 Task: Look for space in Buri, Brazil from 12th  August, 2023 to 15th August, 2023 for 3 adults in price range Rs.12000 to Rs.16000. Place can be entire place with 2 bedrooms having 3 beds and 1 bathroom. Property type can be house, flat, guest house. Booking option can be shelf check-in. Required host language is Spanish.
Action: Mouse moved to (529, 113)
Screenshot: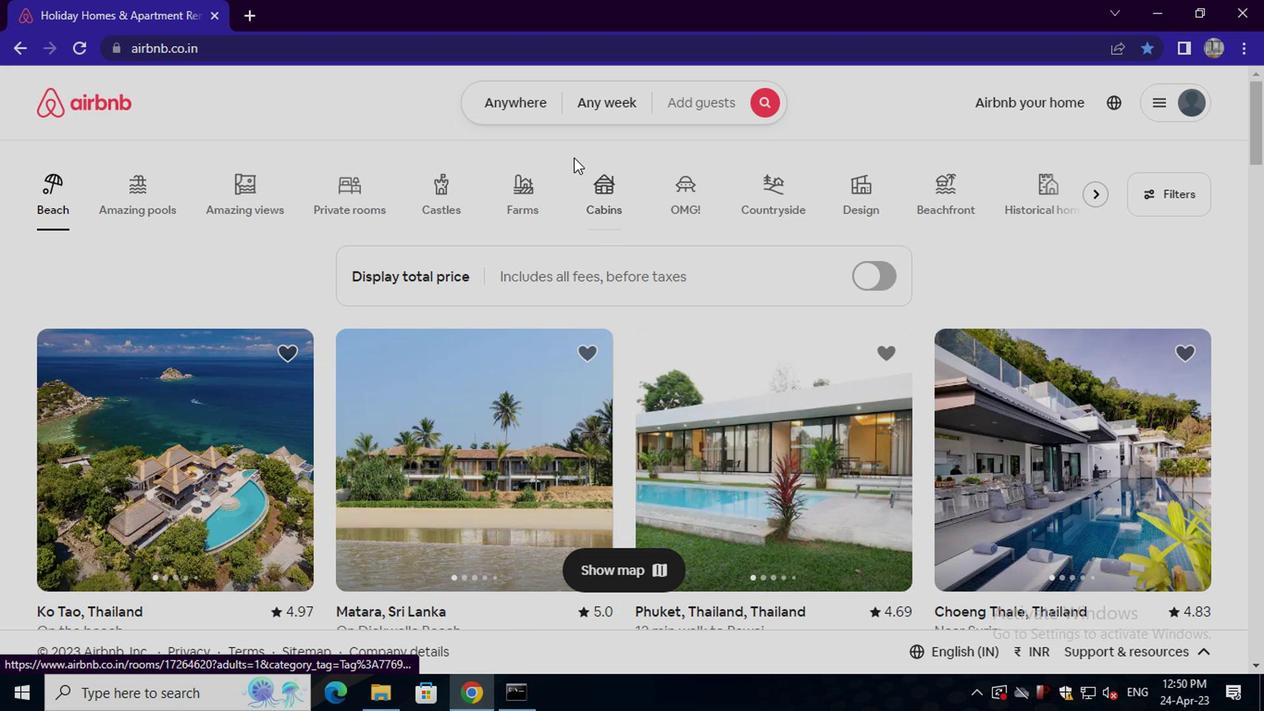 
Action: Mouse pressed left at (529, 113)
Screenshot: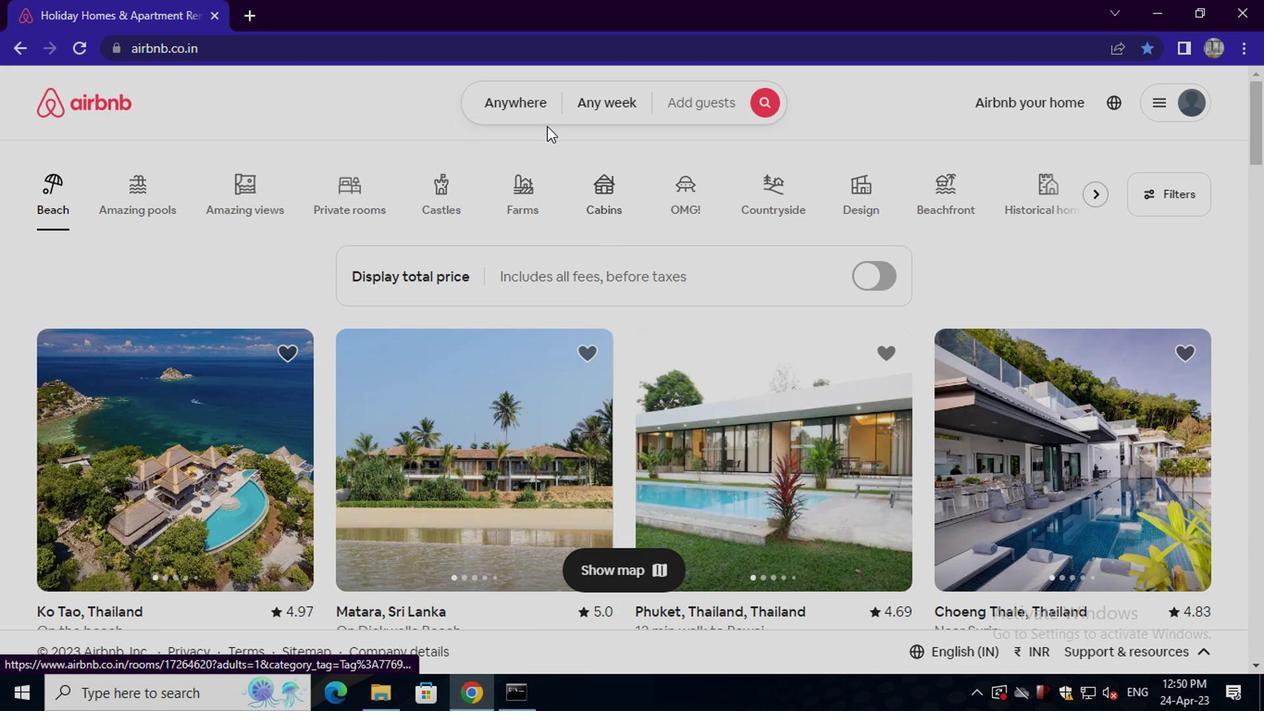 
Action: Mouse moved to (415, 185)
Screenshot: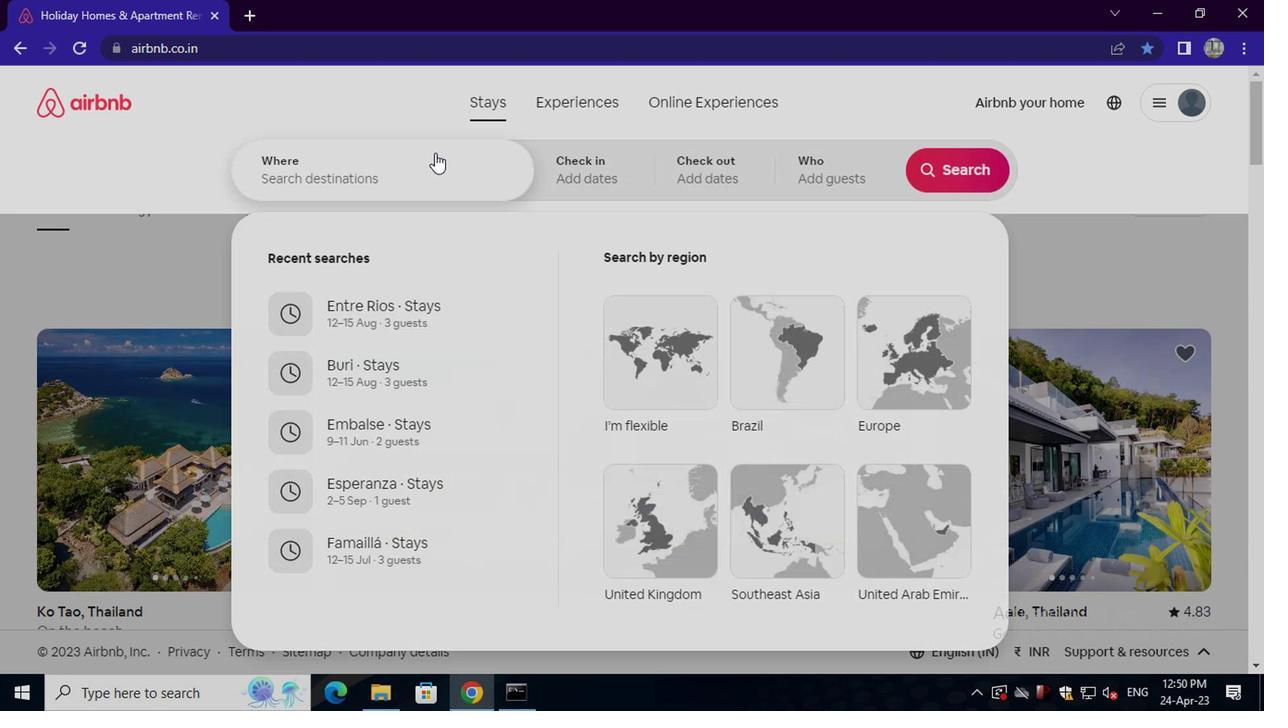 
Action: Mouse pressed left at (415, 185)
Screenshot: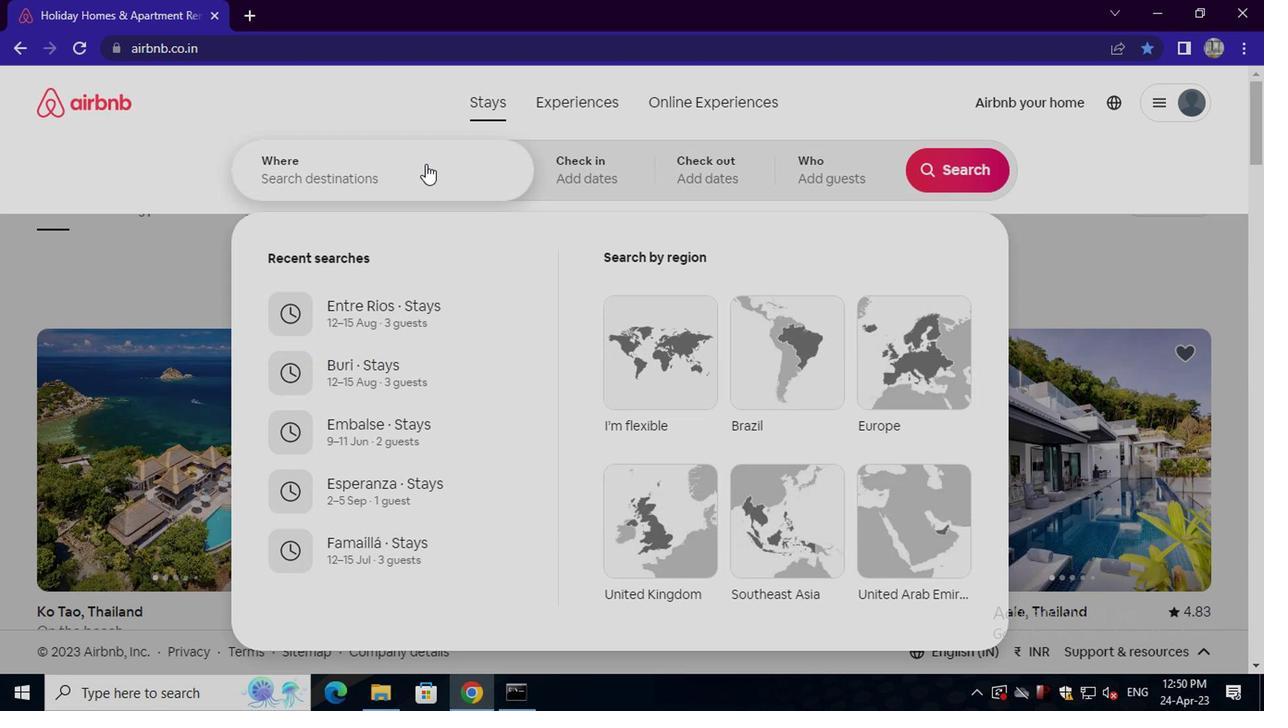 
Action: Key pressed buri,<Key.space>brazil<Key.enter>
Screenshot: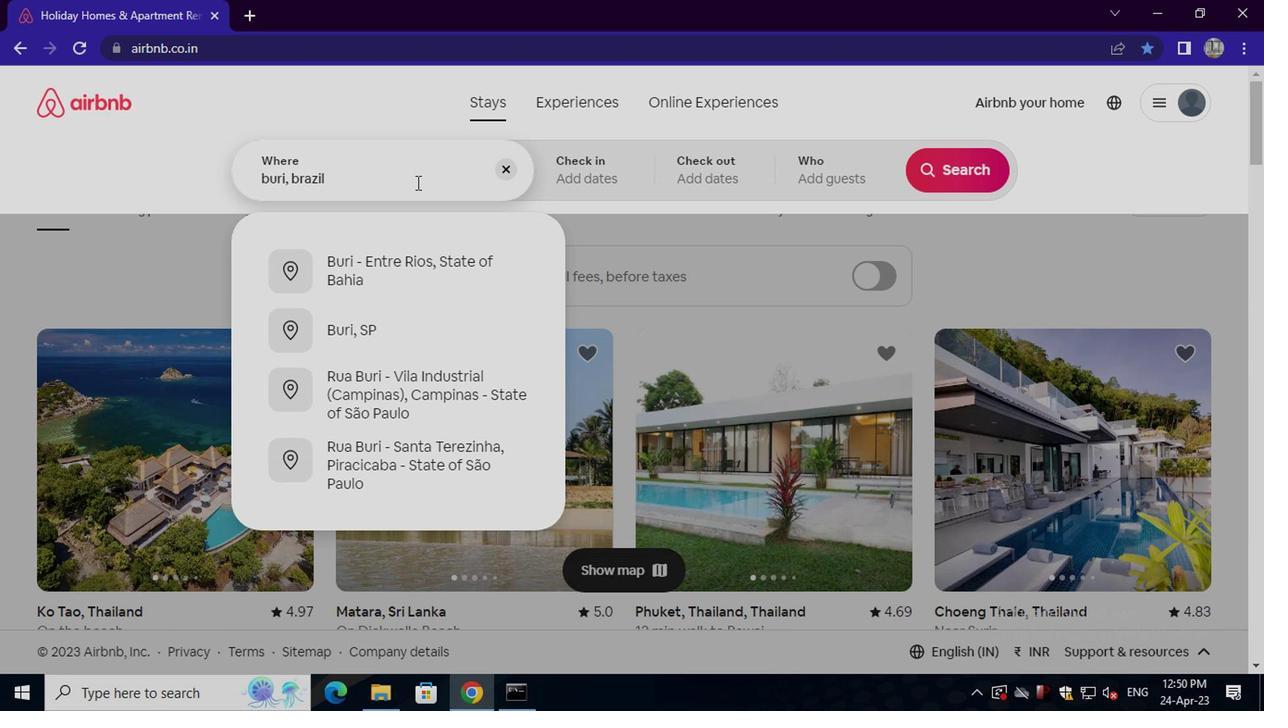 
Action: Mouse moved to (942, 320)
Screenshot: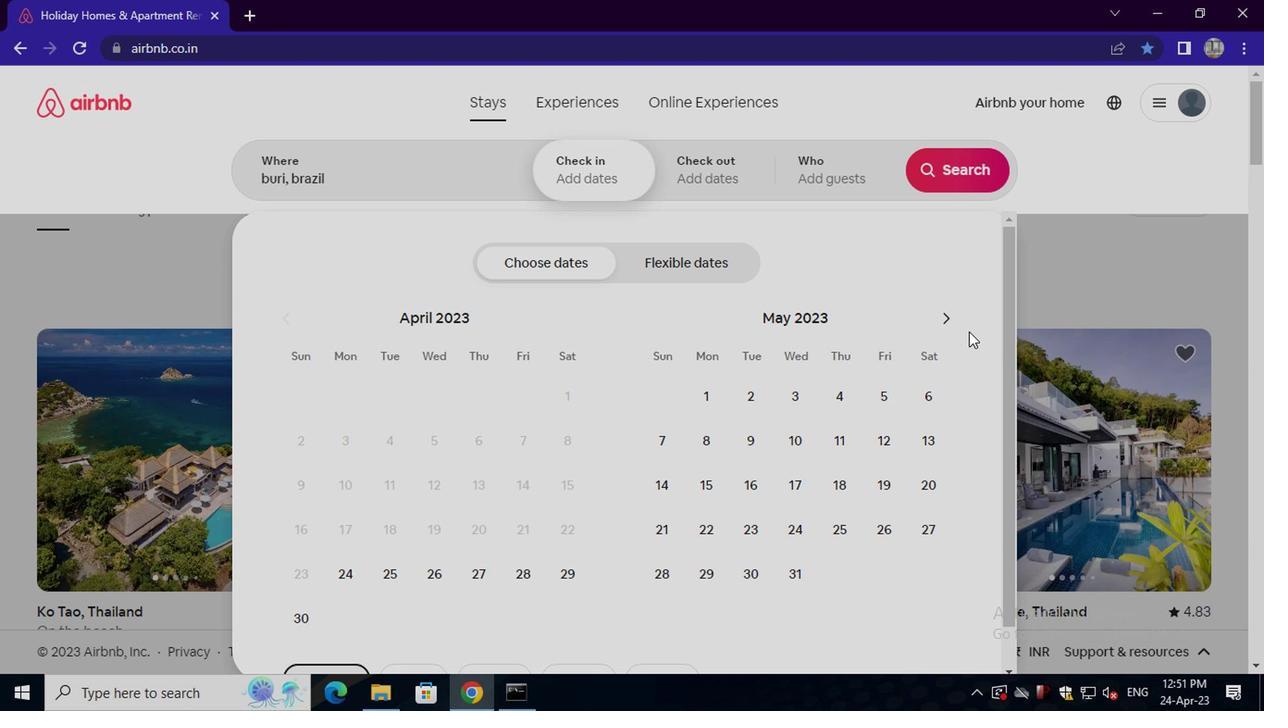 
Action: Mouse pressed left at (942, 320)
Screenshot: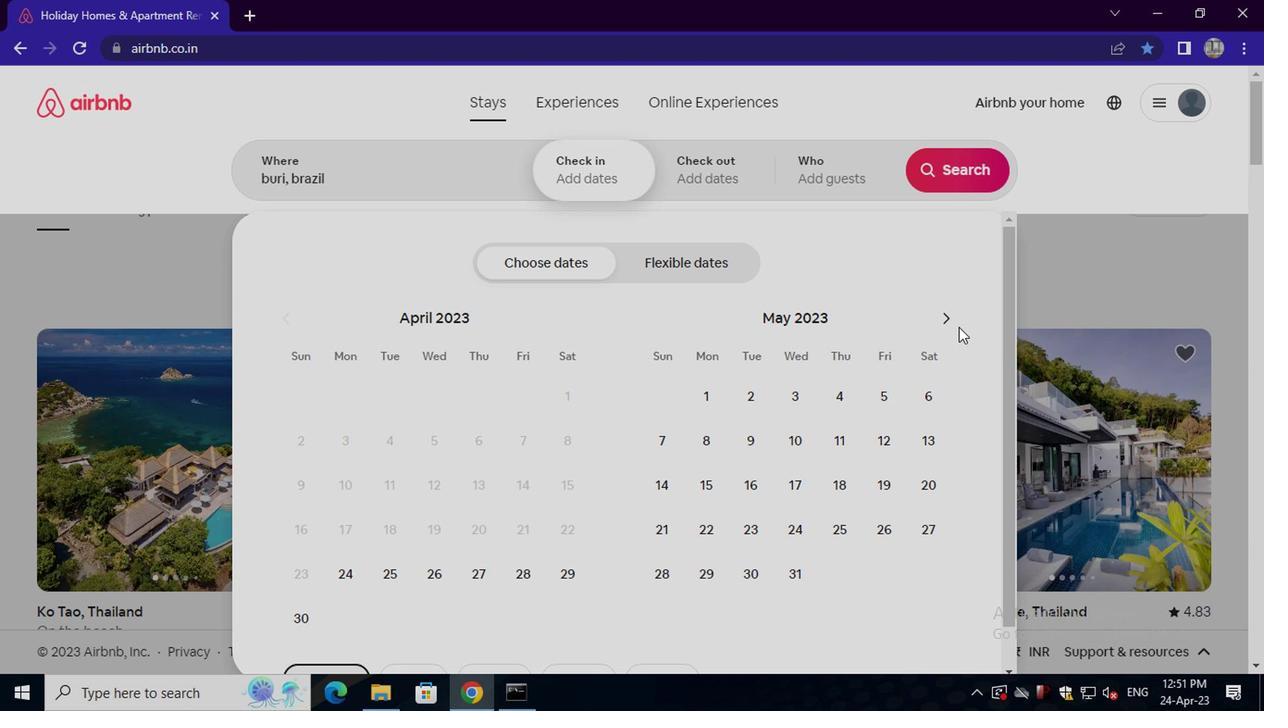 
Action: Mouse pressed left at (942, 320)
Screenshot: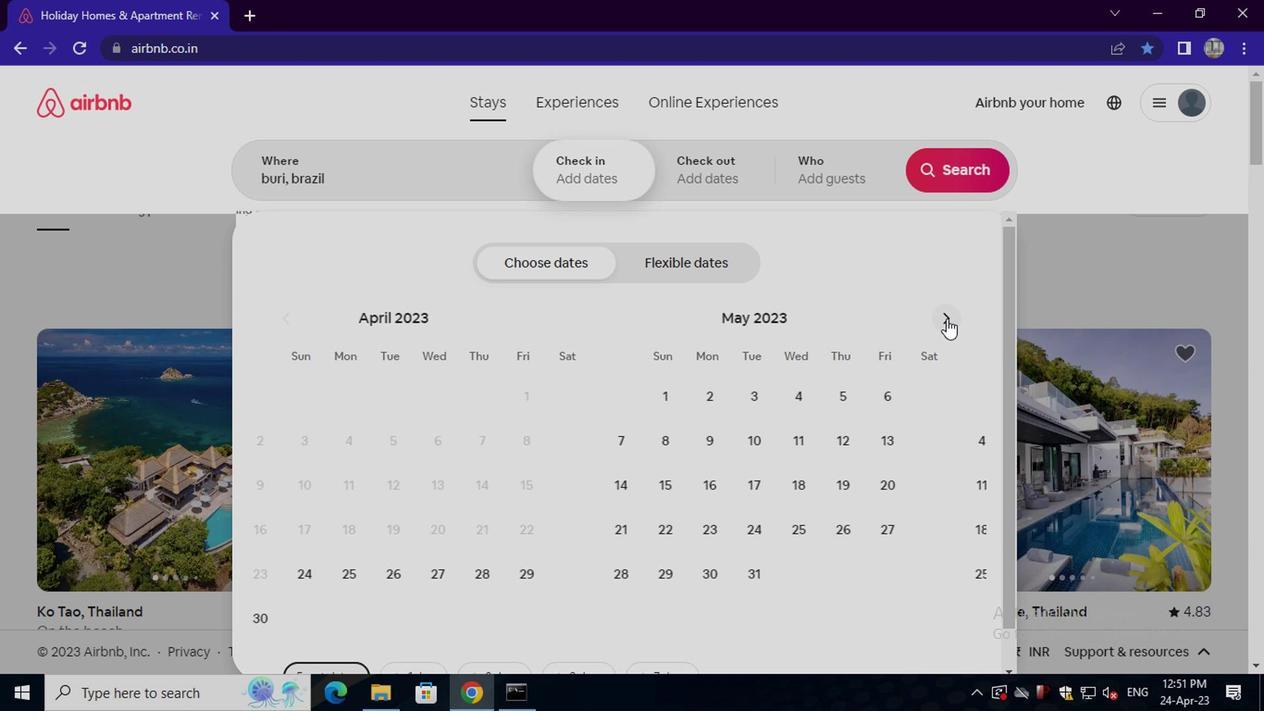 
Action: Mouse pressed left at (942, 320)
Screenshot: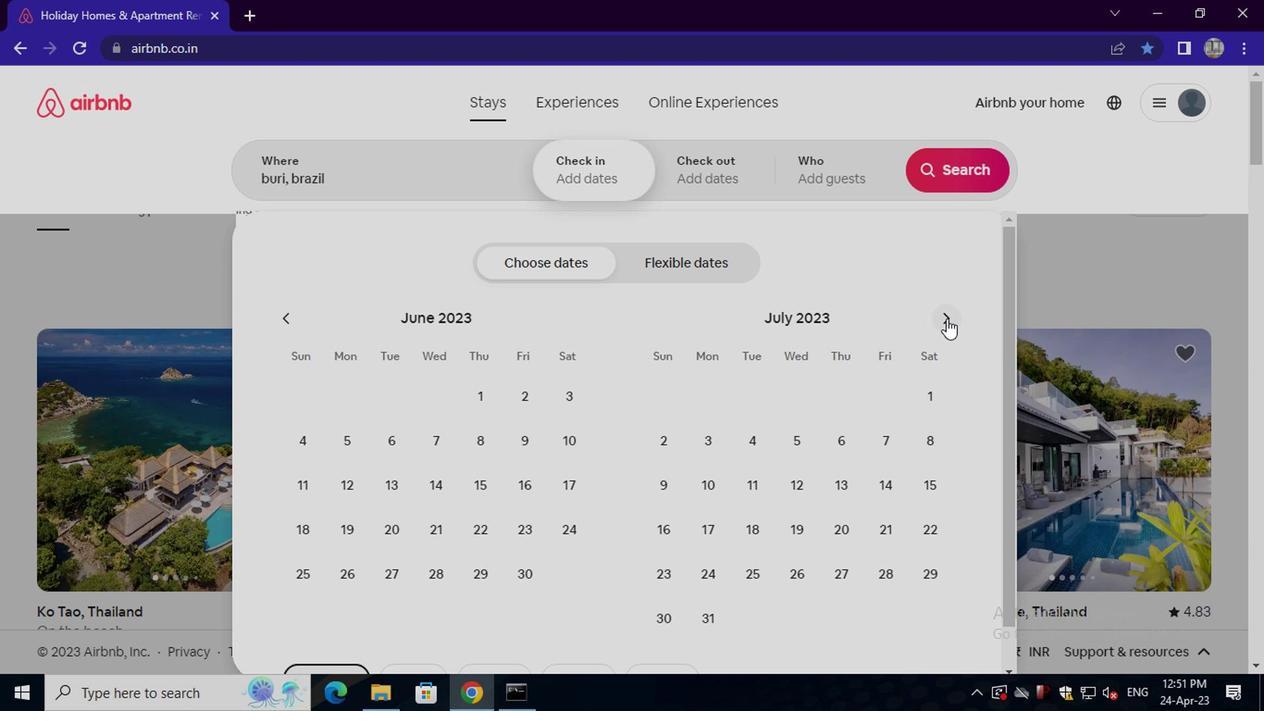 
Action: Mouse moved to (917, 444)
Screenshot: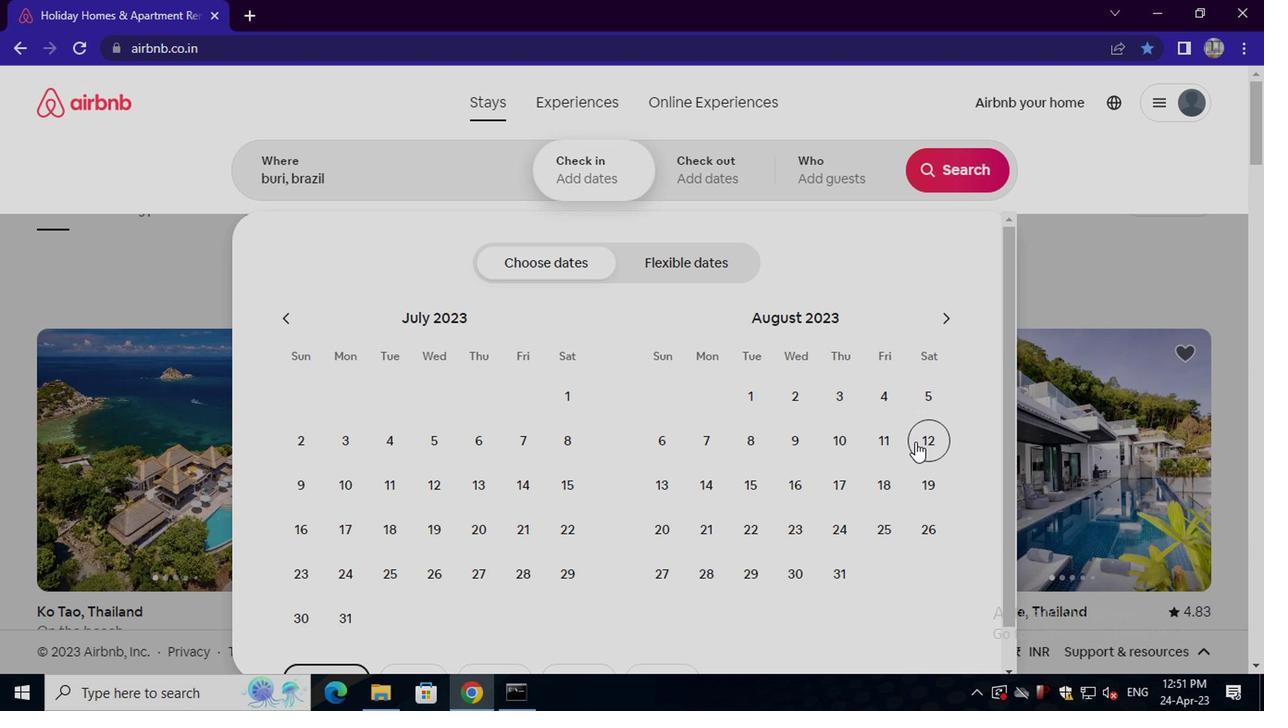 
Action: Mouse pressed left at (917, 444)
Screenshot: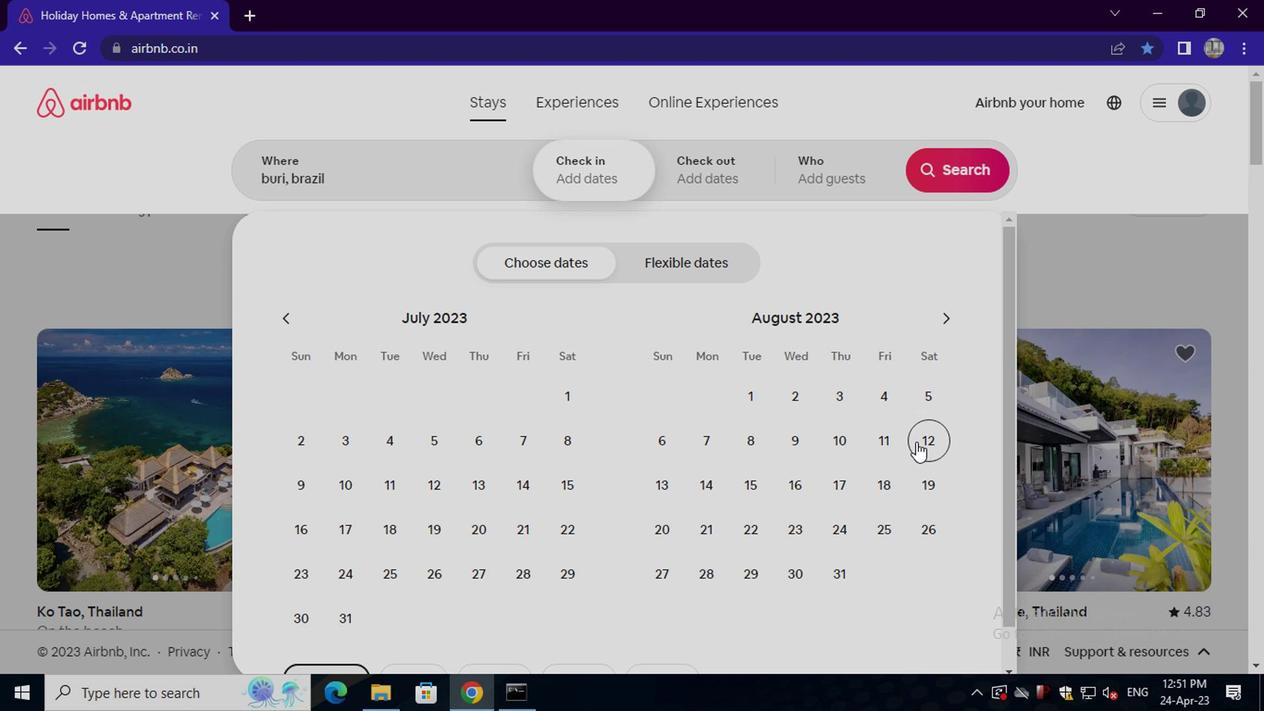 
Action: Mouse moved to (743, 483)
Screenshot: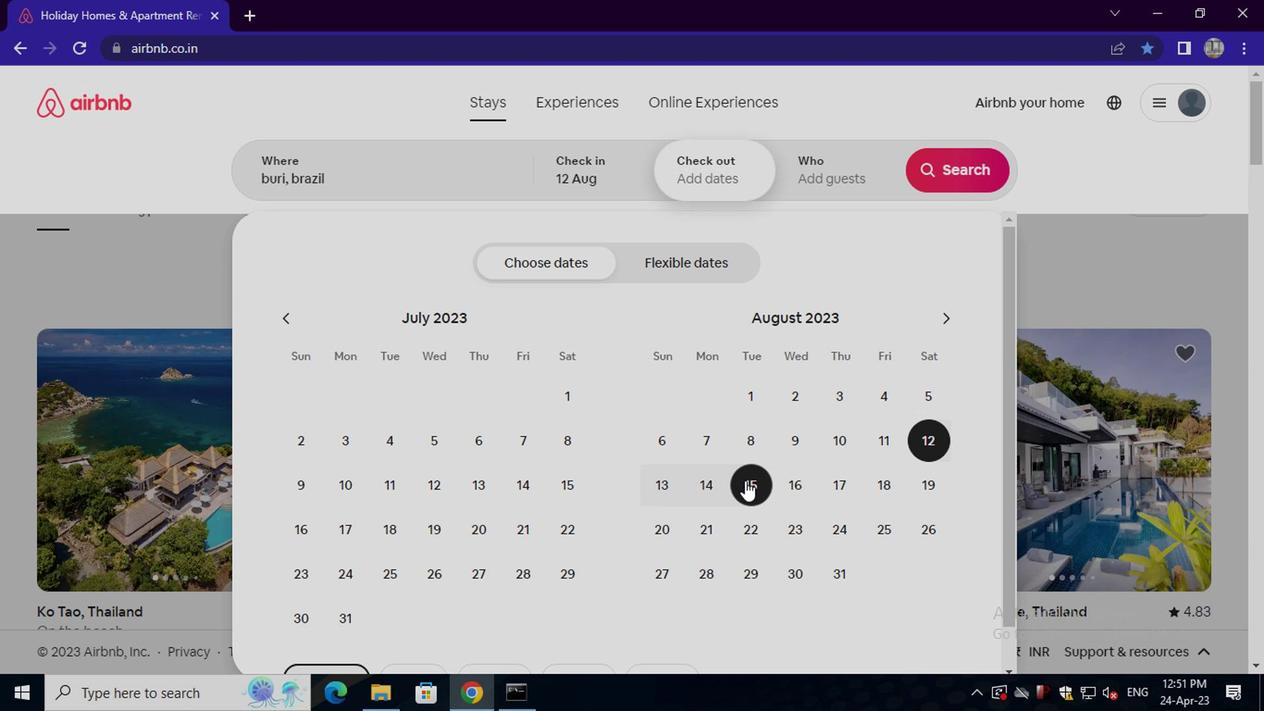 
Action: Mouse pressed left at (743, 483)
Screenshot: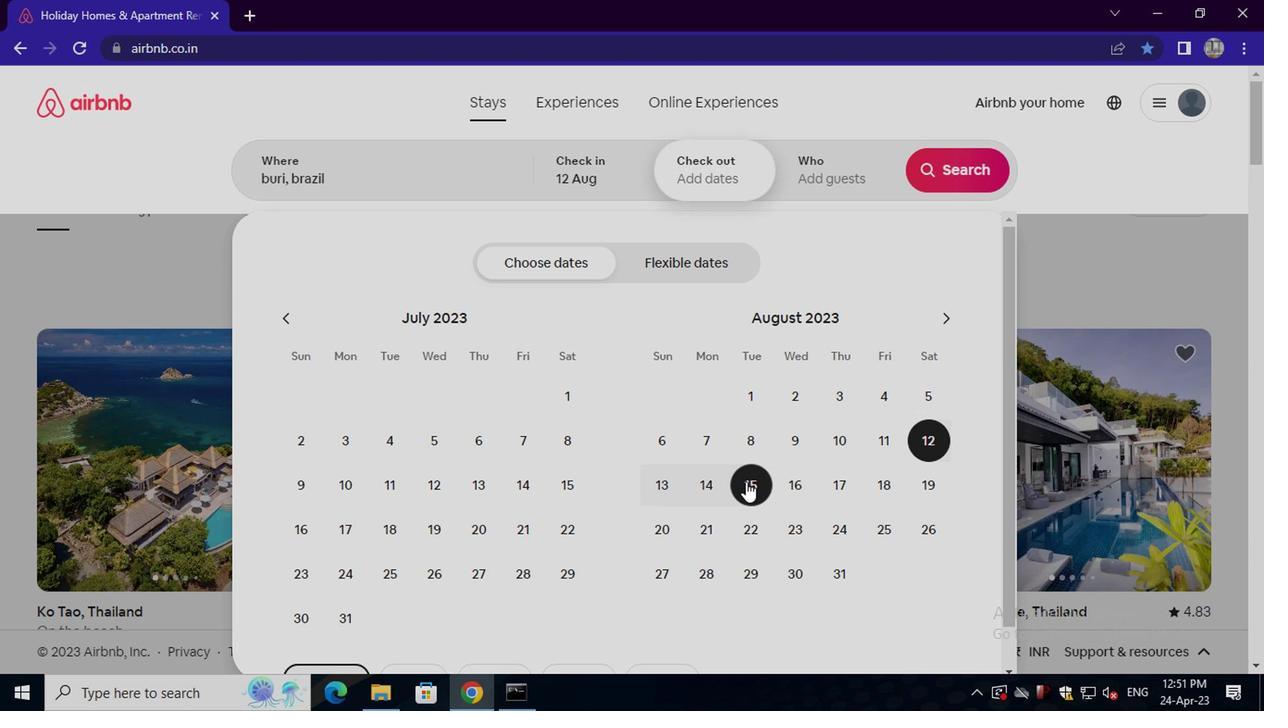 
Action: Mouse moved to (843, 184)
Screenshot: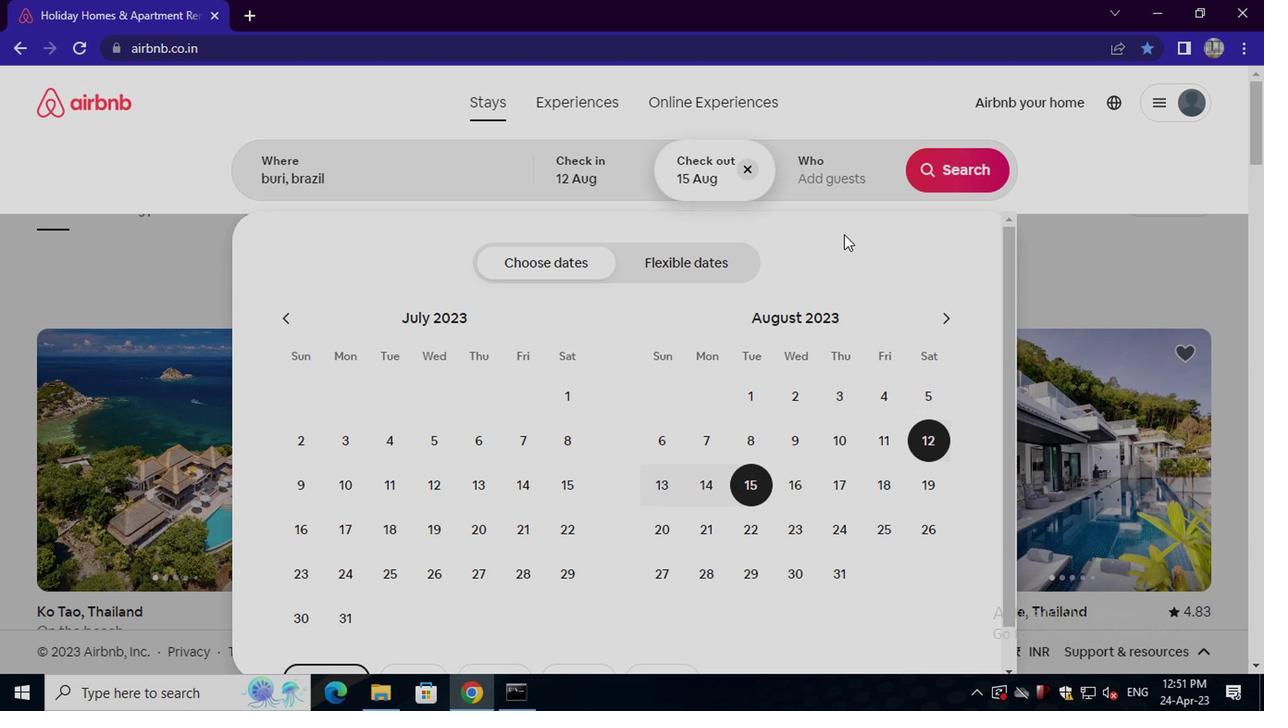 
Action: Mouse pressed left at (843, 184)
Screenshot: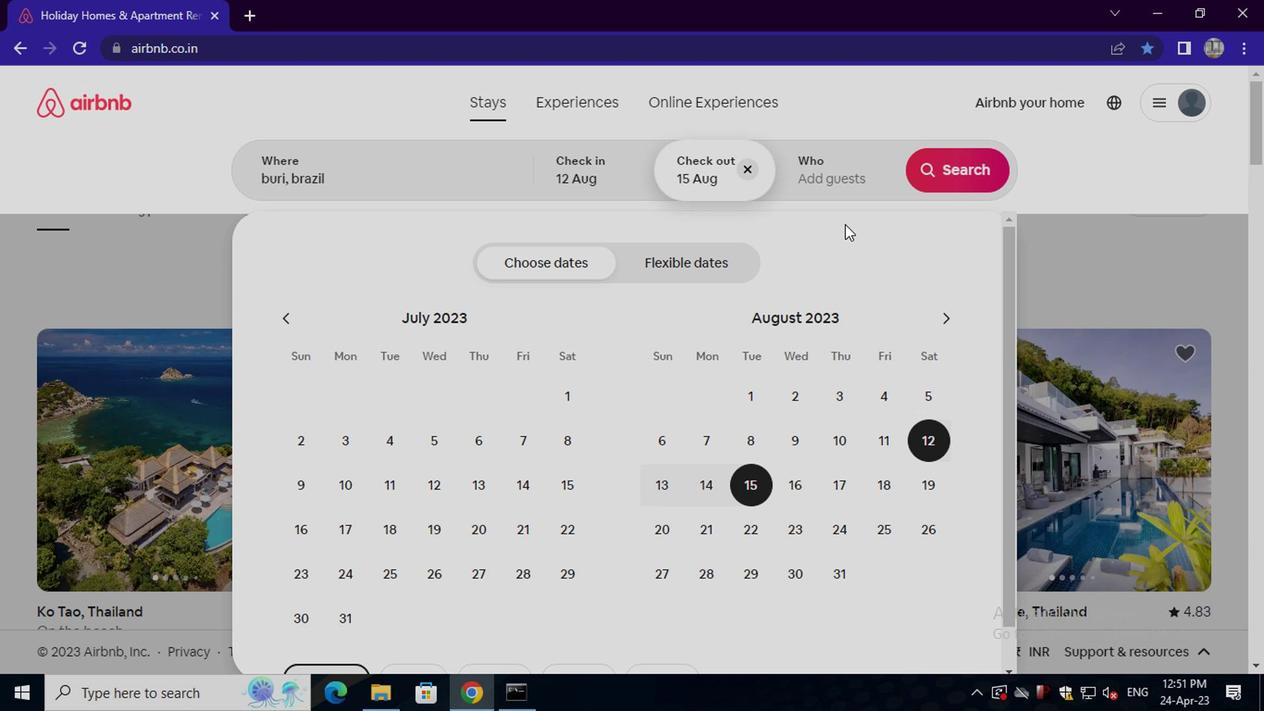 
Action: Mouse moved to (947, 272)
Screenshot: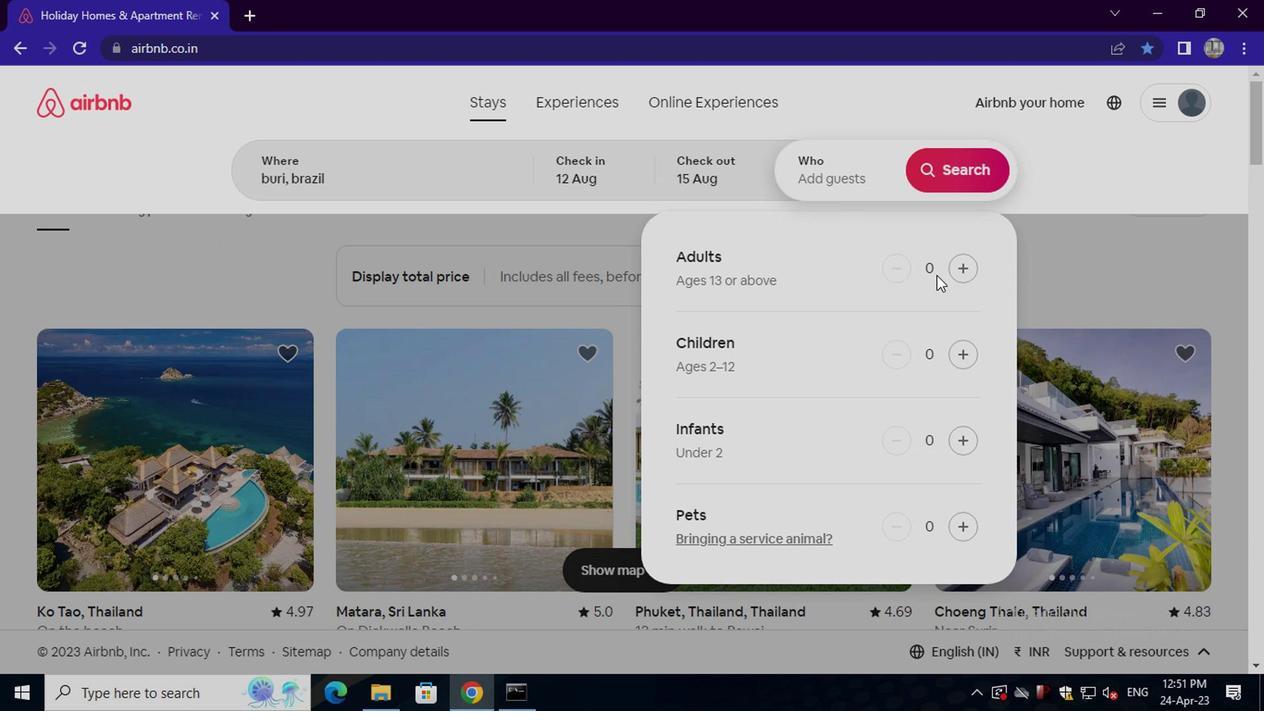 
Action: Mouse pressed left at (947, 272)
Screenshot: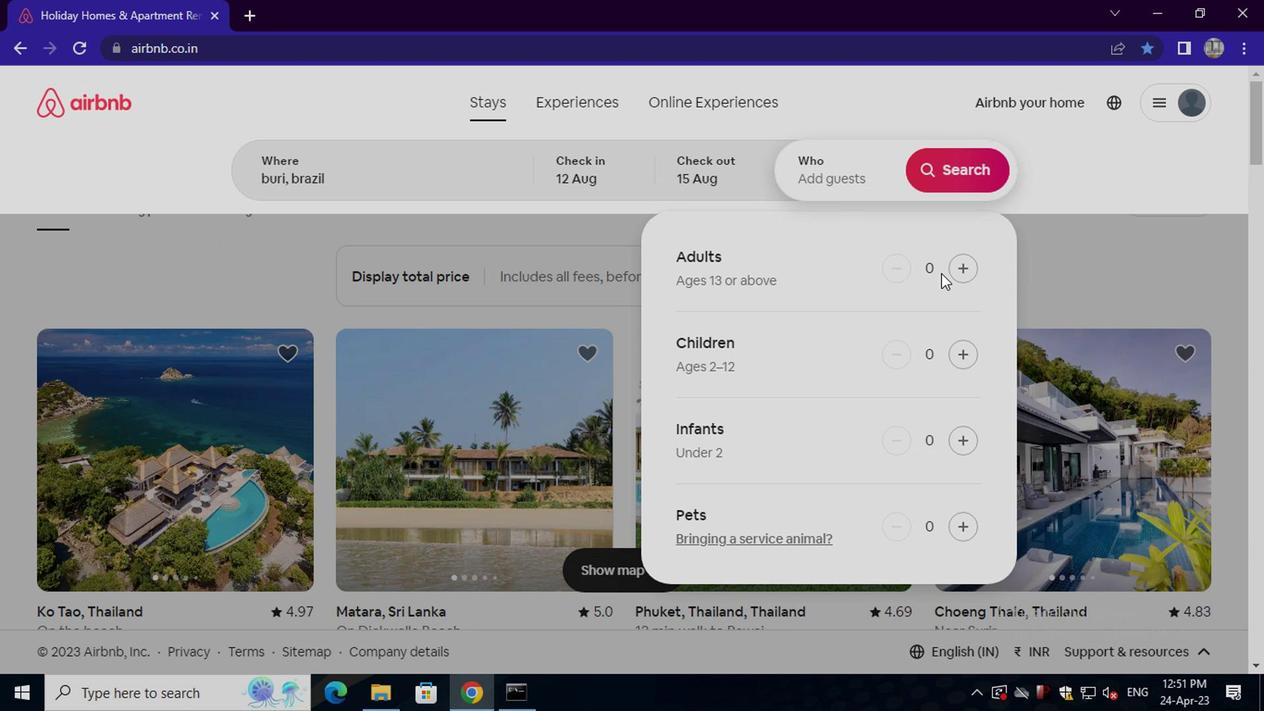 
Action: Mouse pressed left at (947, 272)
Screenshot: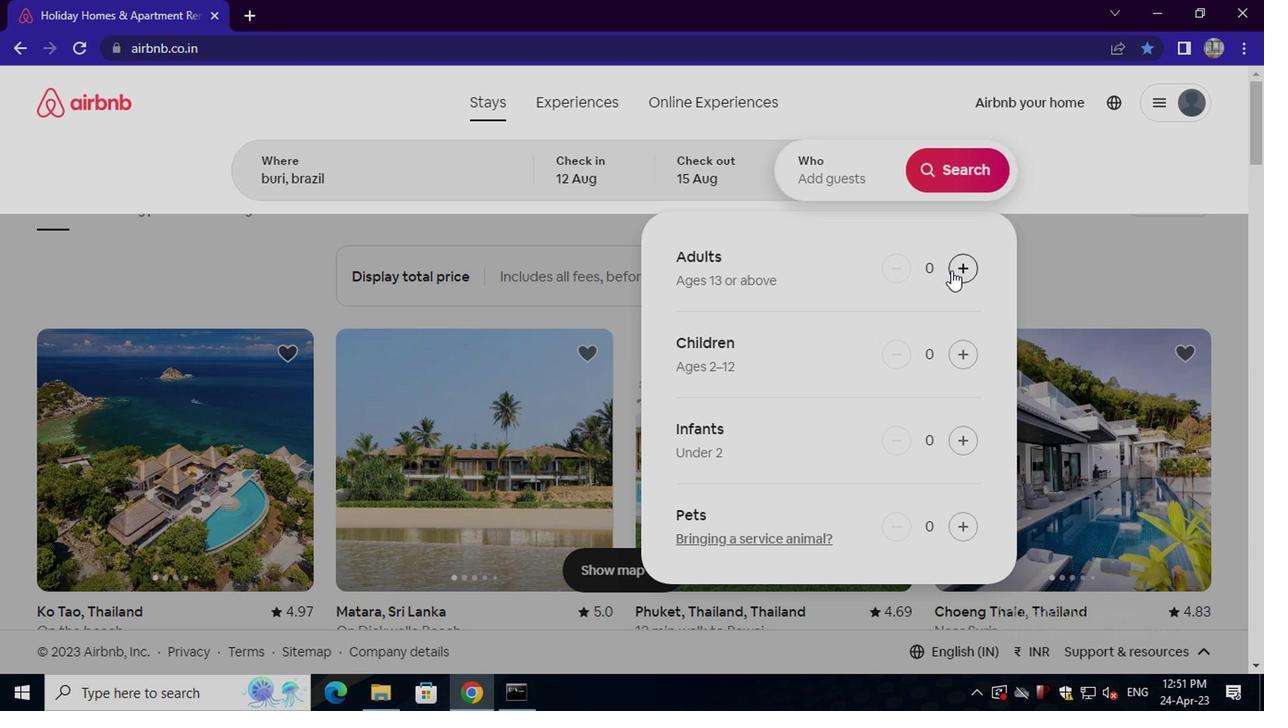 
Action: Mouse pressed left at (947, 272)
Screenshot: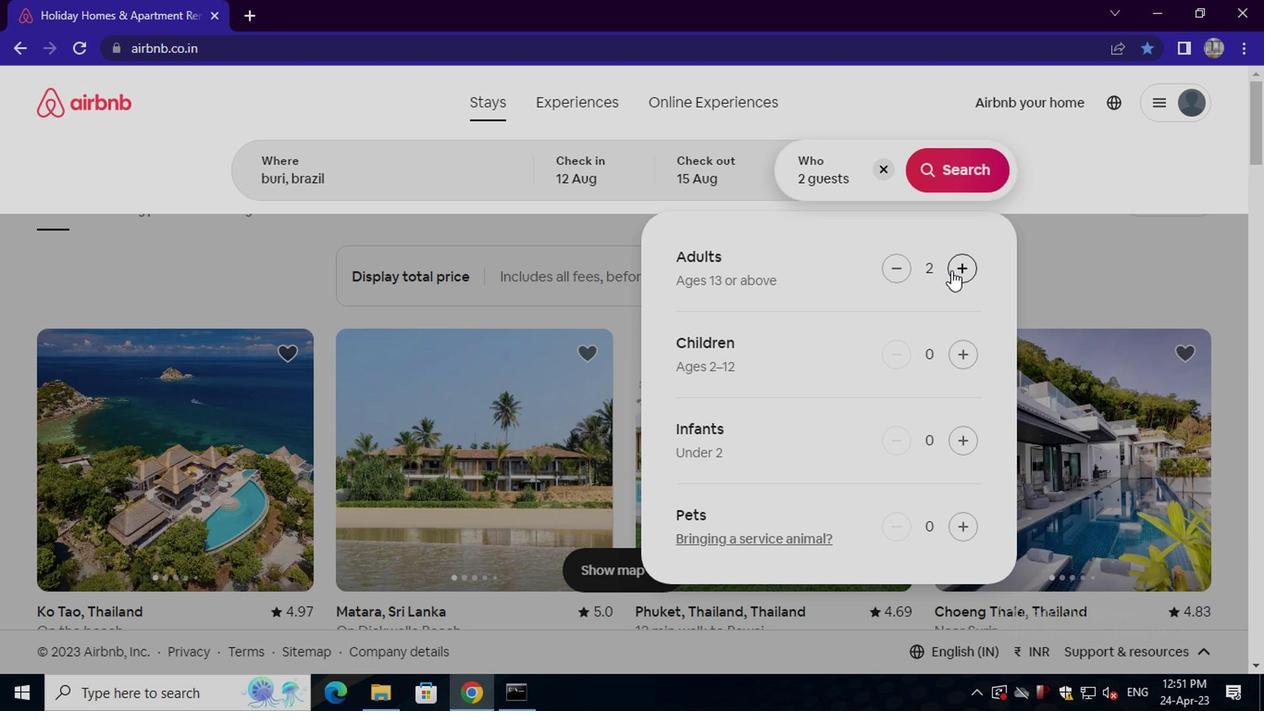 
Action: Mouse moved to (951, 189)
Screenshot: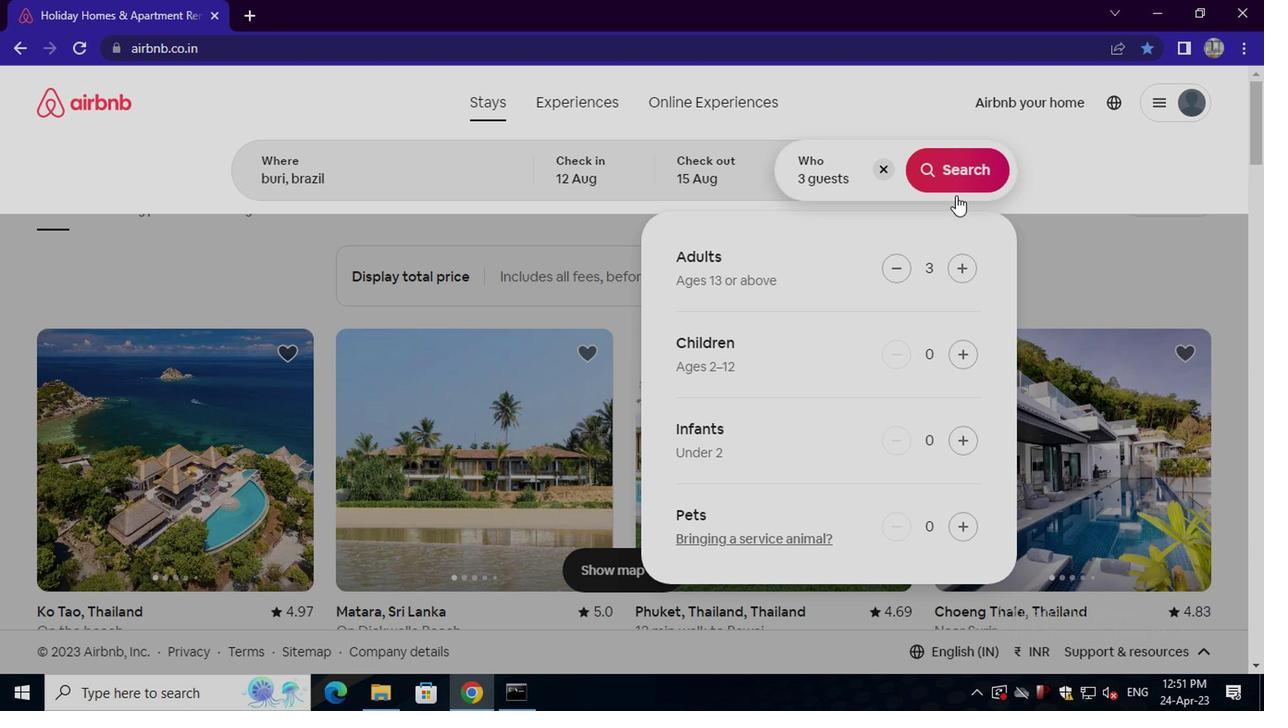 
Action: Mouse pressed left at (951, 189)
Screenshot: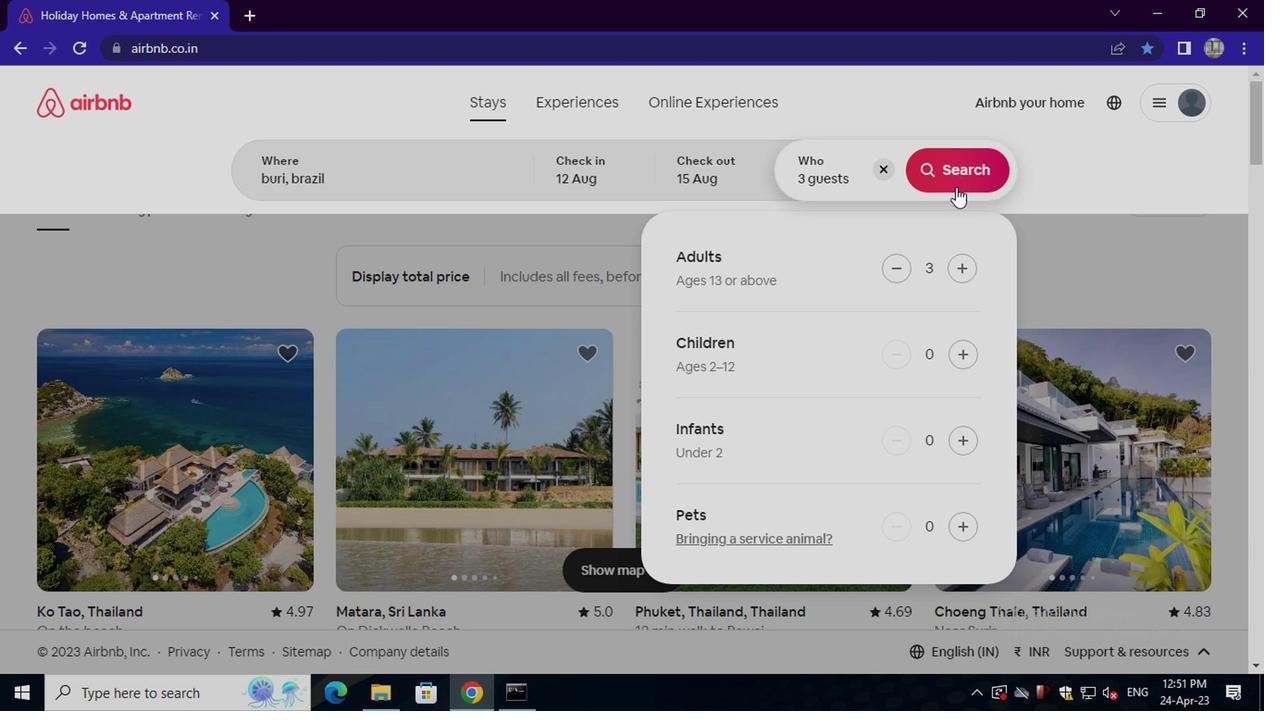 
Action: Mouse moved to (1184, 169)
Screenshot: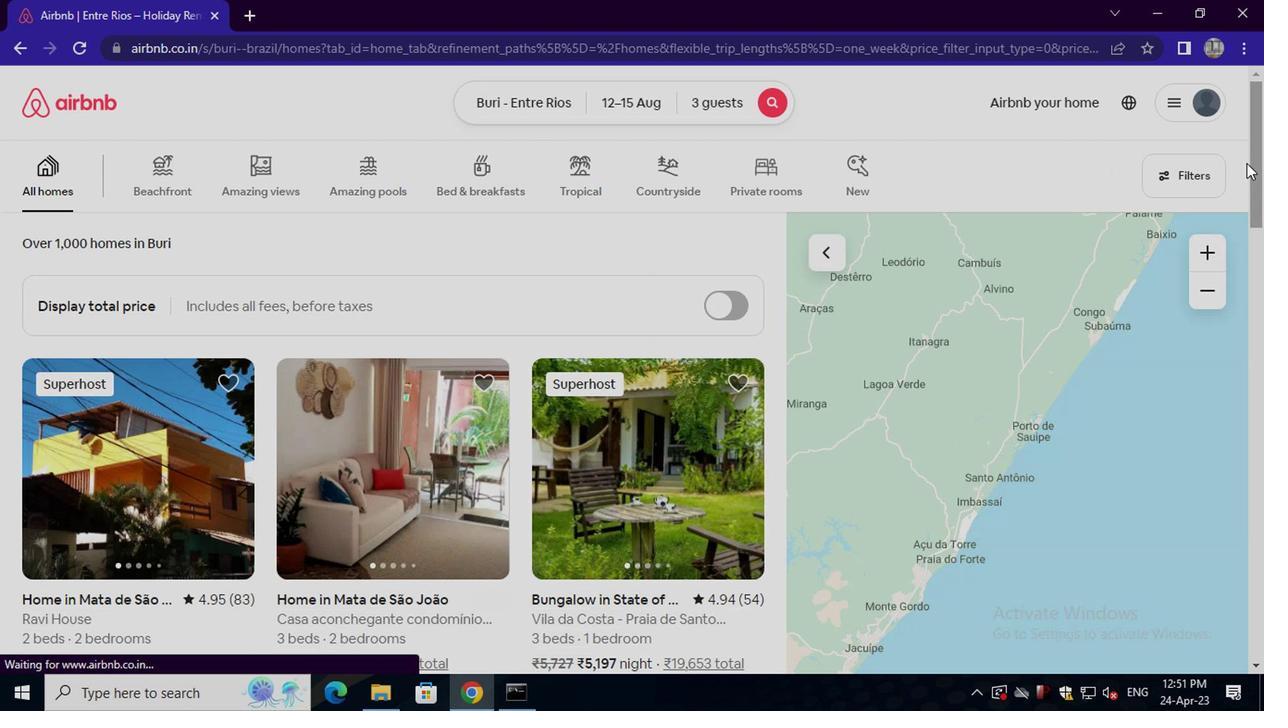 
Action: Mouse pressed left at (1184, 169)
Screenshot: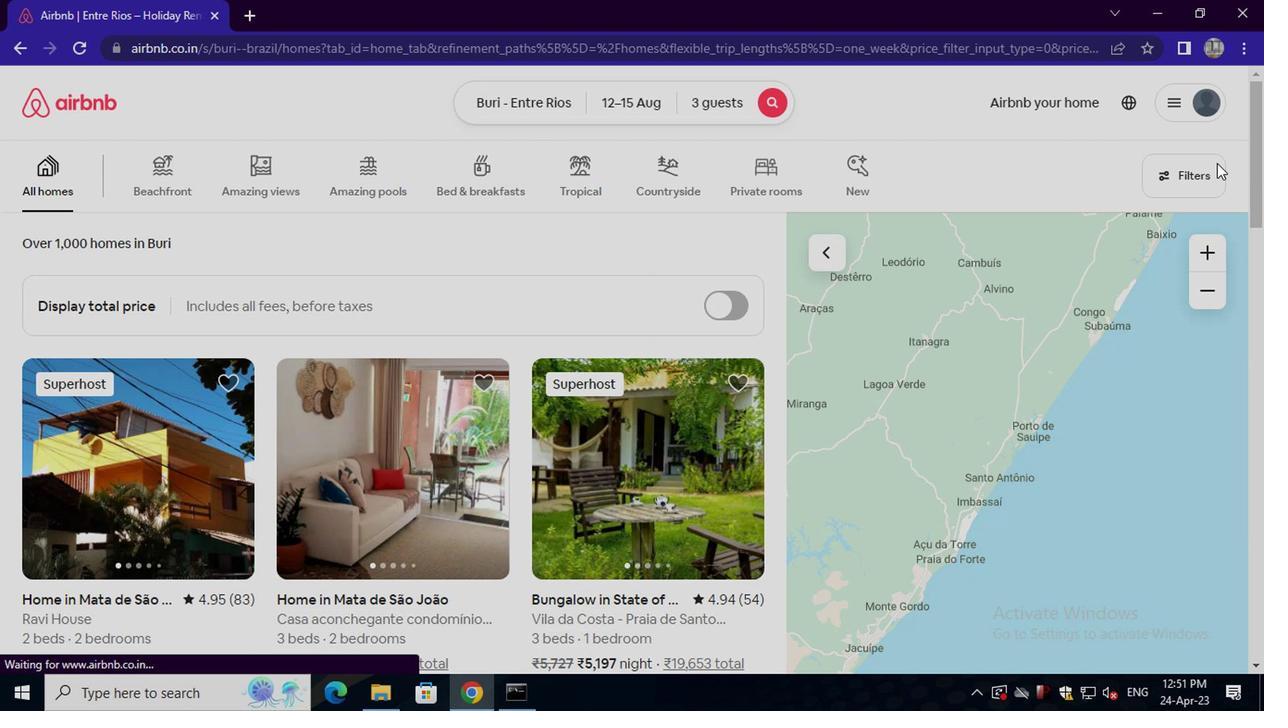 
Action: Mouse moved to (480, 403)
Screenshot: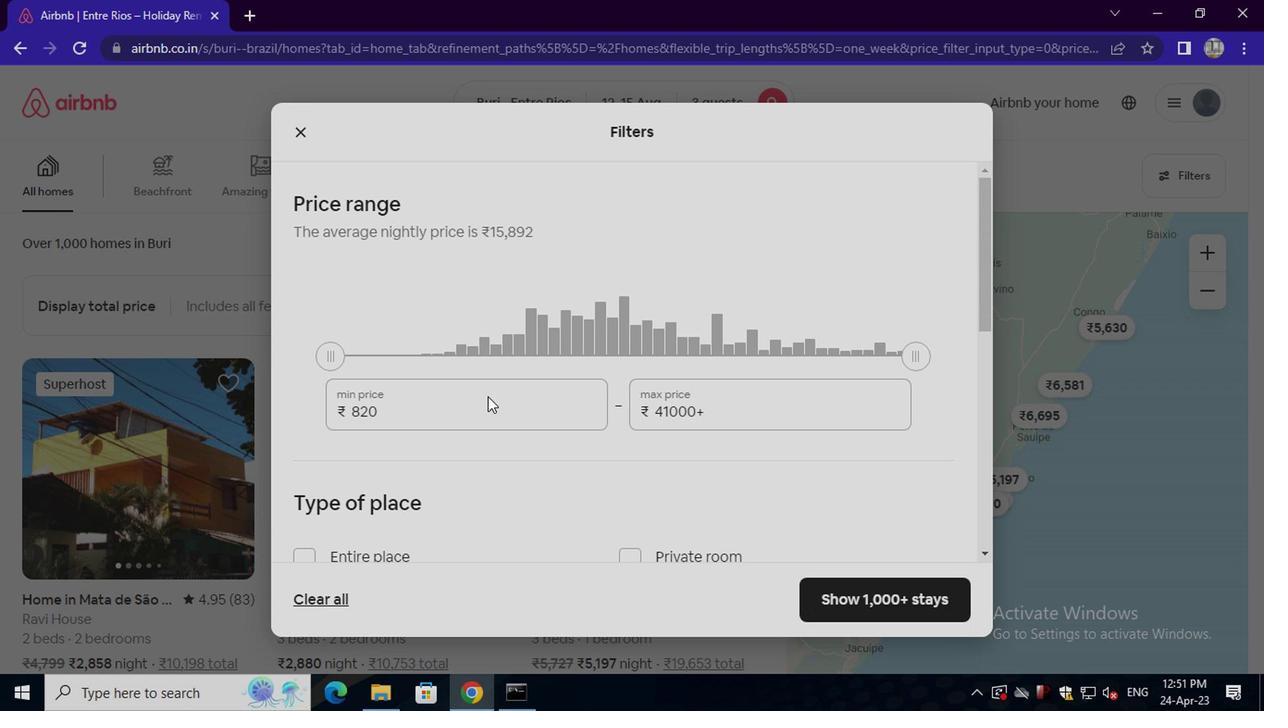 
Action: Mouse pressed left at (480, 403)
Screenshot: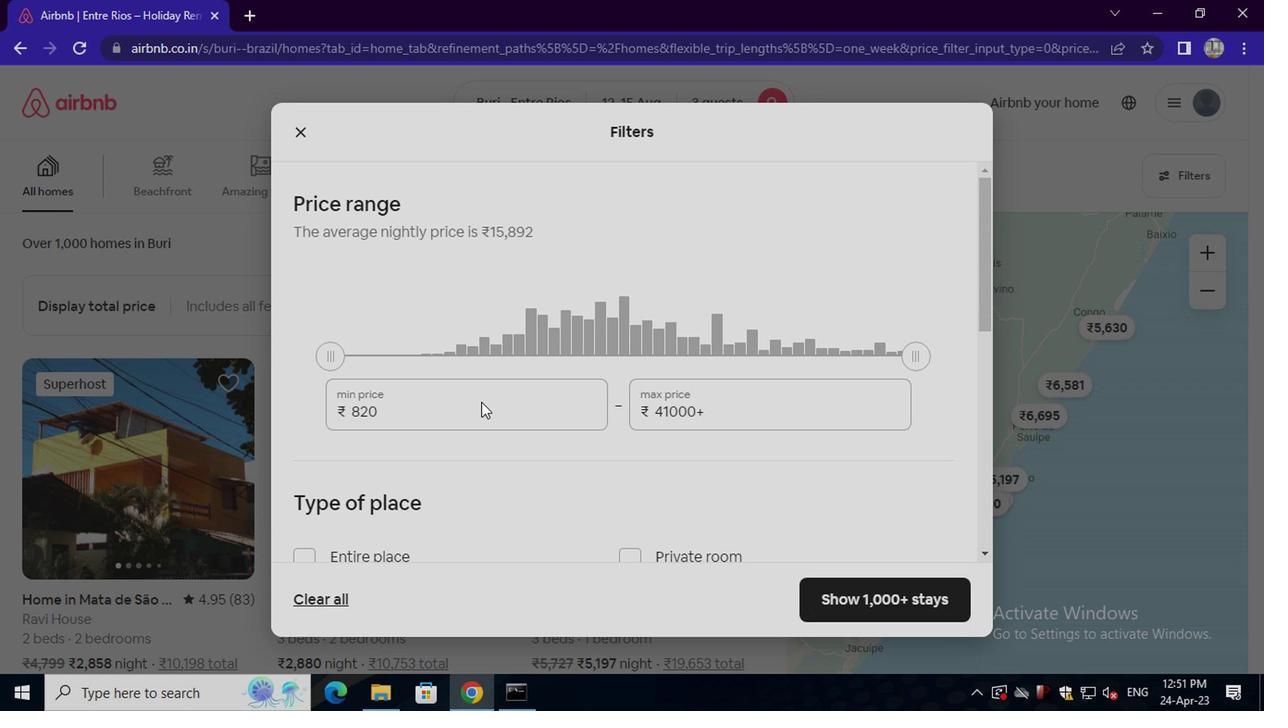 
Action: Mouse moved to (480, 407)
Screenshot: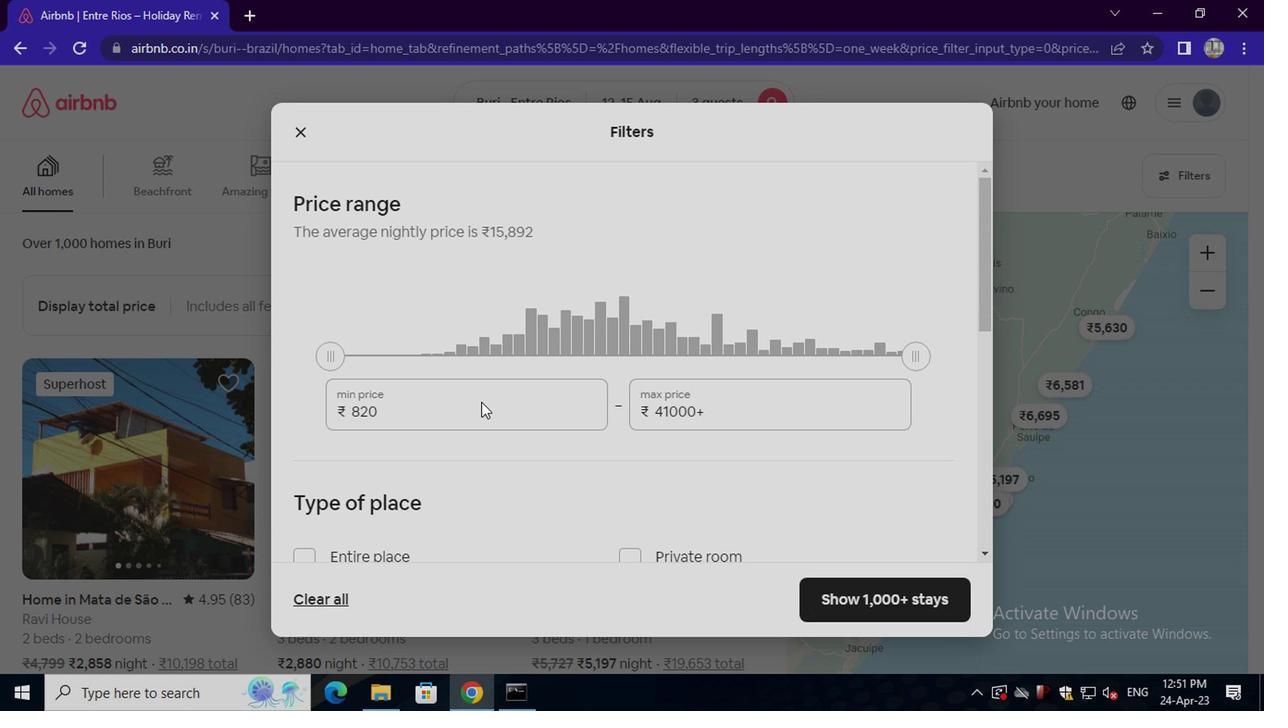 
Action: Key pressed <Key.backspace><Key.backspace><Key.backspace><Key.backspace><Key.backspace><Key.backspace><Key.backspace><Key.backspace><Key.backspace><Key.backspace><Key.backspace><Key.backspace>12000
Screenshot: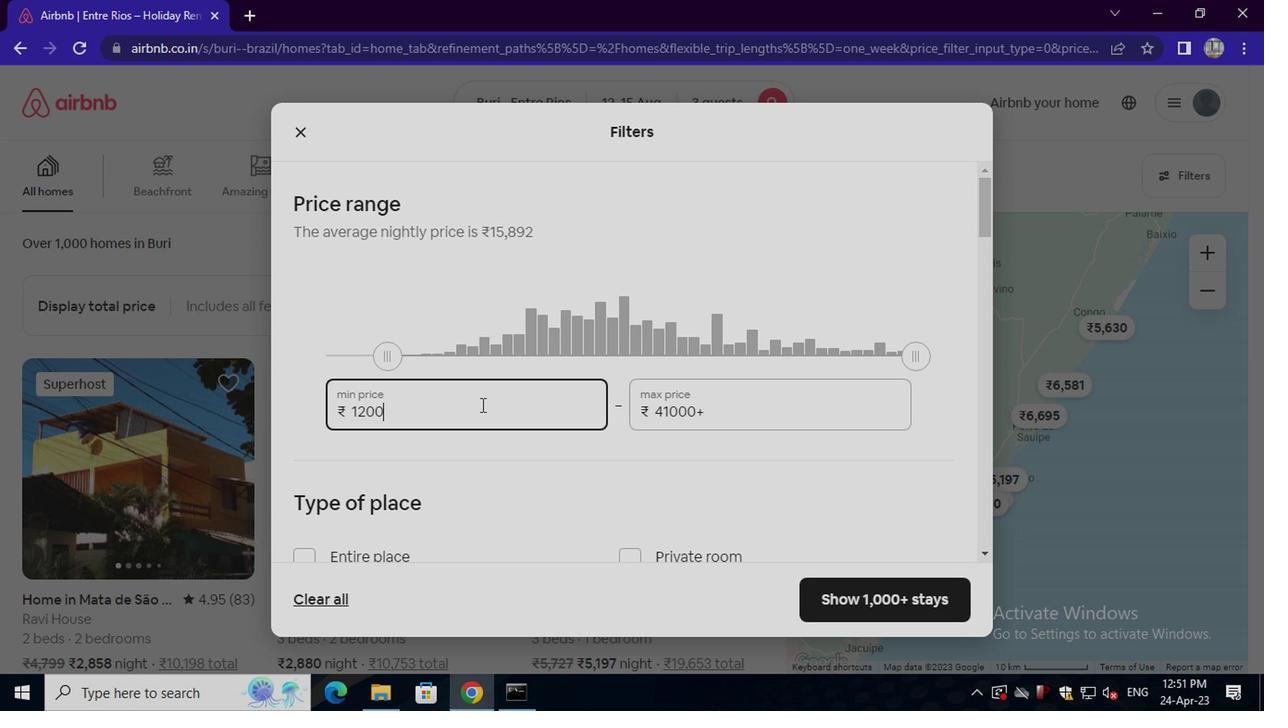 
Action: Mouse moved to (730, 422)
Screenshot: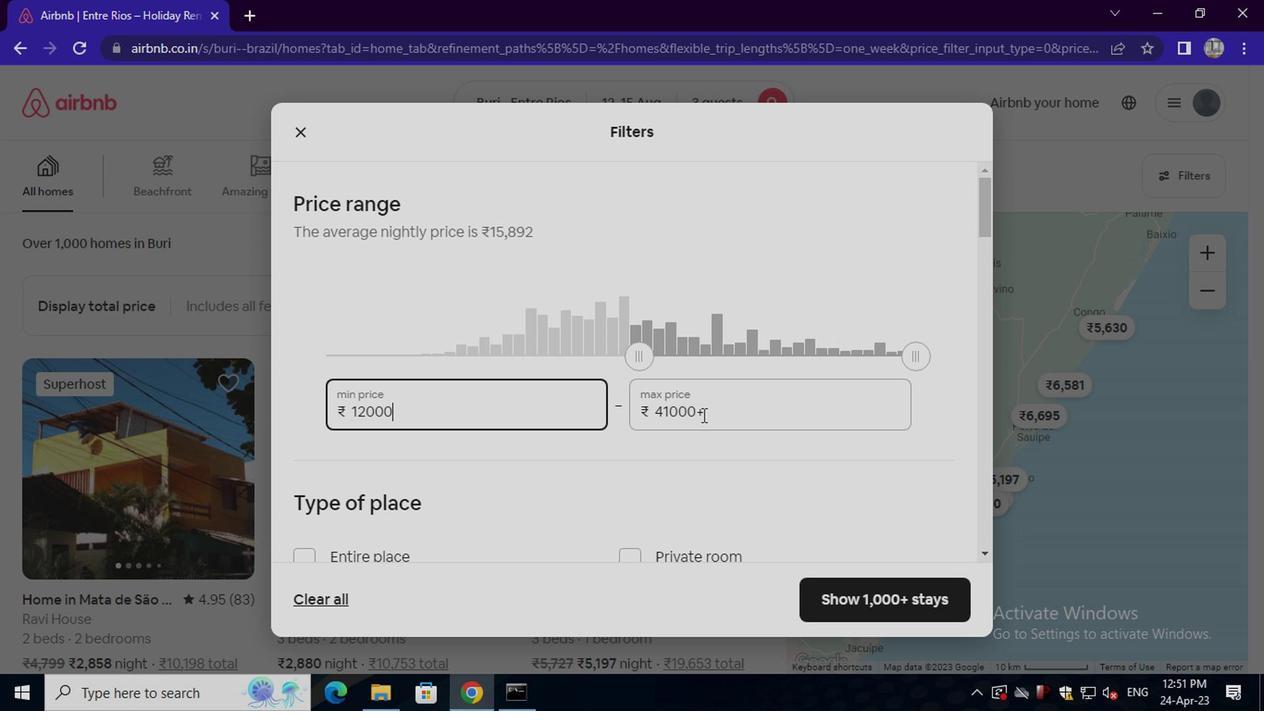 
Action: Mouse pressed left at (730, 422)
Screenshot: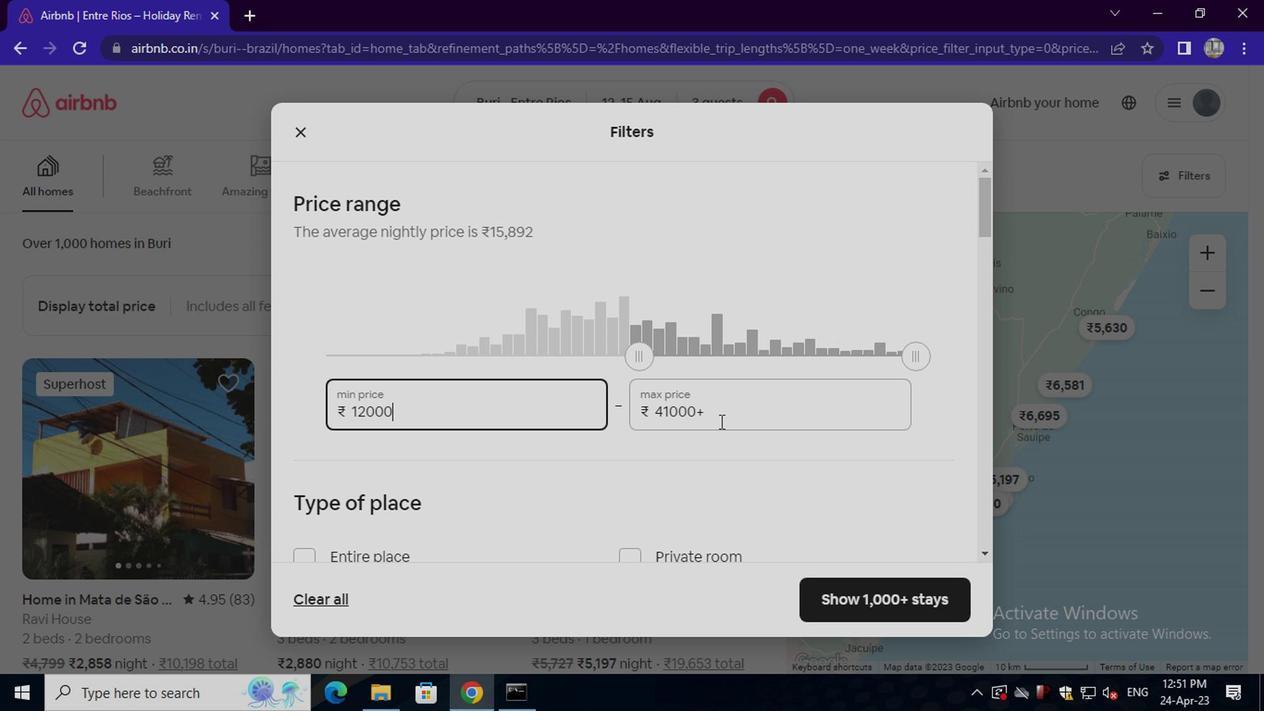 
Action: Key pressed <Key.backspace><Key.backspace><Key.backspace><Key.backspace><Key.backspace><Key.backspace><Key.backspace><Key.backspace><Key.backspace><Key.backspace><Key.backspace><Key.backspace><Key.backspace>16000
Screenshot: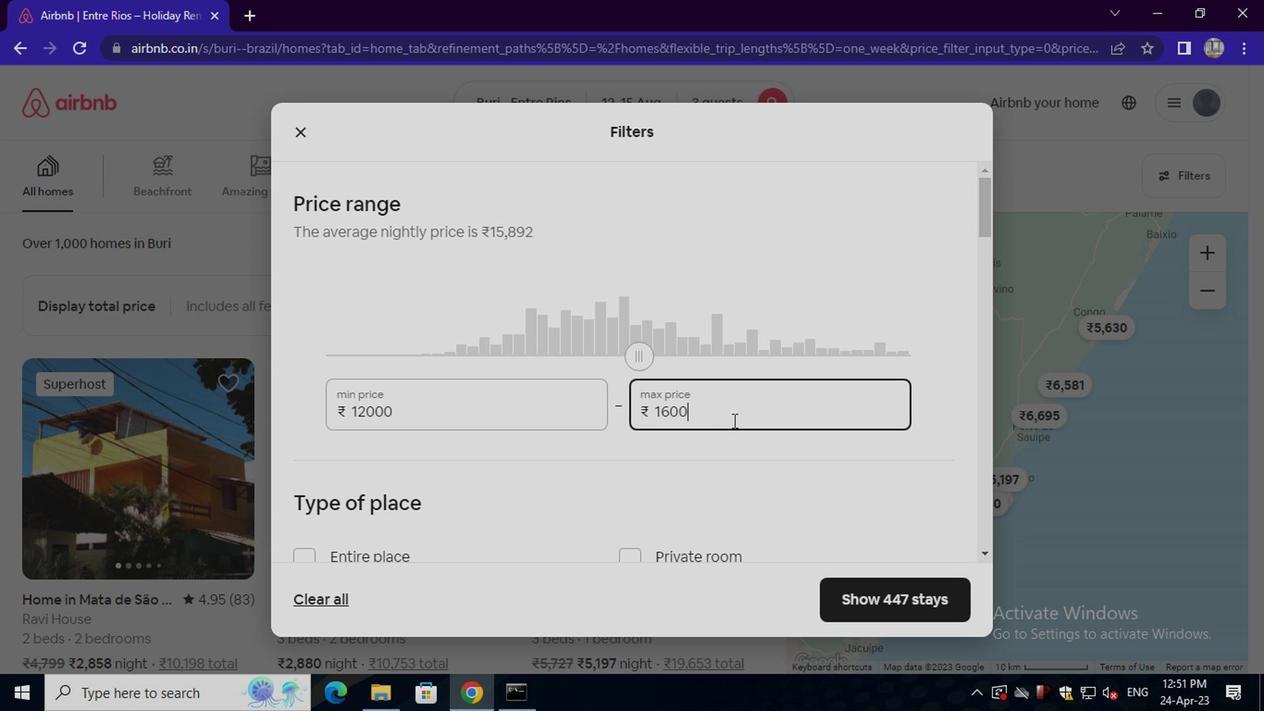 
Action: Mouse scrolled (730, 421) with delta (0, 0)
Screenshot: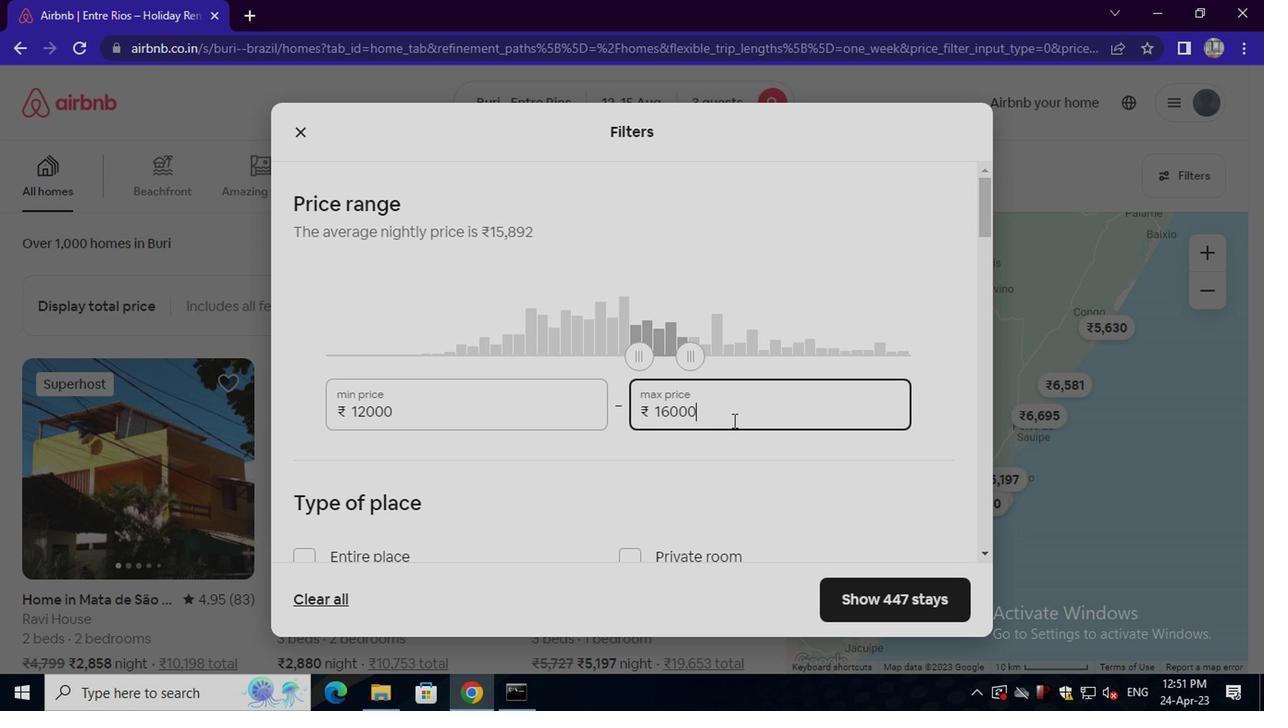 
Action: Mouse scrolled (730, 421) with delta (0, 0)
Screenshot: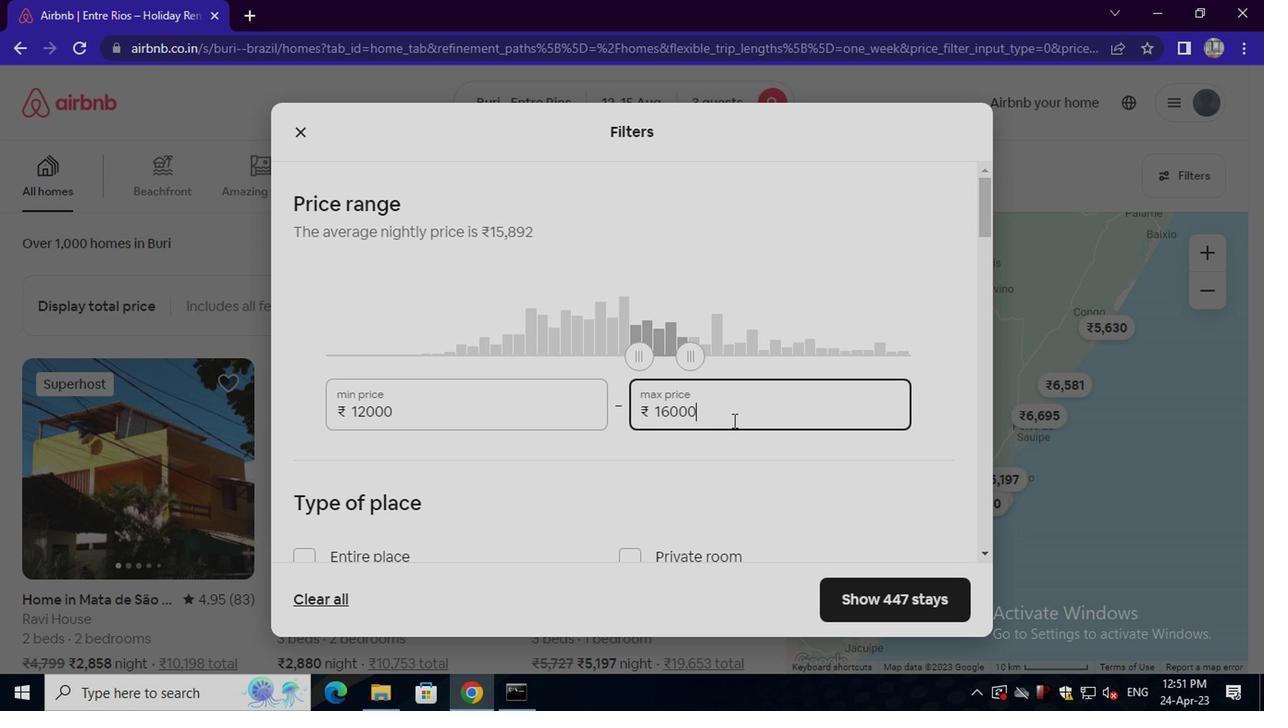 
Action: Mouse moved to (338, 382)
Screenshot: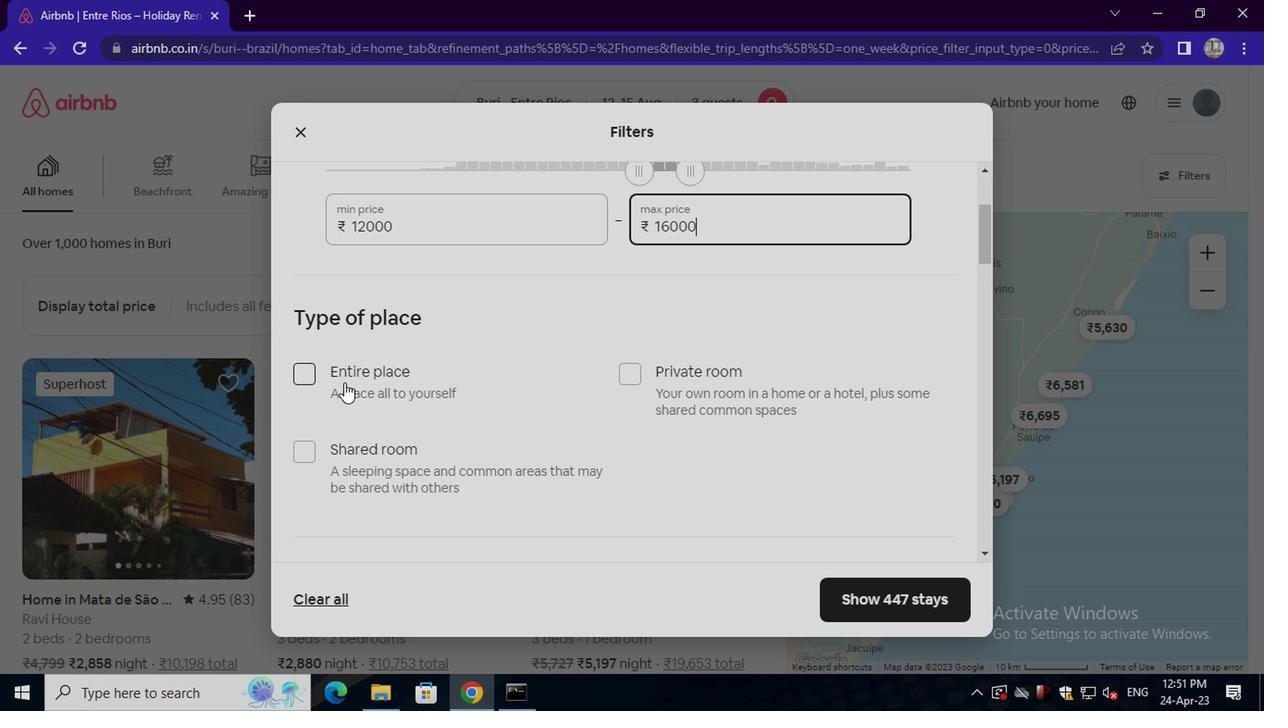 
Action: Mouse pressed left at (338, 382)
Screenshot: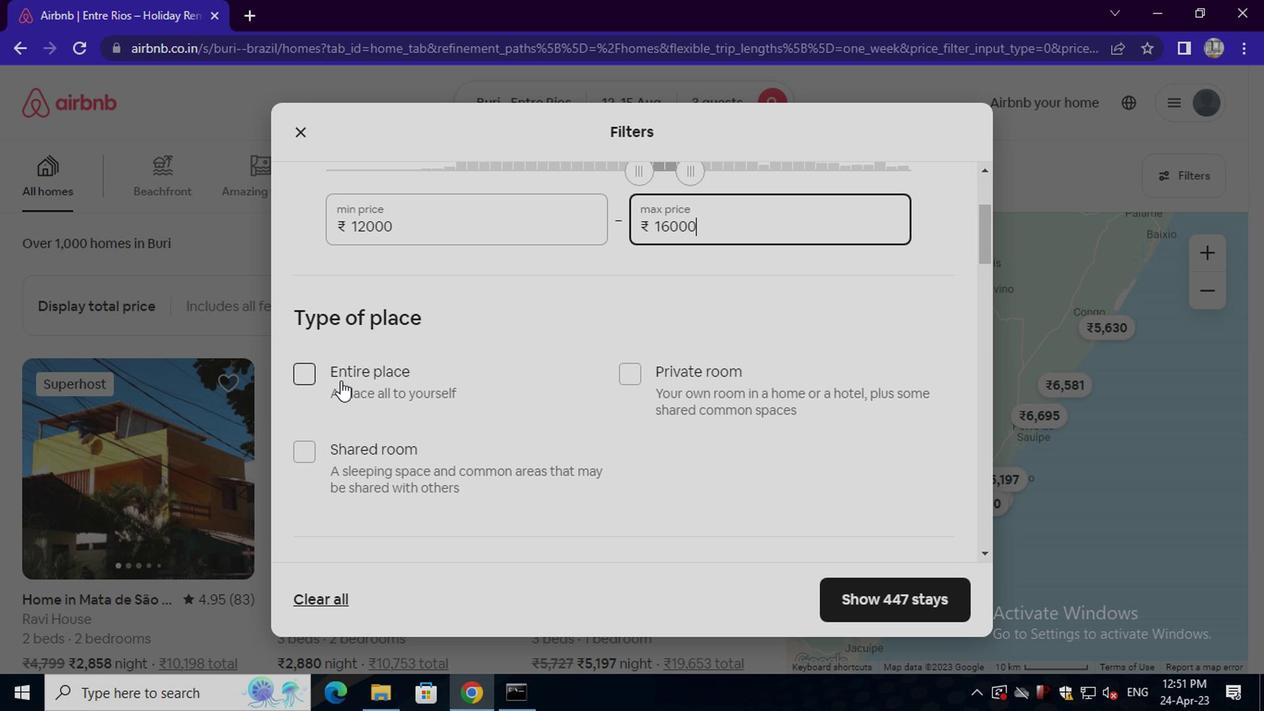 
Action: Mouse moved to (345, 384)
Screenshot: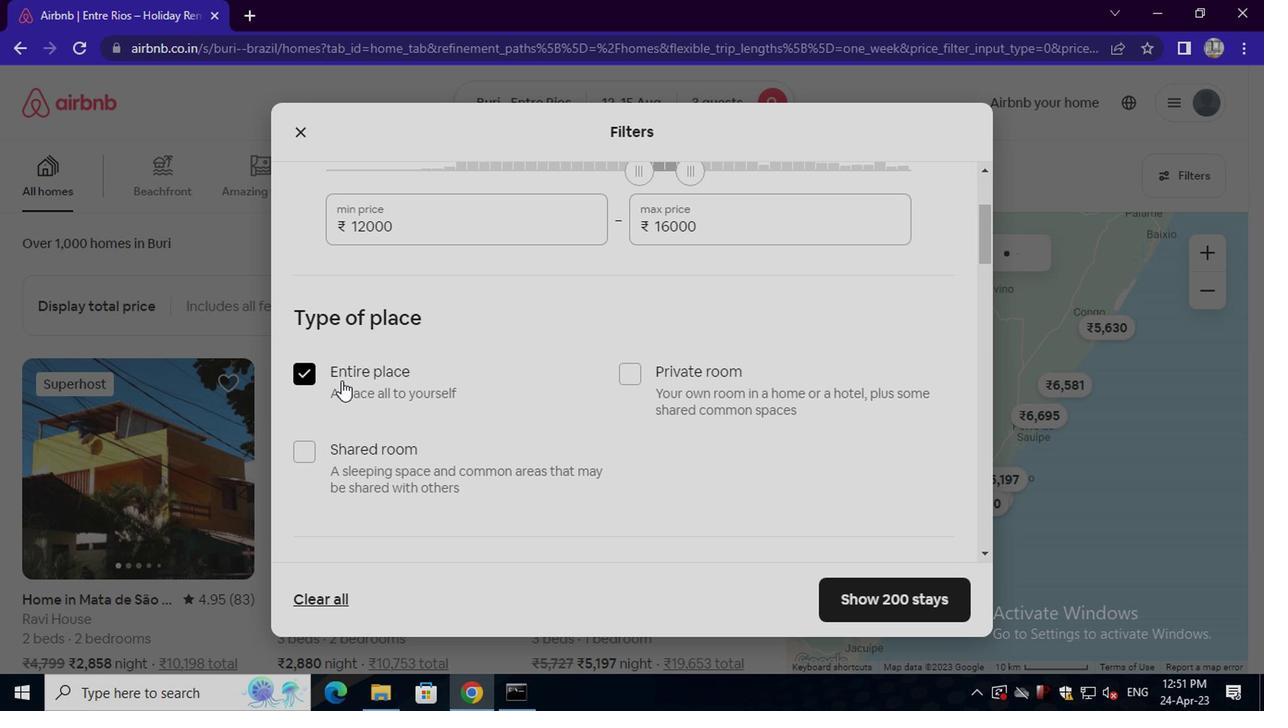 
Action: Mouse scrolled (345, 384) with delta (0, 0)
Screenshot: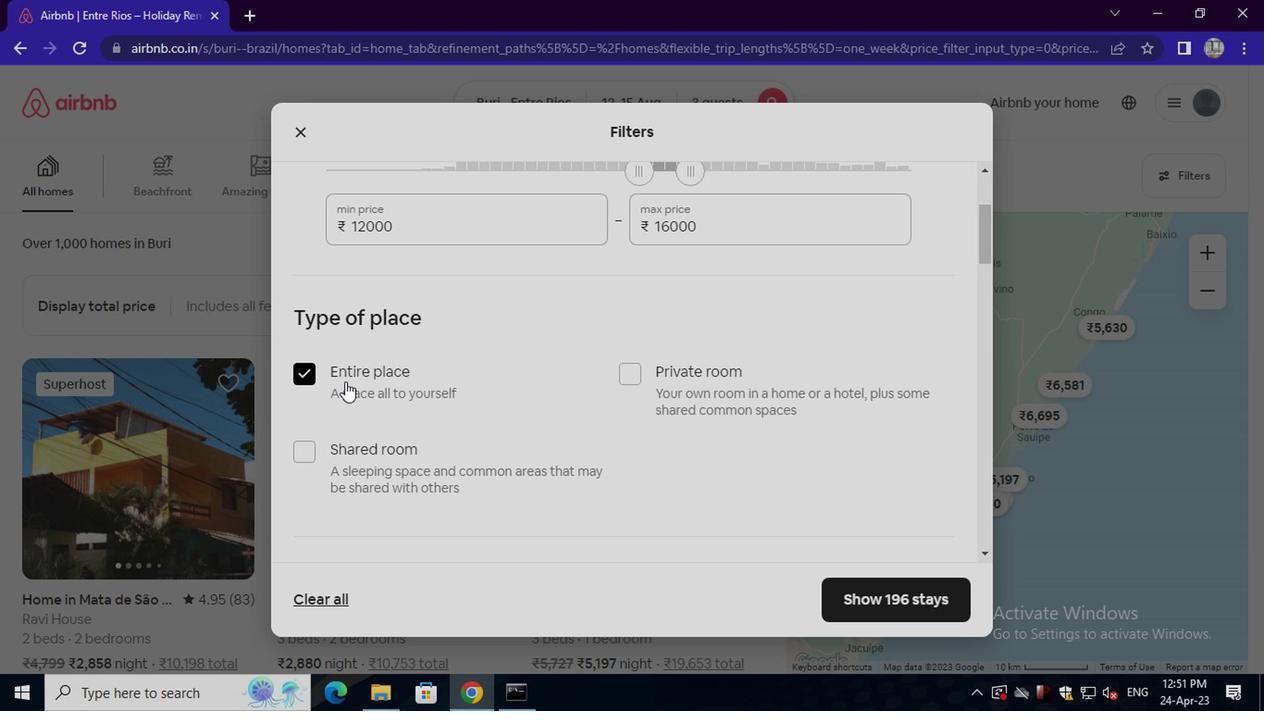 
Action: Mouse scrolled (345, 384) with delta (0, 0)
Screenshot: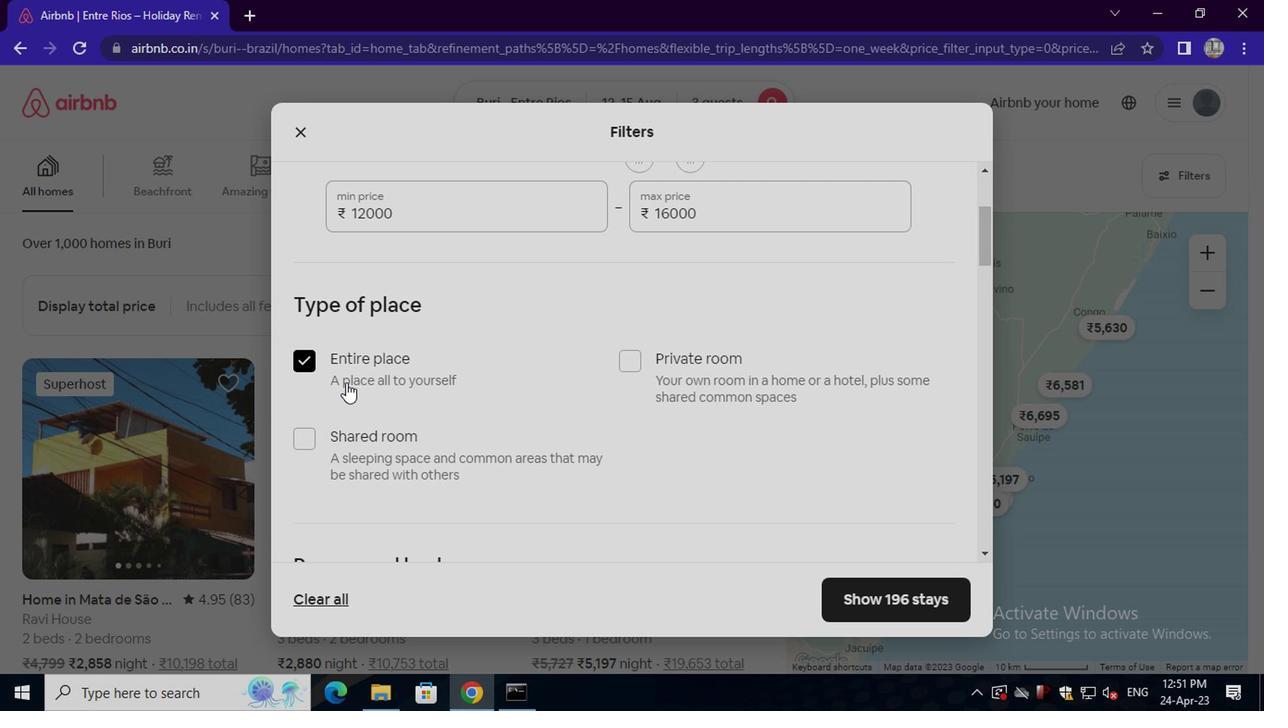 
Action: Mouse moved to (455, 488)
Screenshot: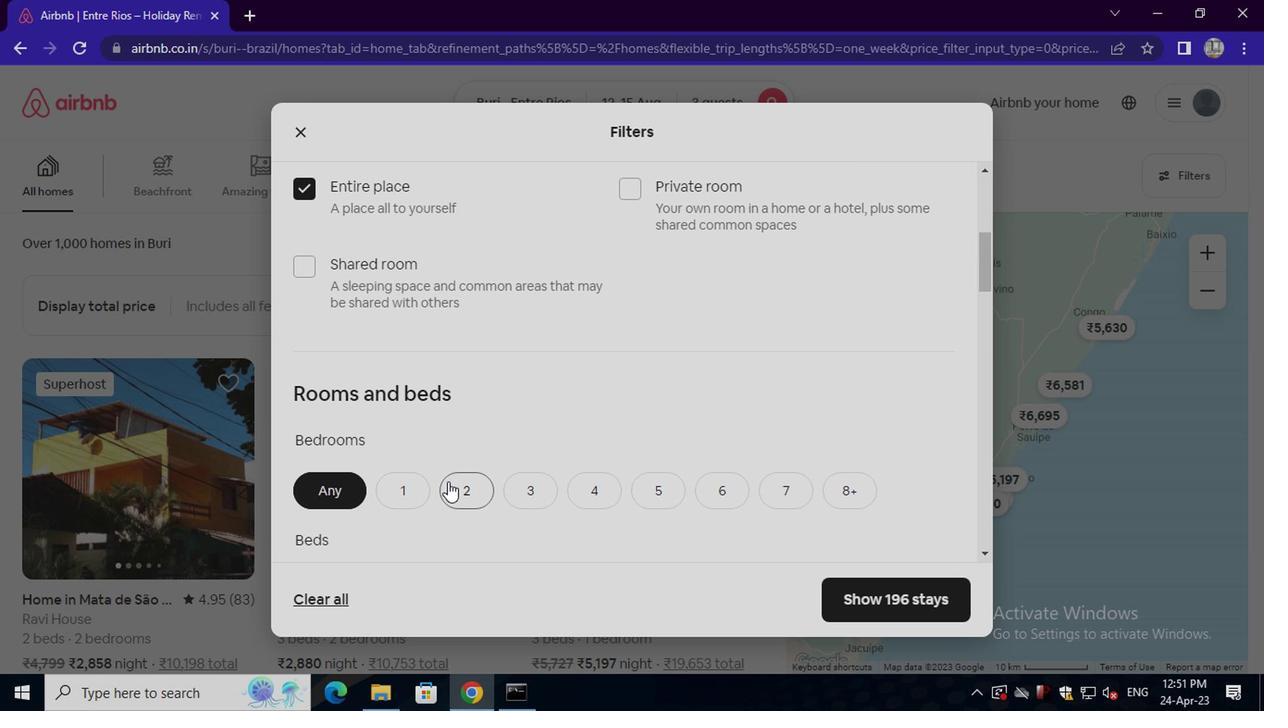 
Action: Mouse pressed left at (455, 488)
Screenshot: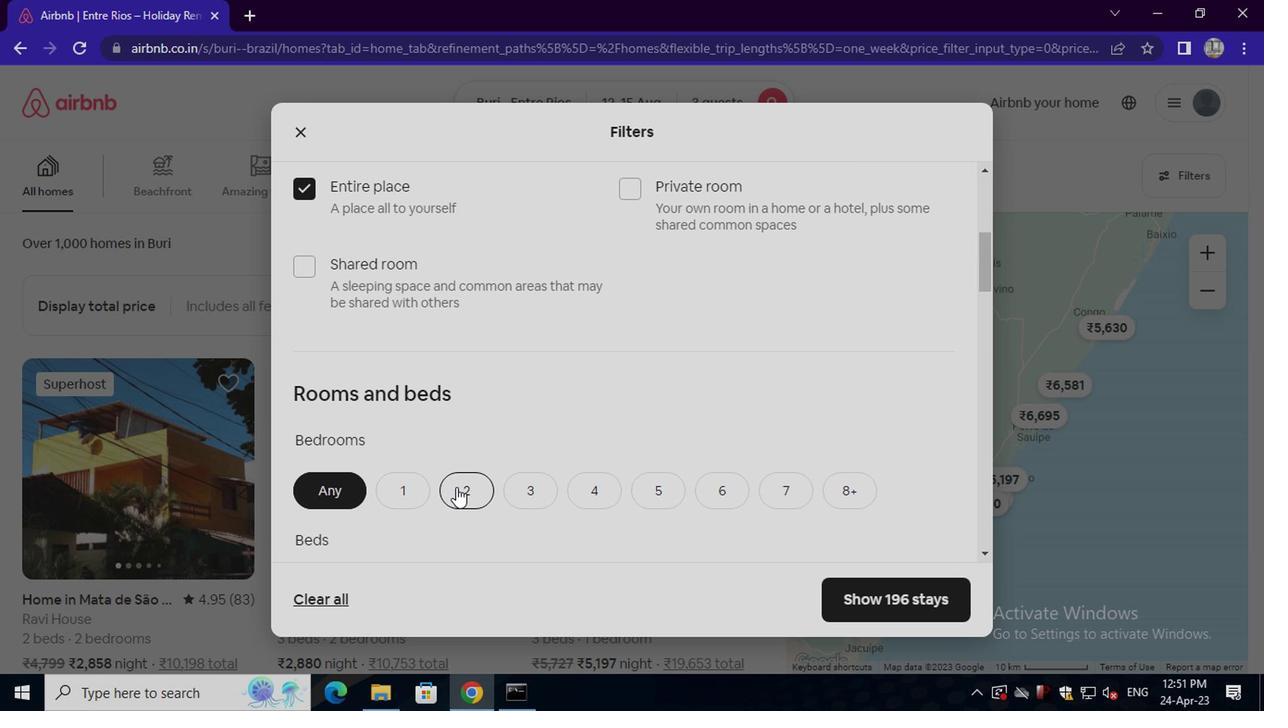 
Action: Mouse moved to (456, 490)
Screenshot: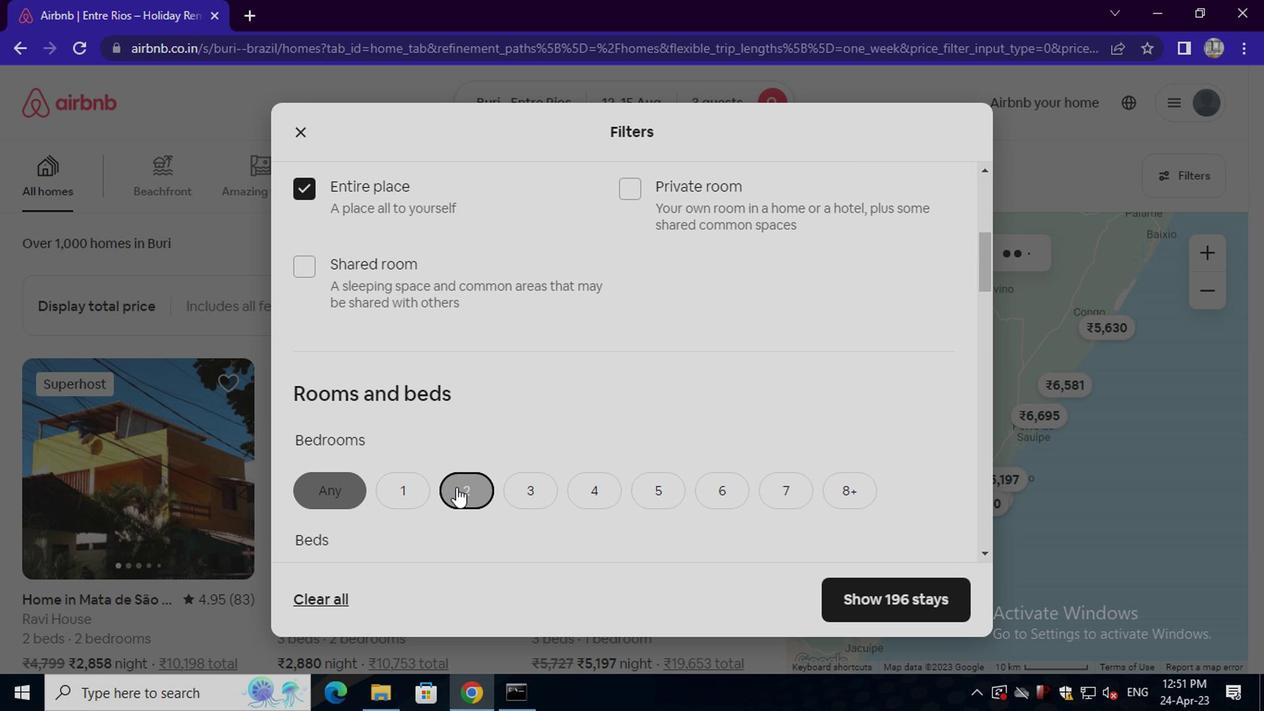 
Action: Mouse scrolled (456, 488) with delta (0, -1)
Screenshot: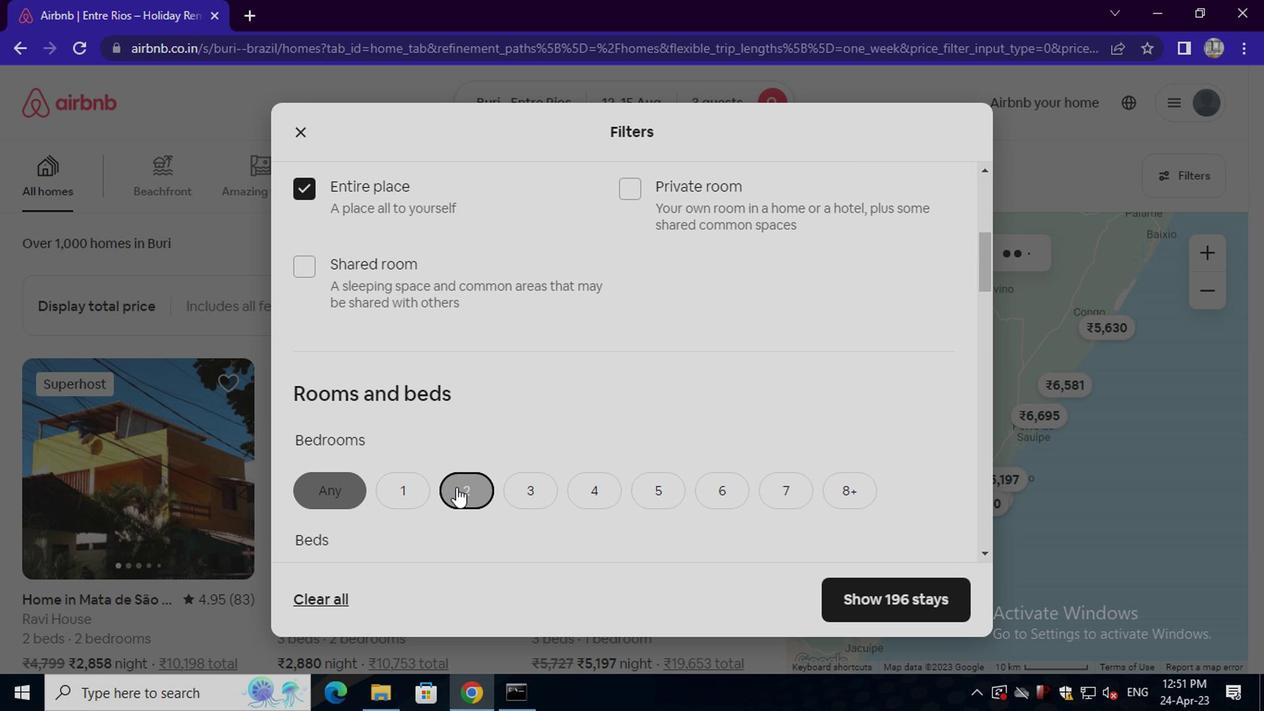 
Action: Mouse moved to (456, 490)
Screenshot: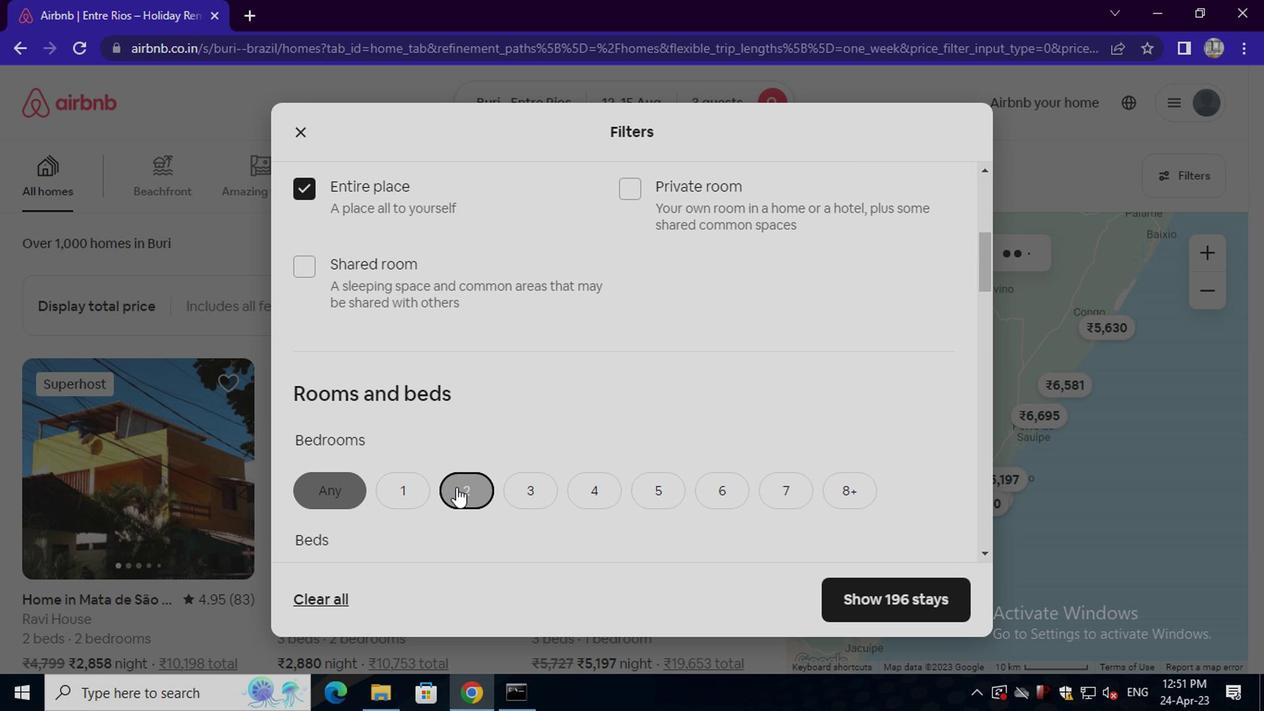 
Action: Mouse scrolled (456, 488) with delta (0, -1)
Screenshot: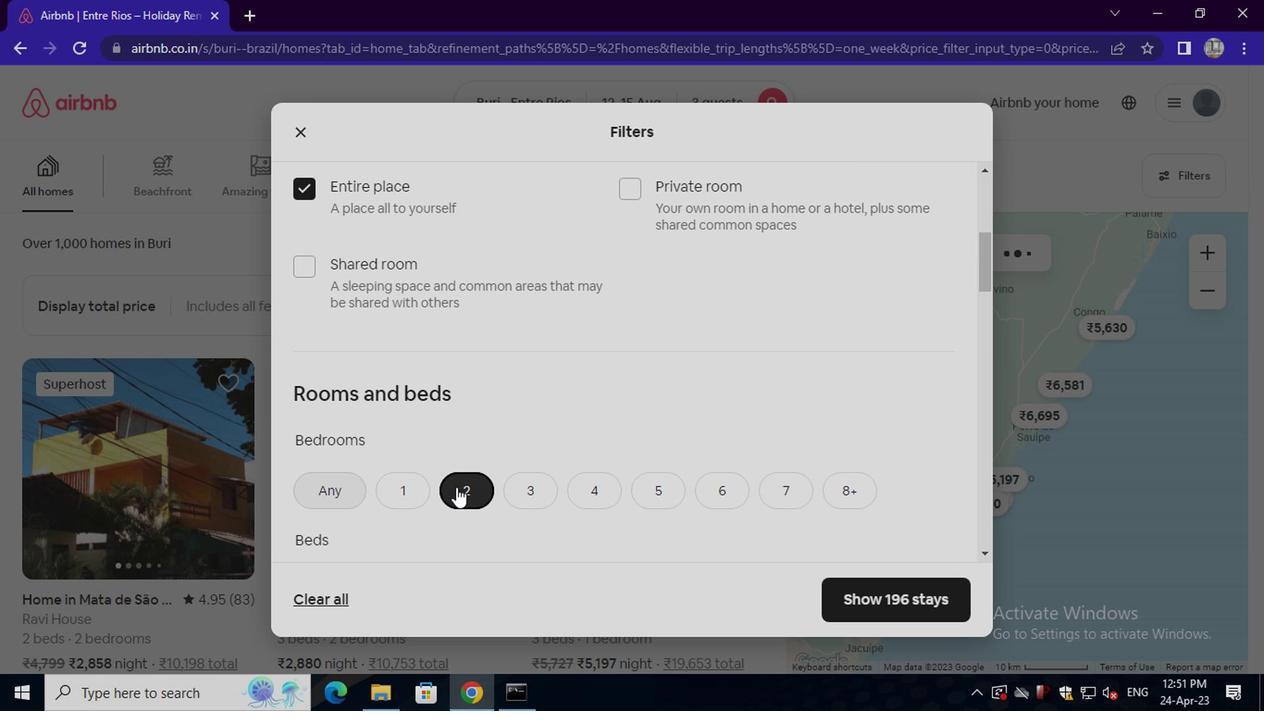 
Action: Mouse scrolled (456, 488) with delta (0, -1)
Screenshot: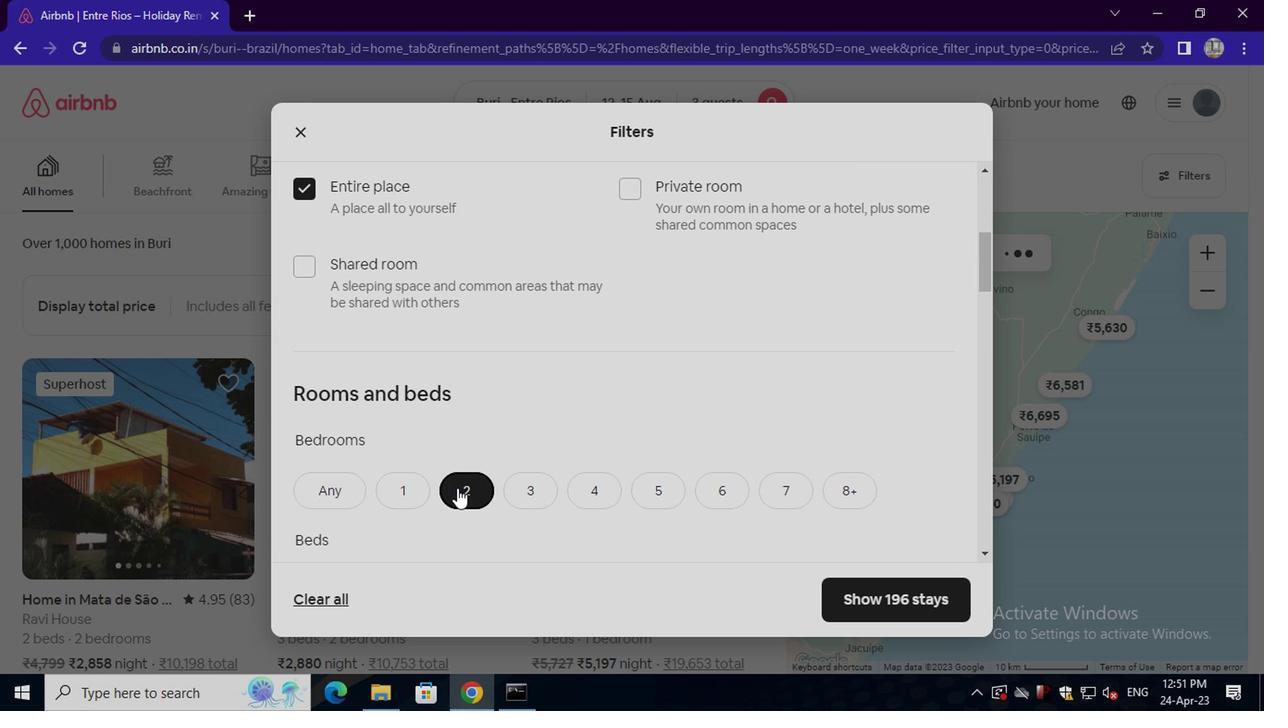 
Action: Mouse moved to (538, 314)
Screenshot: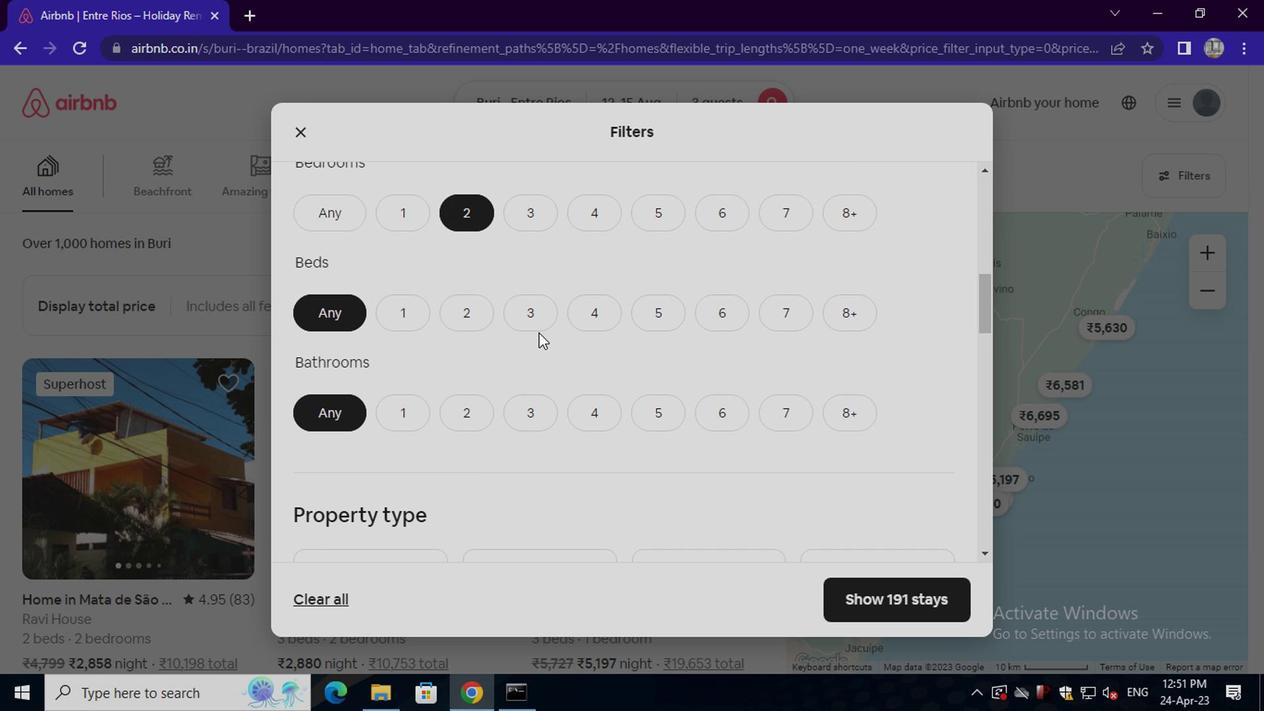 
Action: Mouse pressed left at (538, 314)
Screenshot: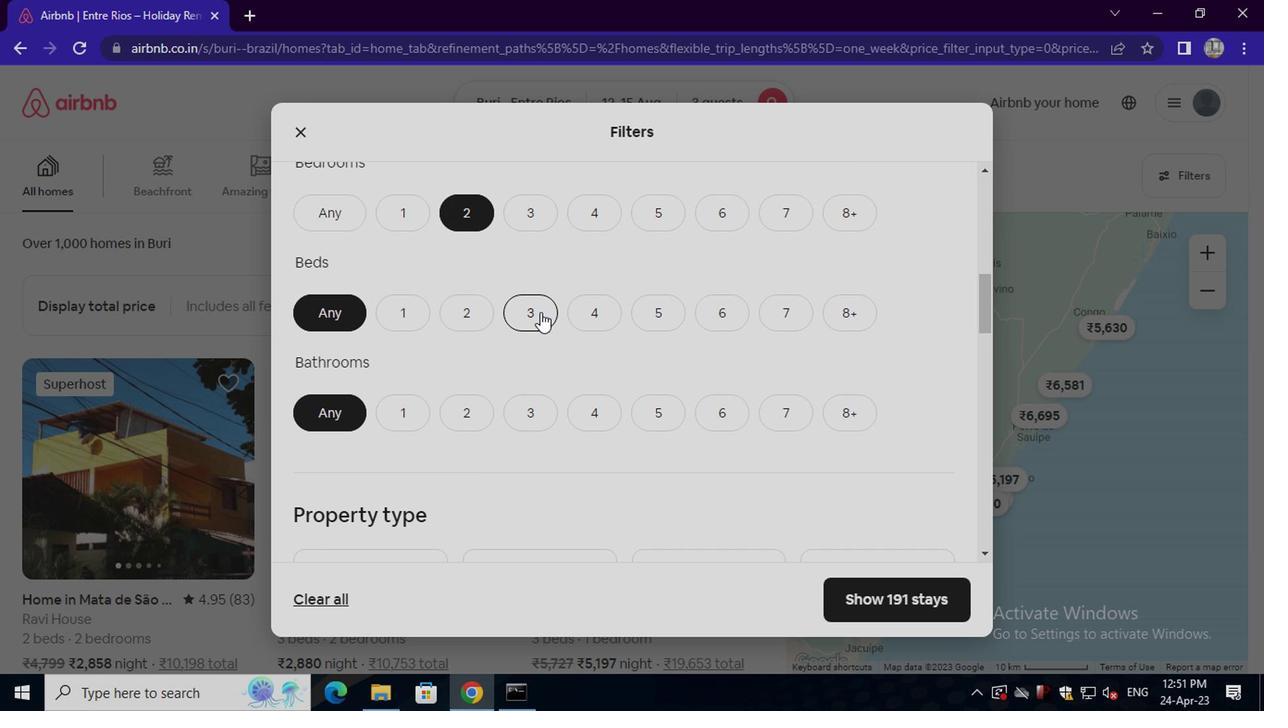 
Action: Mouse moved to (401, 414)
Screenshot: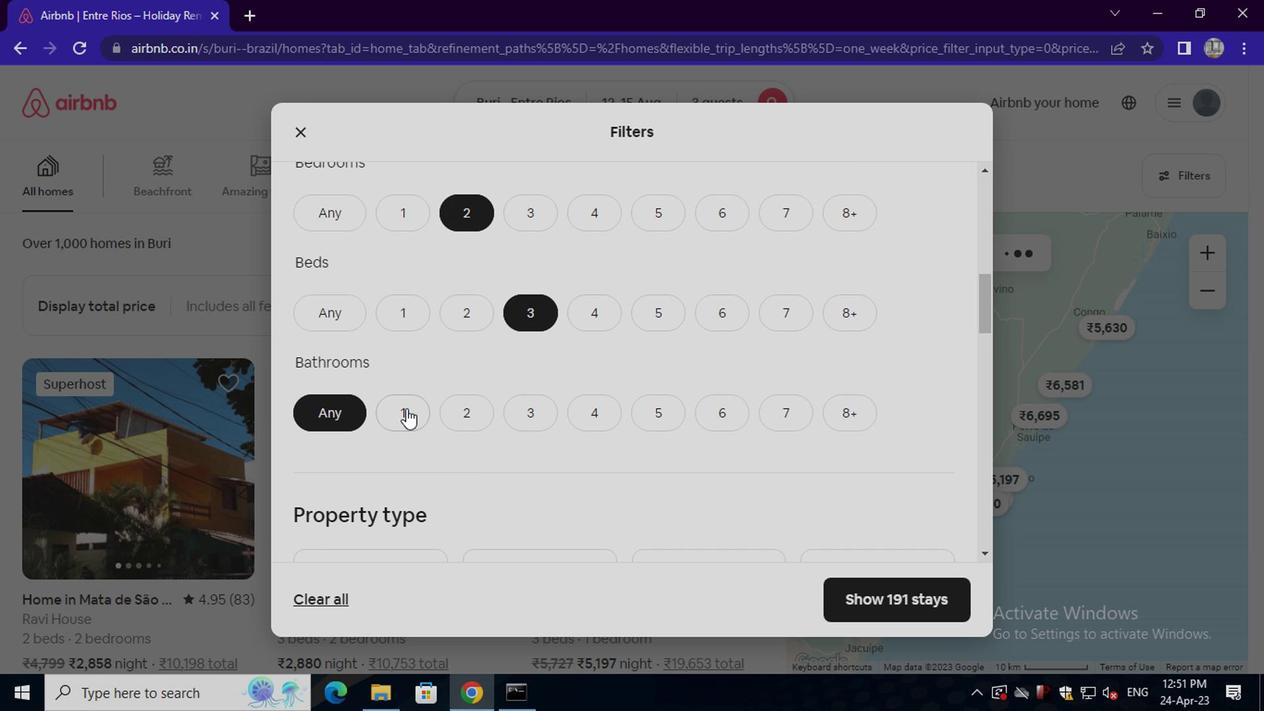 
Action: Mouse pressed left at (401, 414)
Screenshot: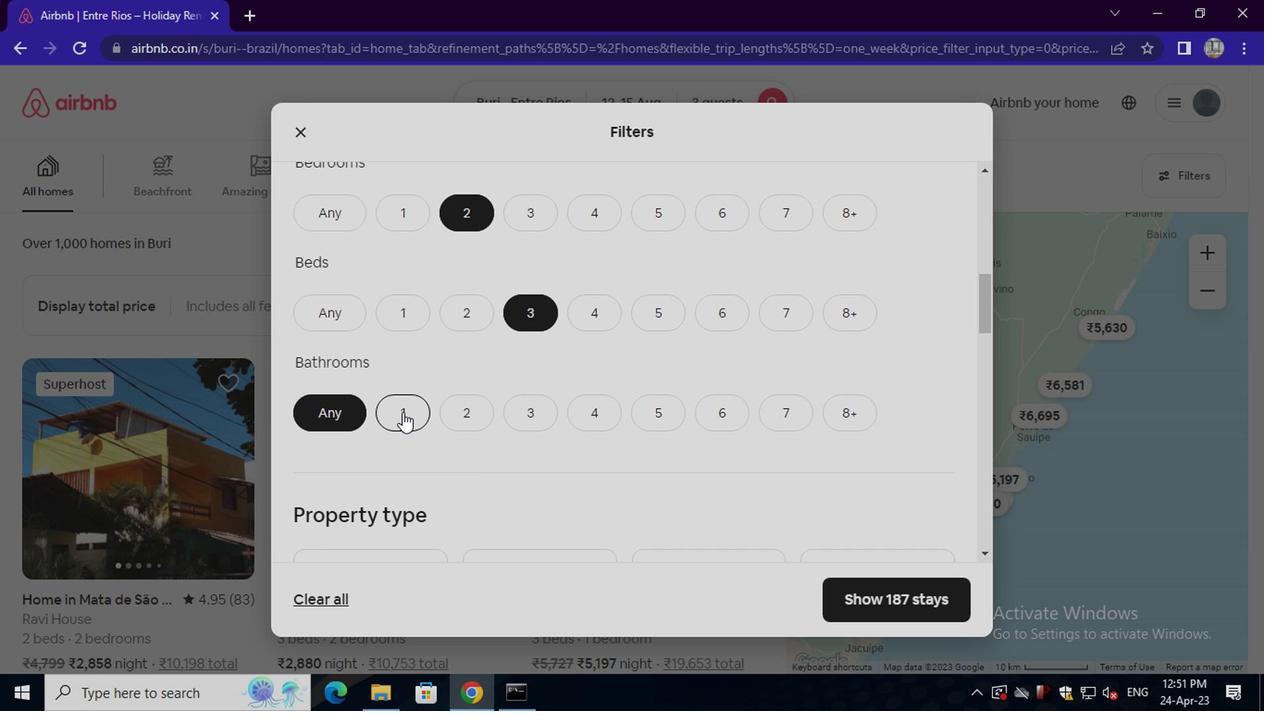 
Action: Mouse moved to (417, 439)
Screenshot: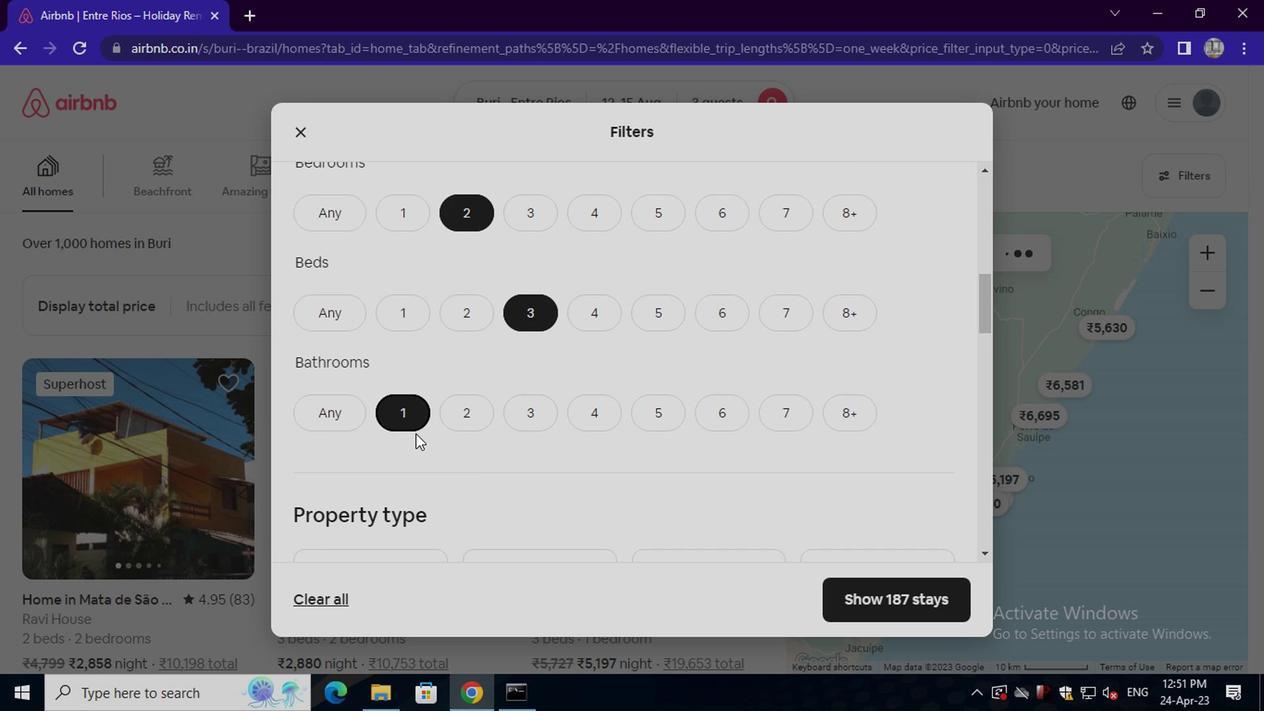 
Action: Mouse scrolled (417, 438) with delta (0, -1)
Screenshot: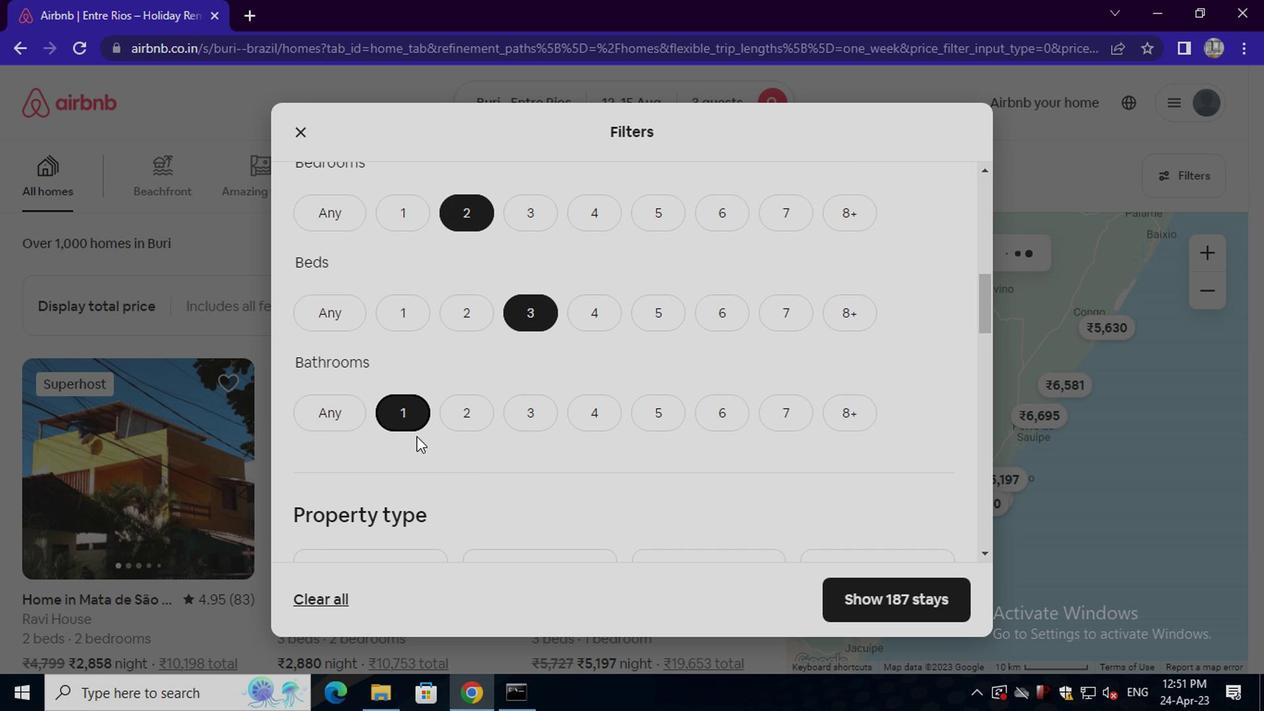 
Action: Mouse scrolled (417, 438) with delta (0, -1)
Screenshot: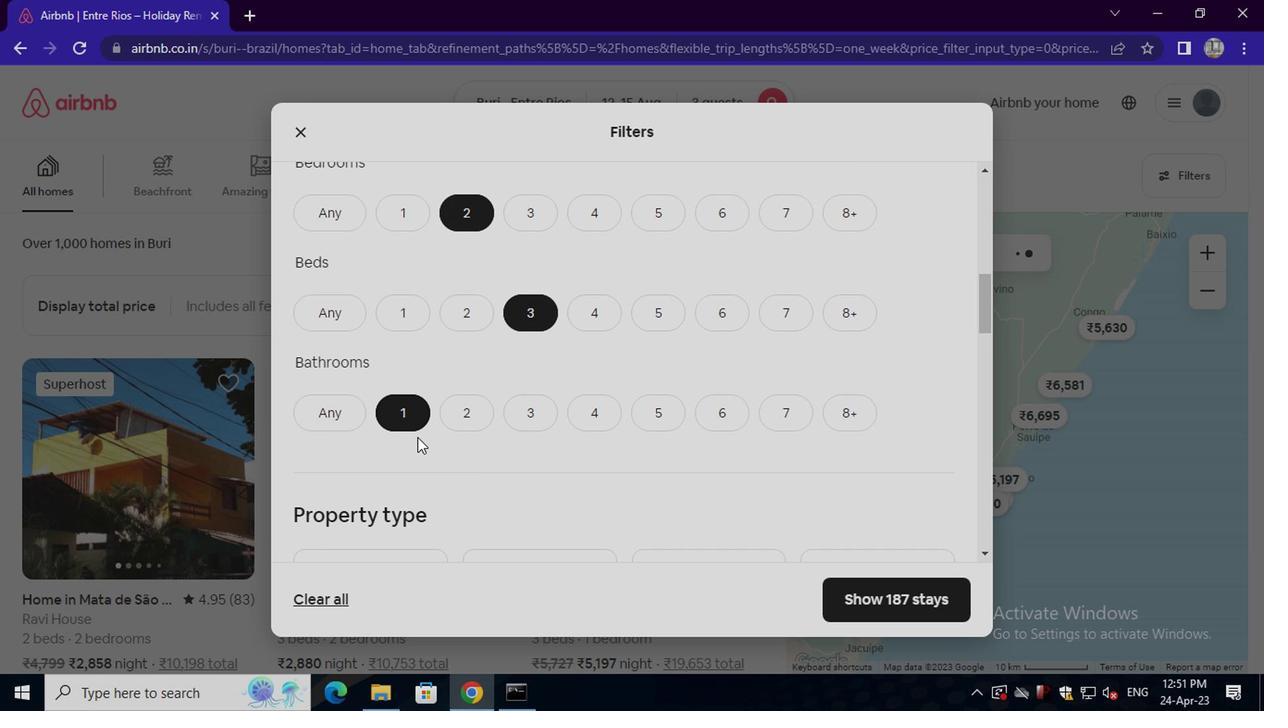 
Action: Mouse moved to (408, 437)
Screenshot: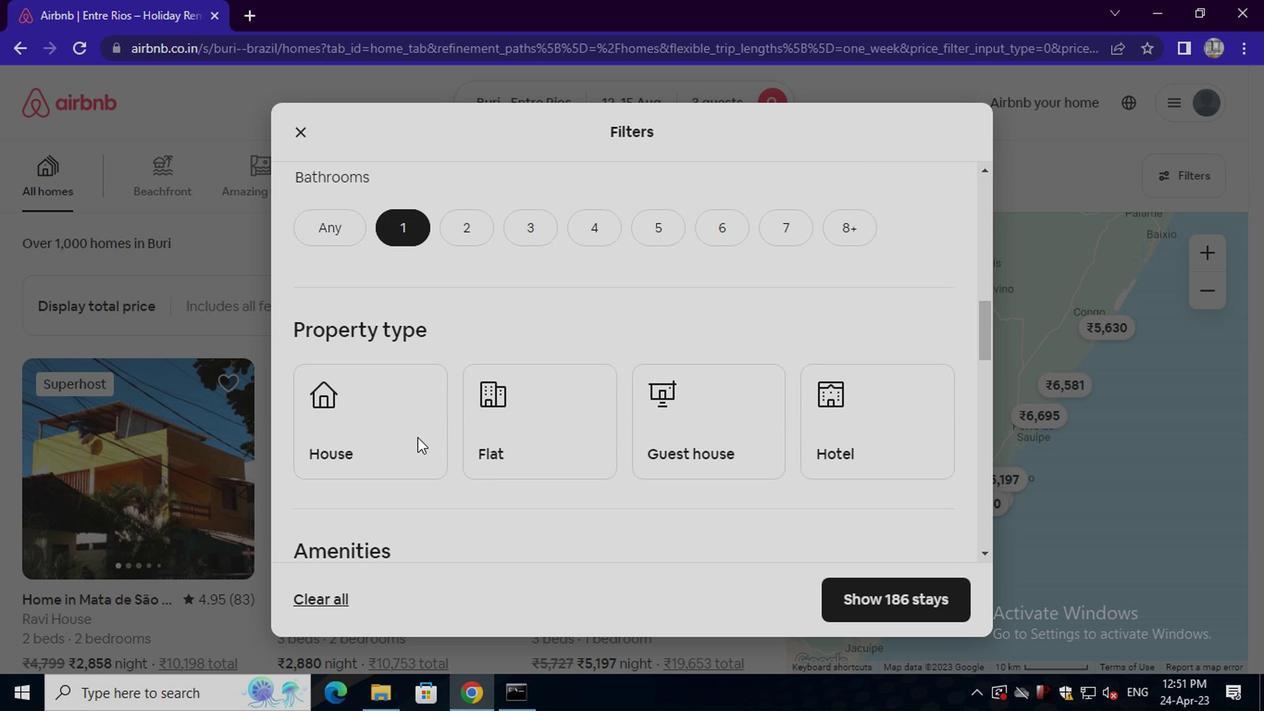 
Action: Mouse pressed left at (408, 437)
Screenshot: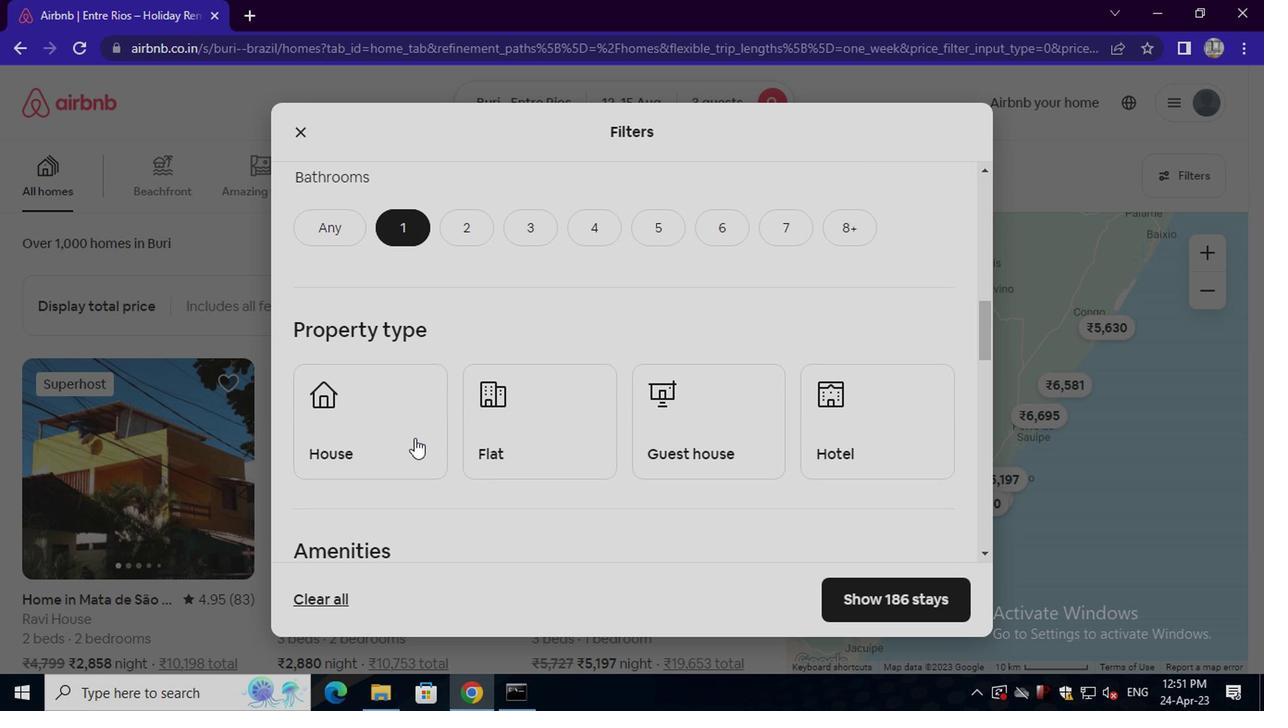 
Action: Mouse moved to (521, 421)
Screenshot: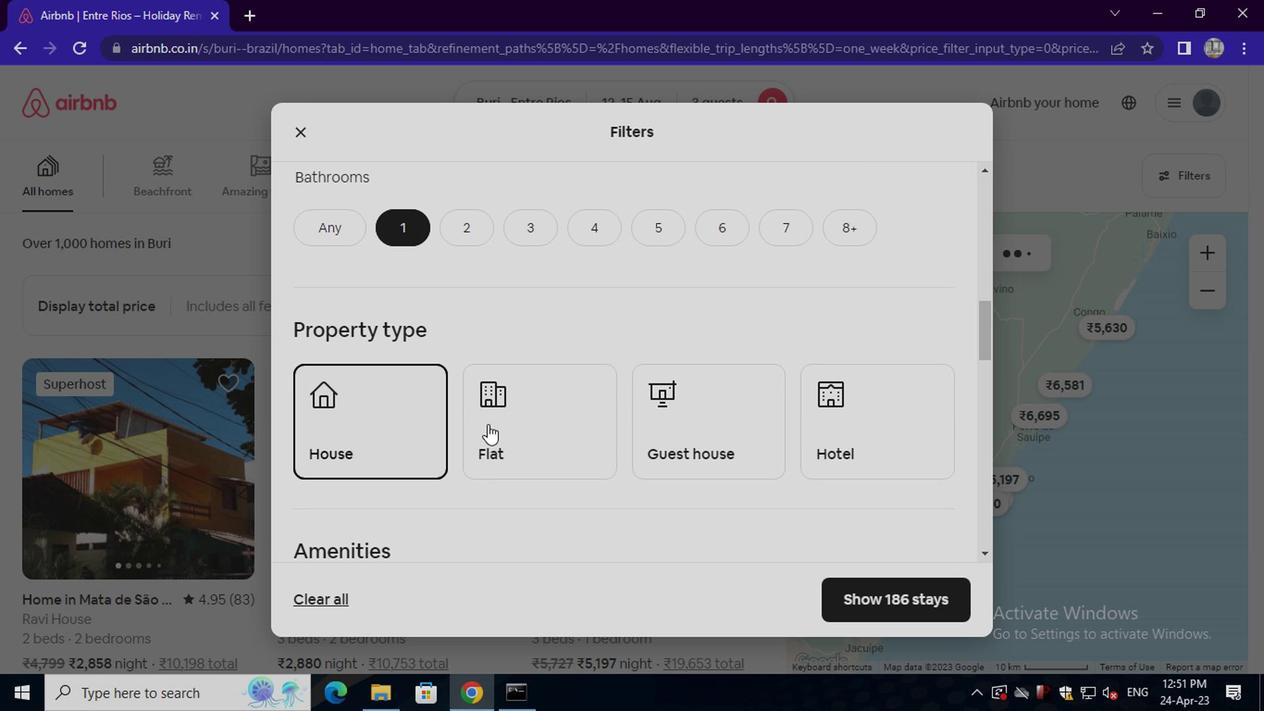 
Action: Mouse pressed left at (521, 421)
Screenshot: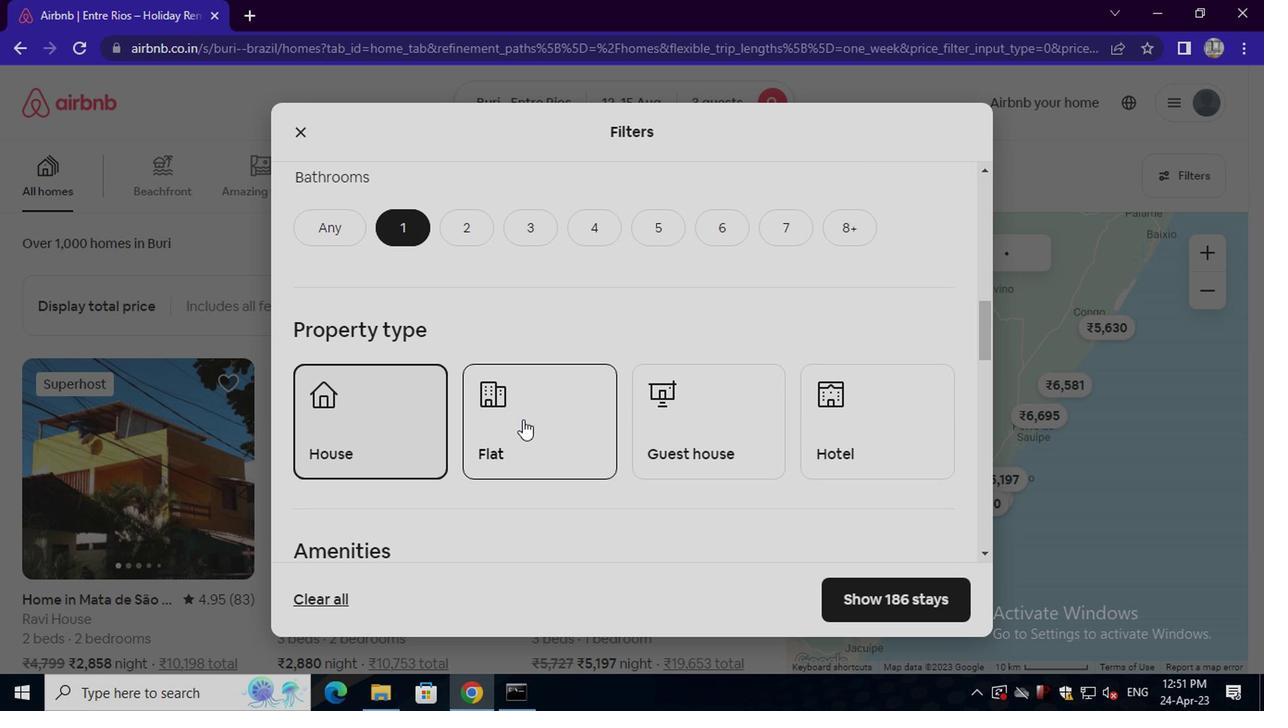 
Action: Mouse moved to (678, 435)
Screenshot: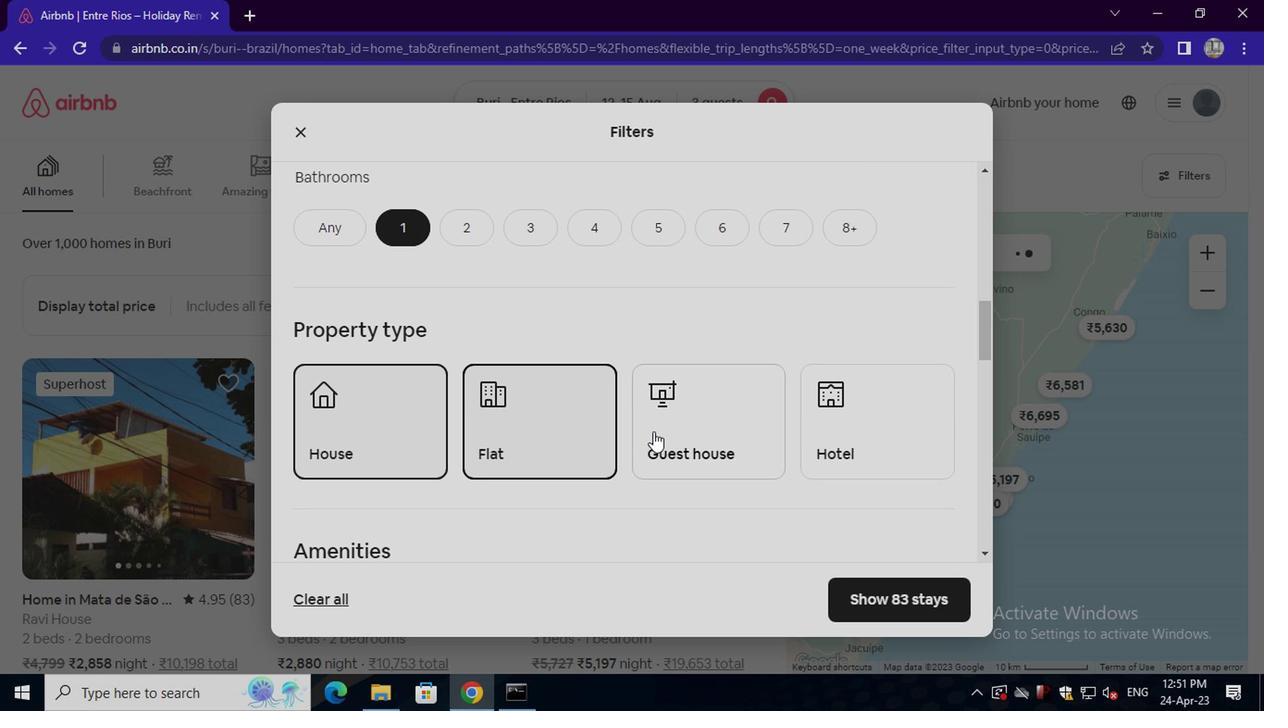 
Action: Mouse pressed left at (678, 435)
Screenshot: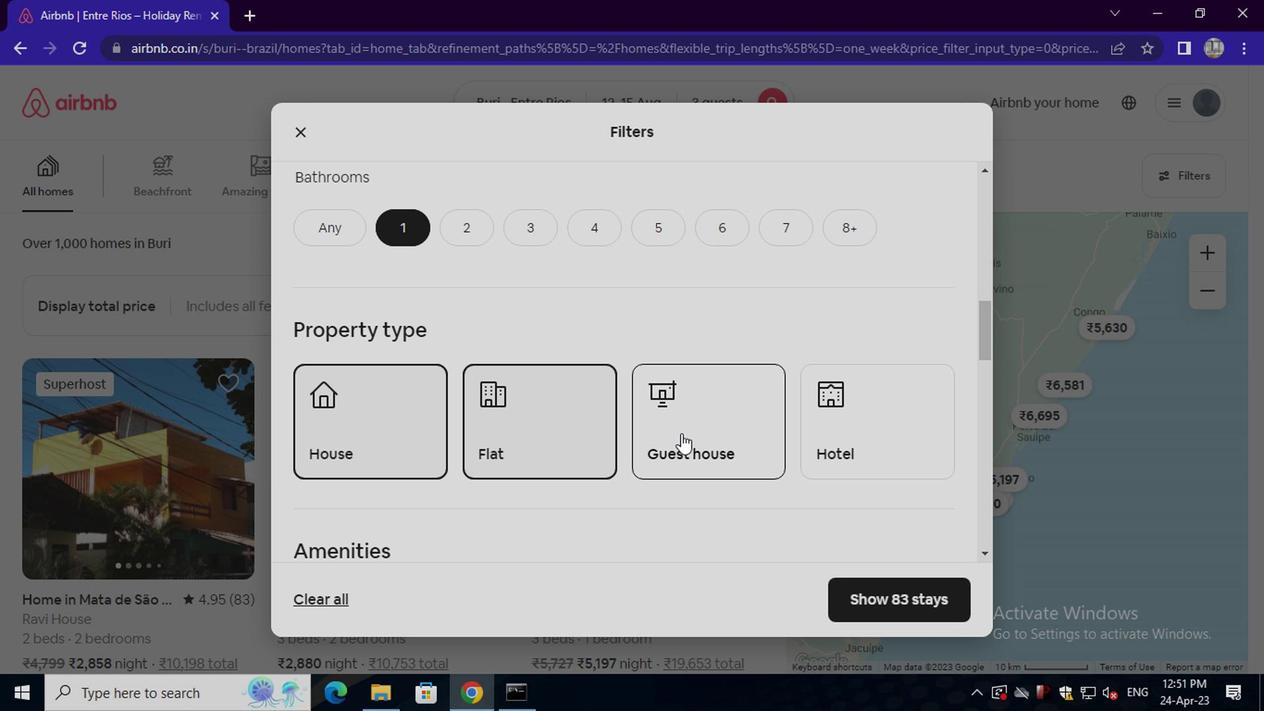 
Action: Mouse moved to (679, 440)
Screenshot: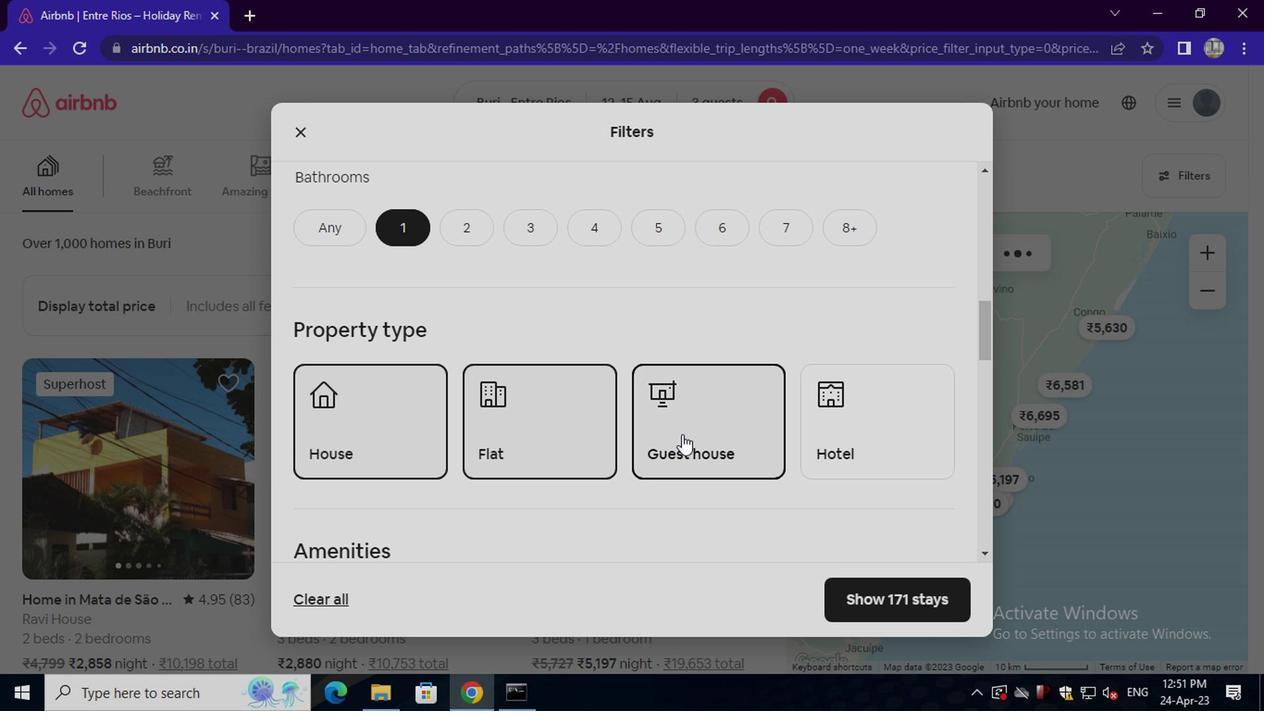 
Action: Mouse scrolled (679, 440) with delta (0, 0)
Screenshot: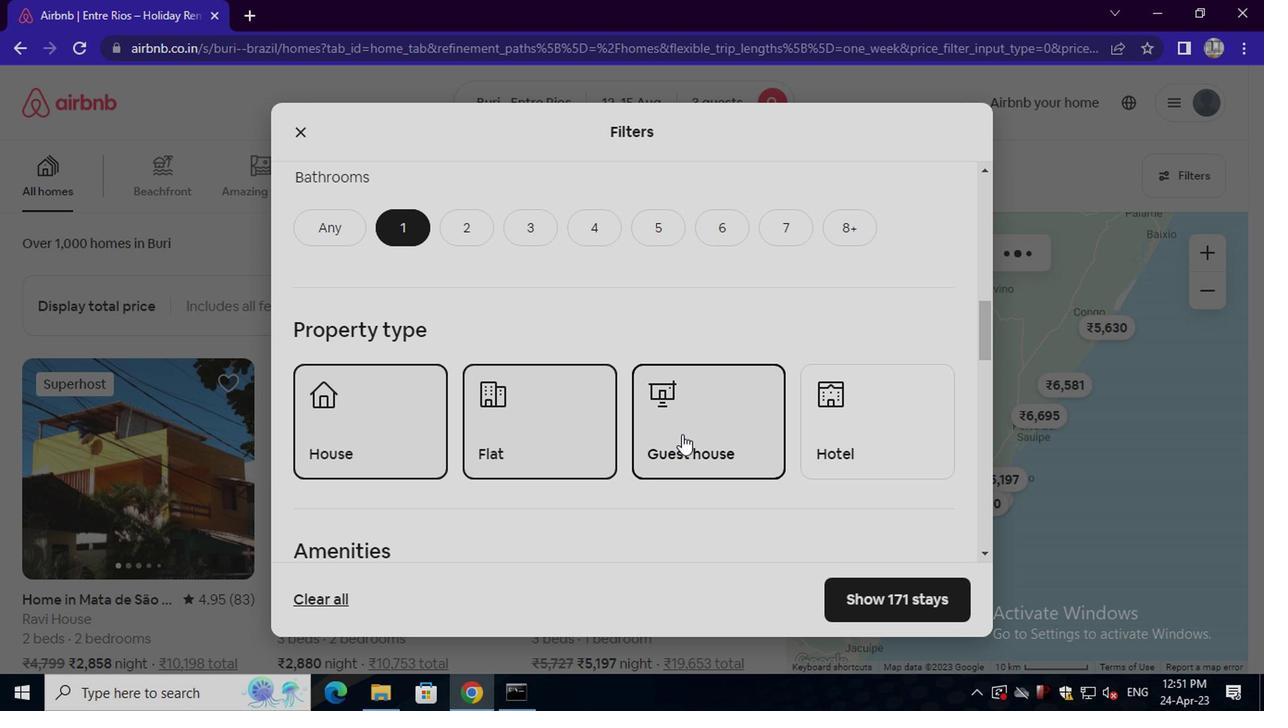 
Action: Mouse moved to (678, 442)
Screenshot: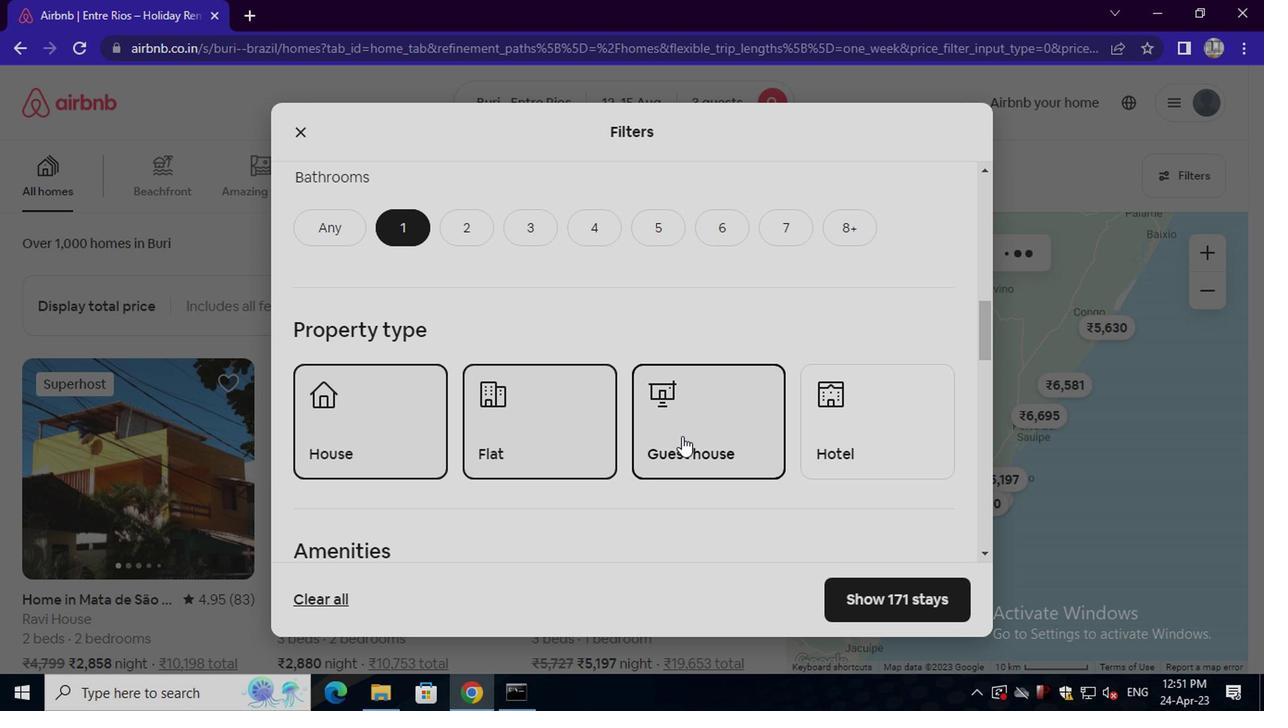 
Action: Mouse scrolled (678, 440) with delta (0, -1)
Screenshot: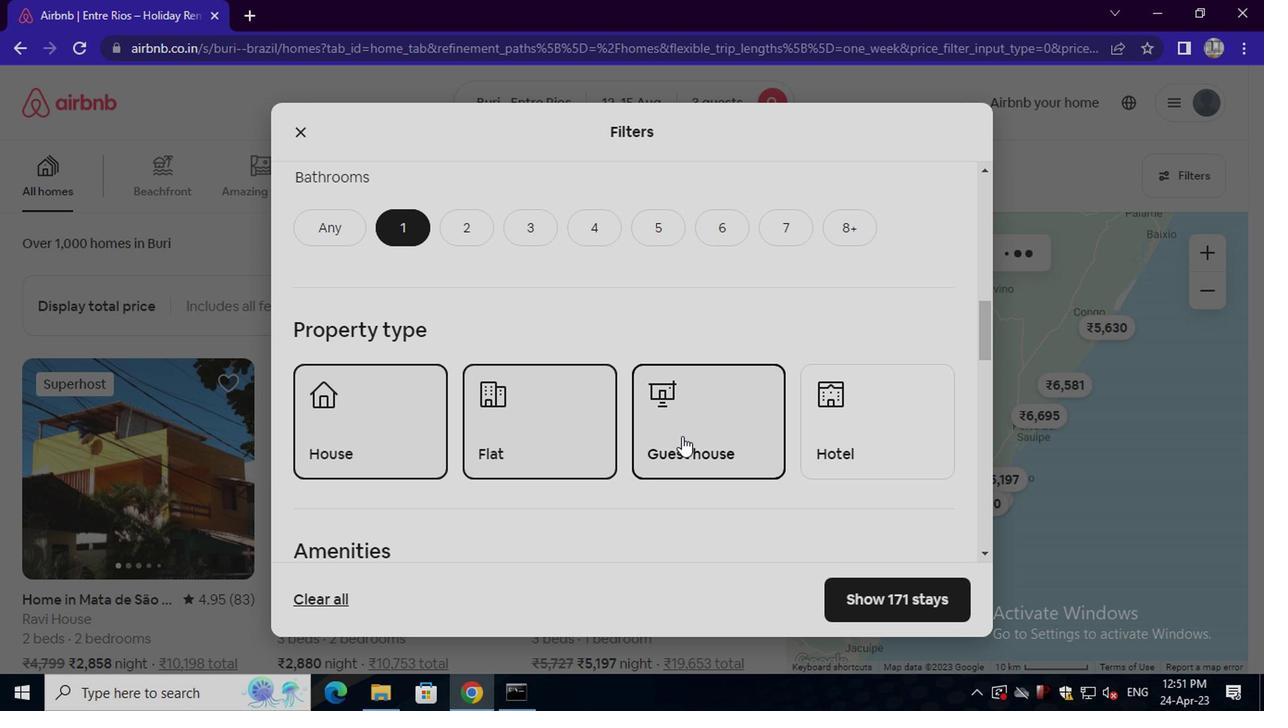 
Action: Mouse scrolled (678, 440) with delta (0, -1)
Screenshot: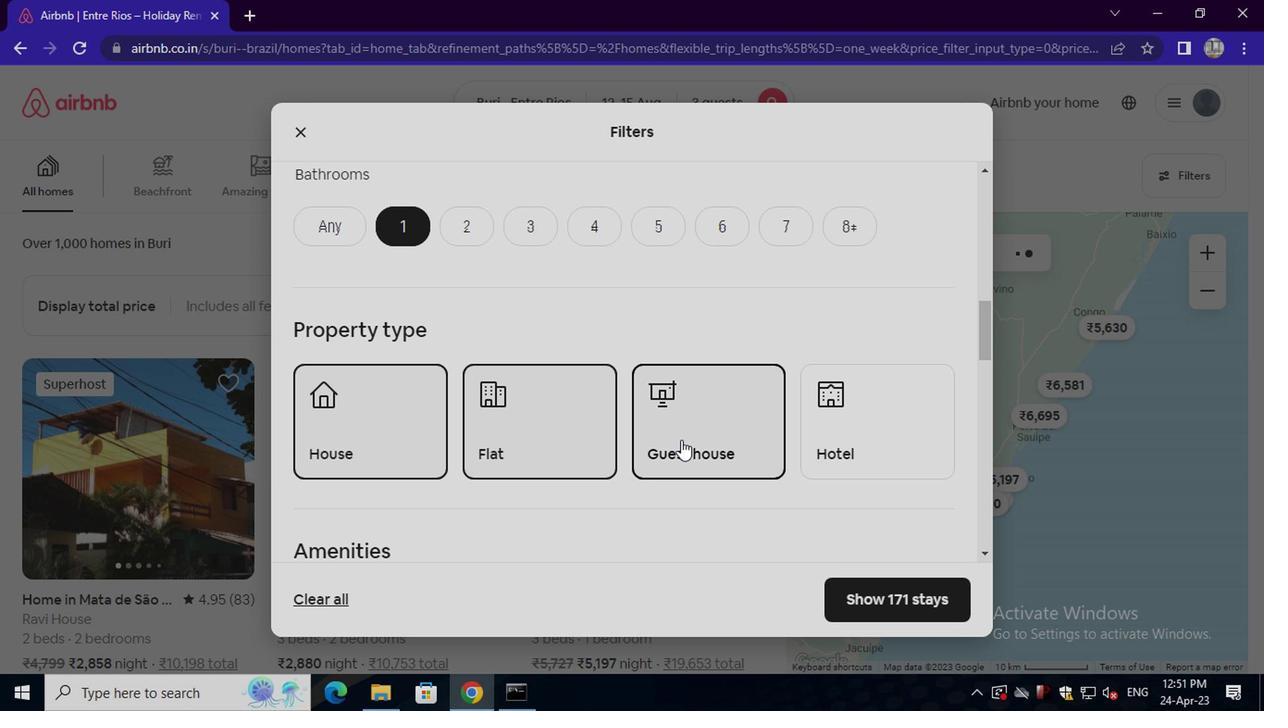 
Action: Mouse scrolled (678, 440) with delta (0, -1)
Screenshot: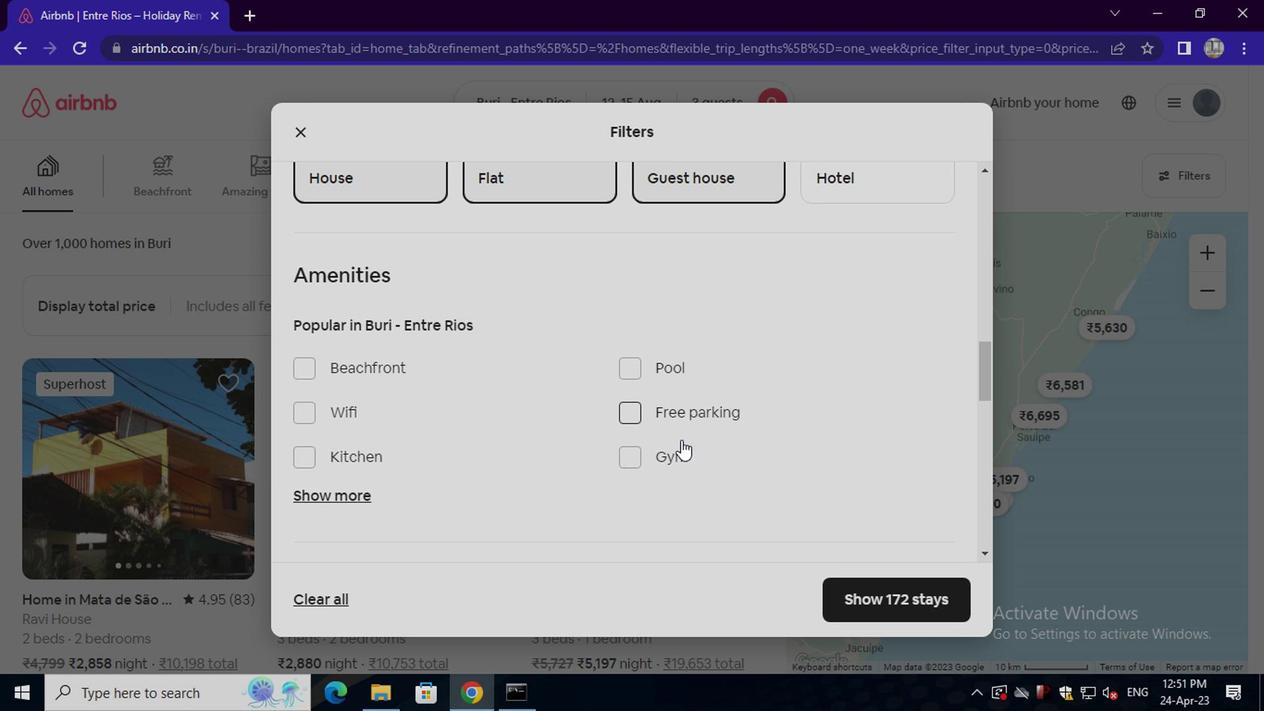 
Action: Mouse scrolled (678, 440) with delta (0, -1)
Screenshot: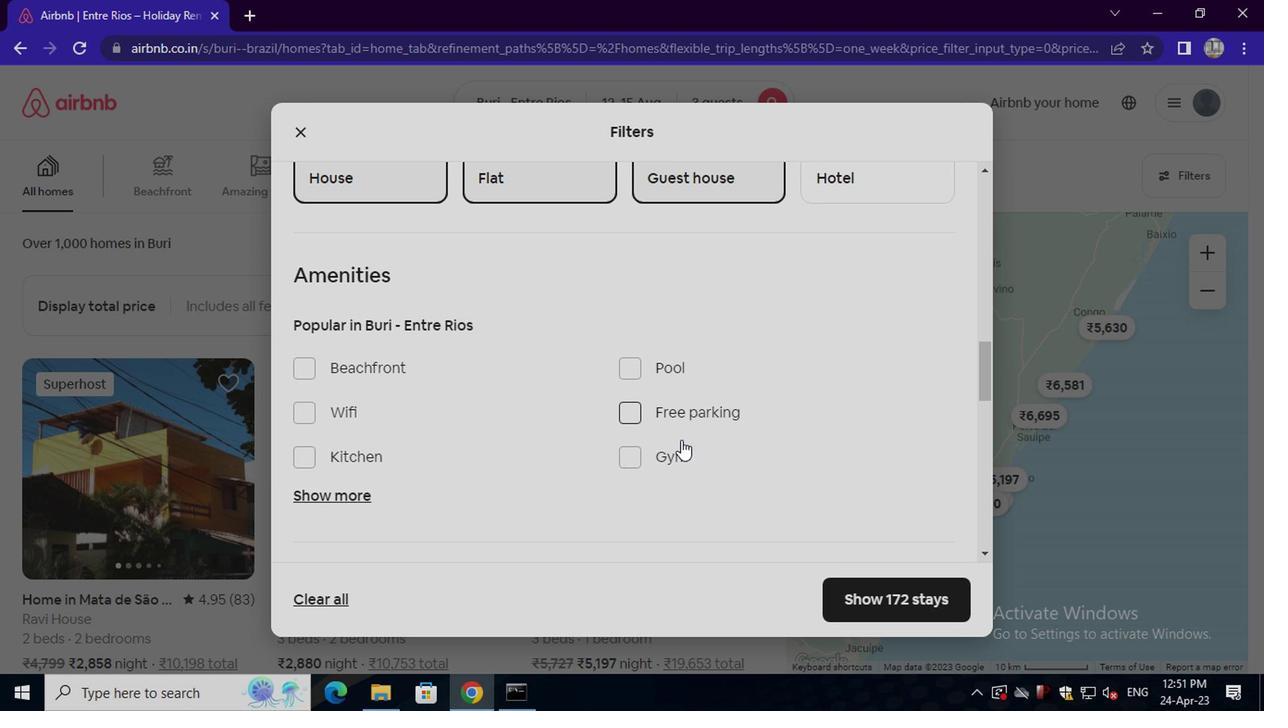 
Action: Mouse scrolled (678, 440) with delta (0, -1)
Screenshot: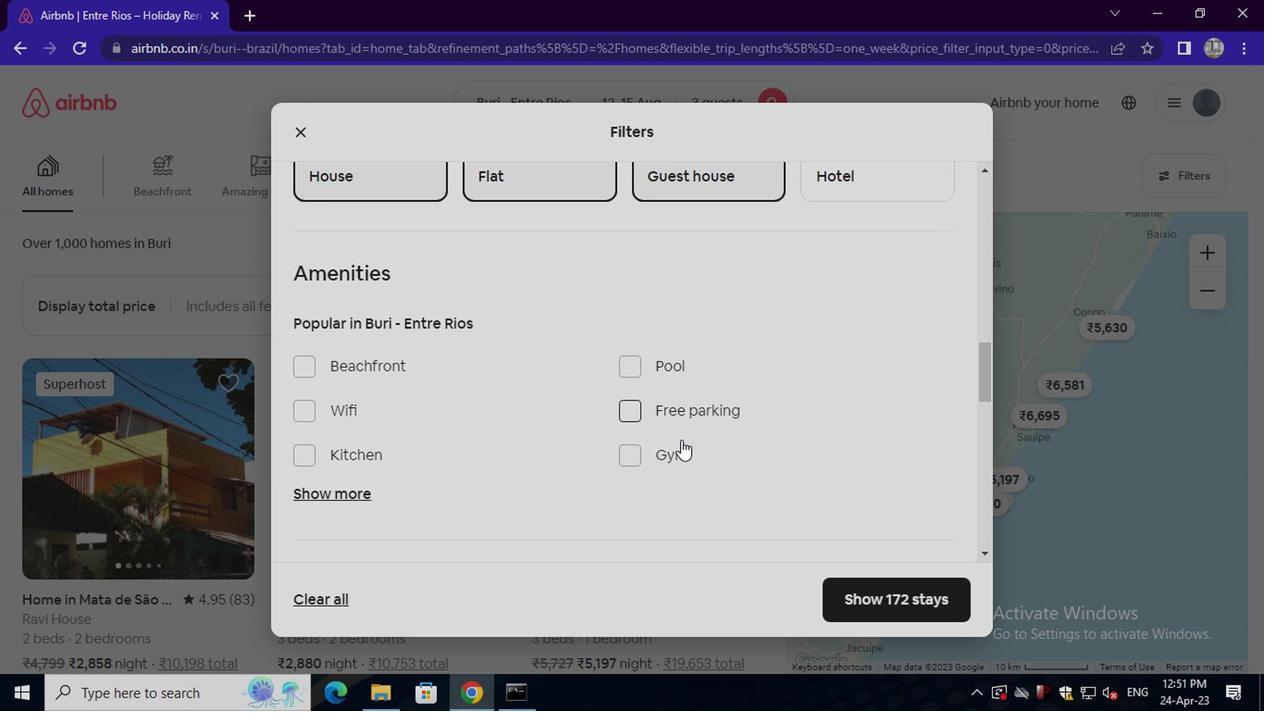 
Action: Mouse moved to (917, 431)
Screenshot: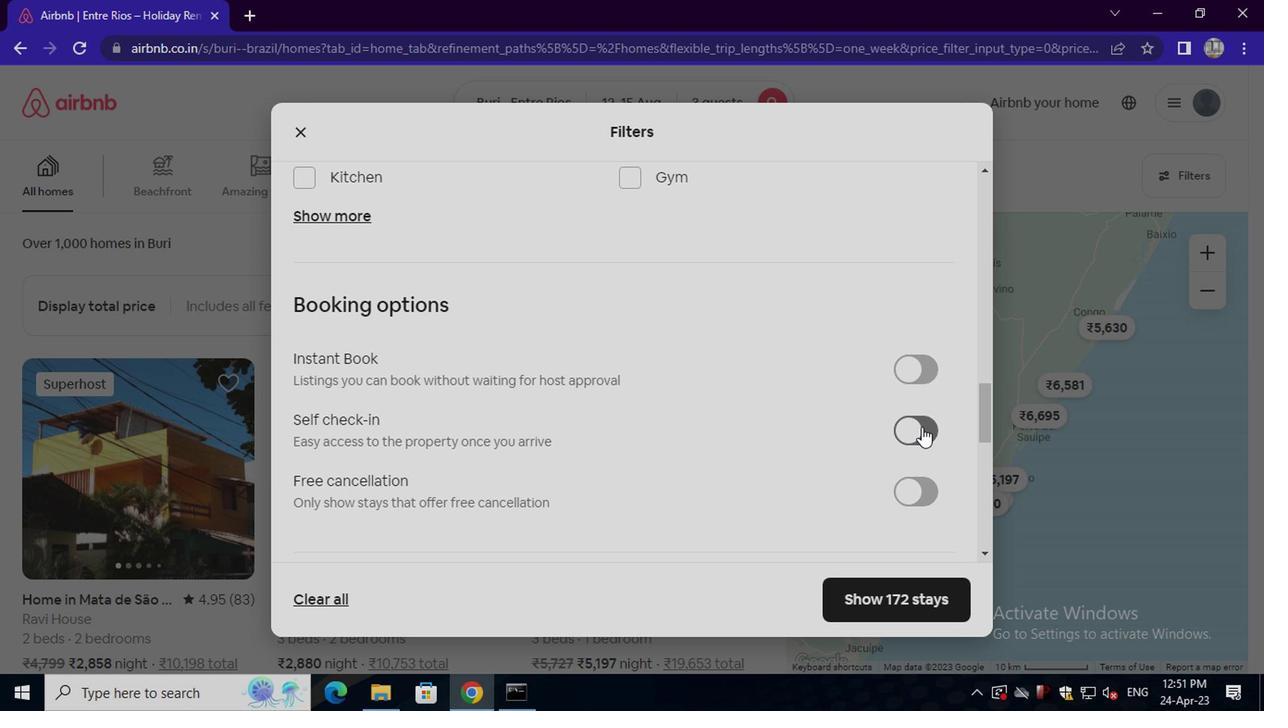 
Action: Mouse pressed left at (917, 431)
Screenshot: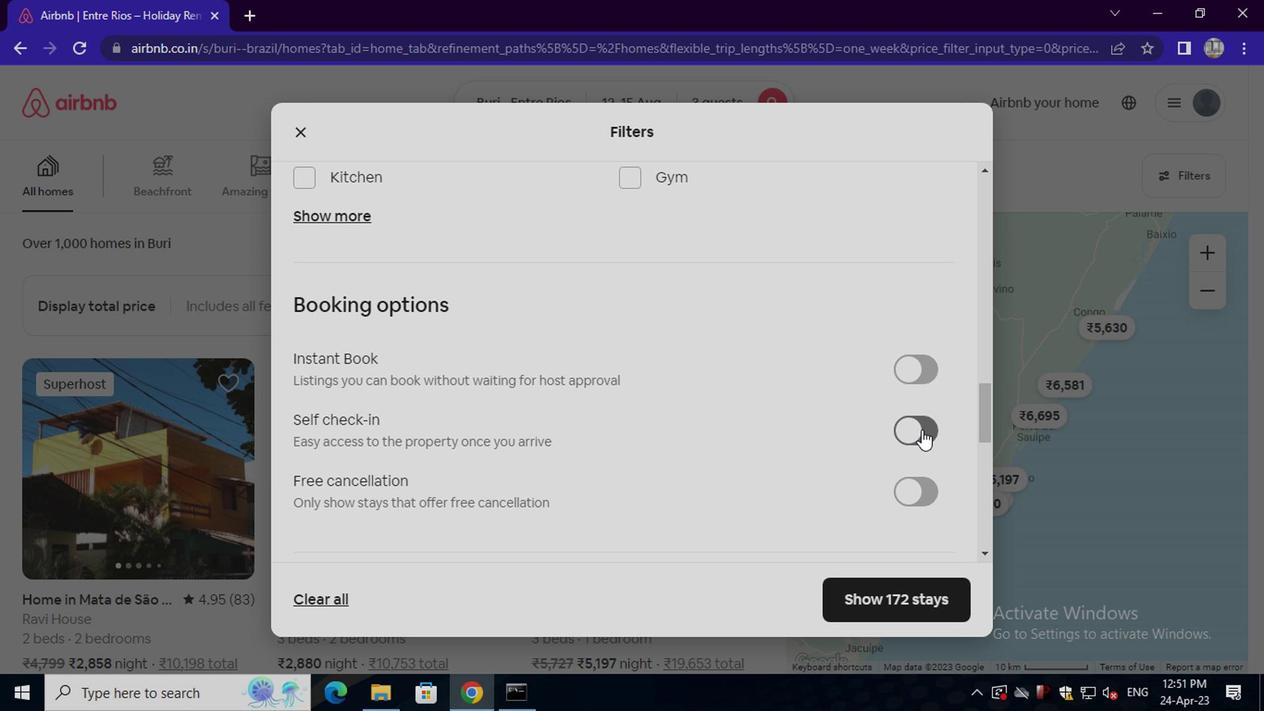 
Action: Mouse moved to (722, 468)
Screenshot: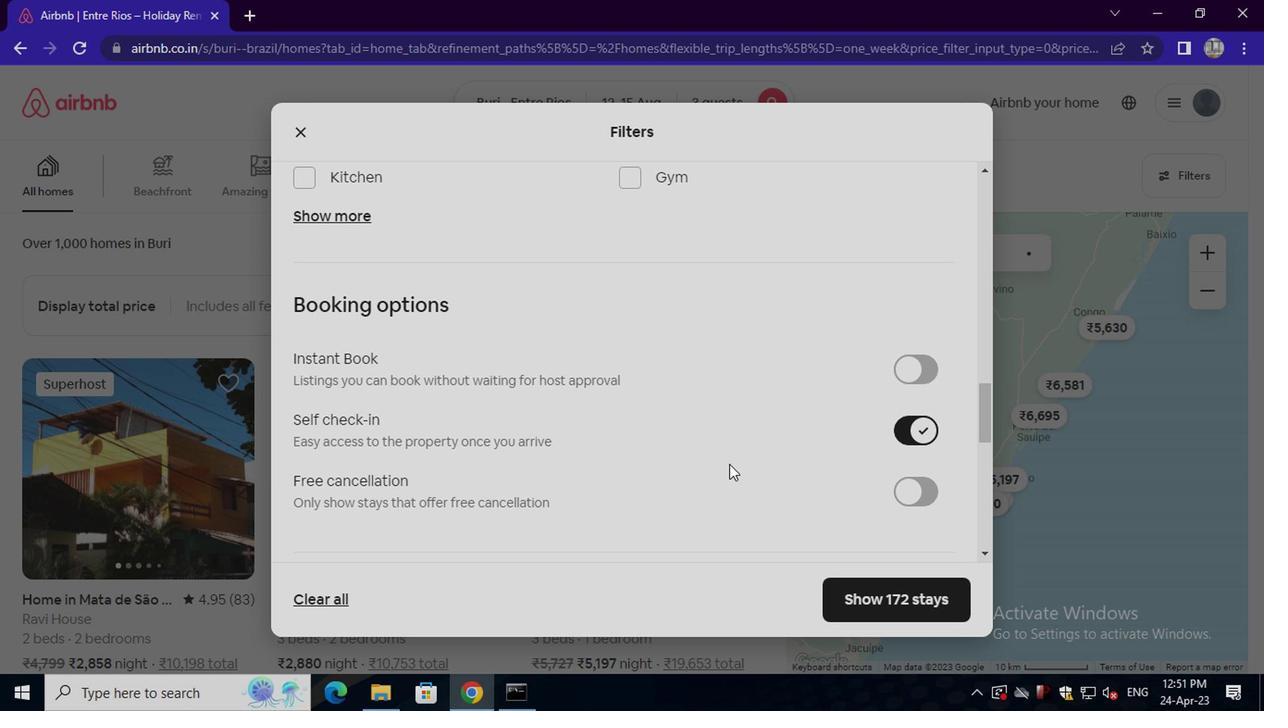 
Action: Mouse scrolled (722, 467) with delta (0, 0)
Screenshot: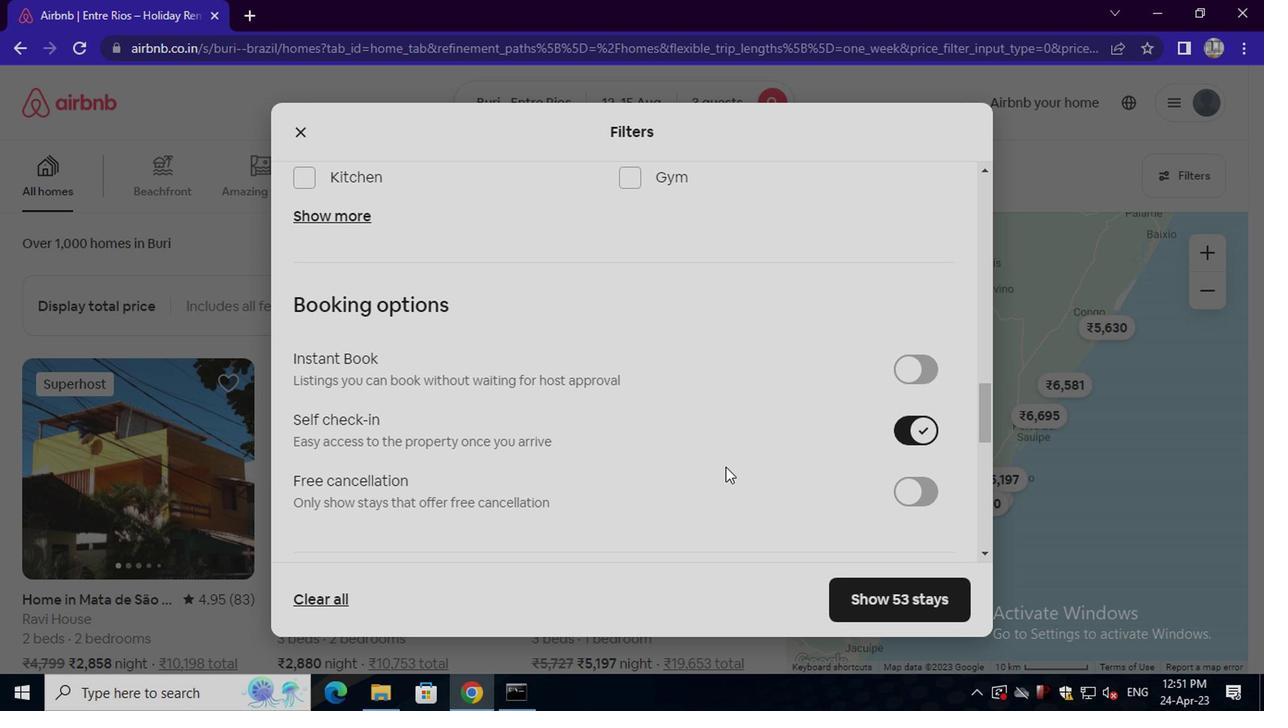 
Action: Mouse scrolled (722, 467) with delta (0, 0)
Screenshot: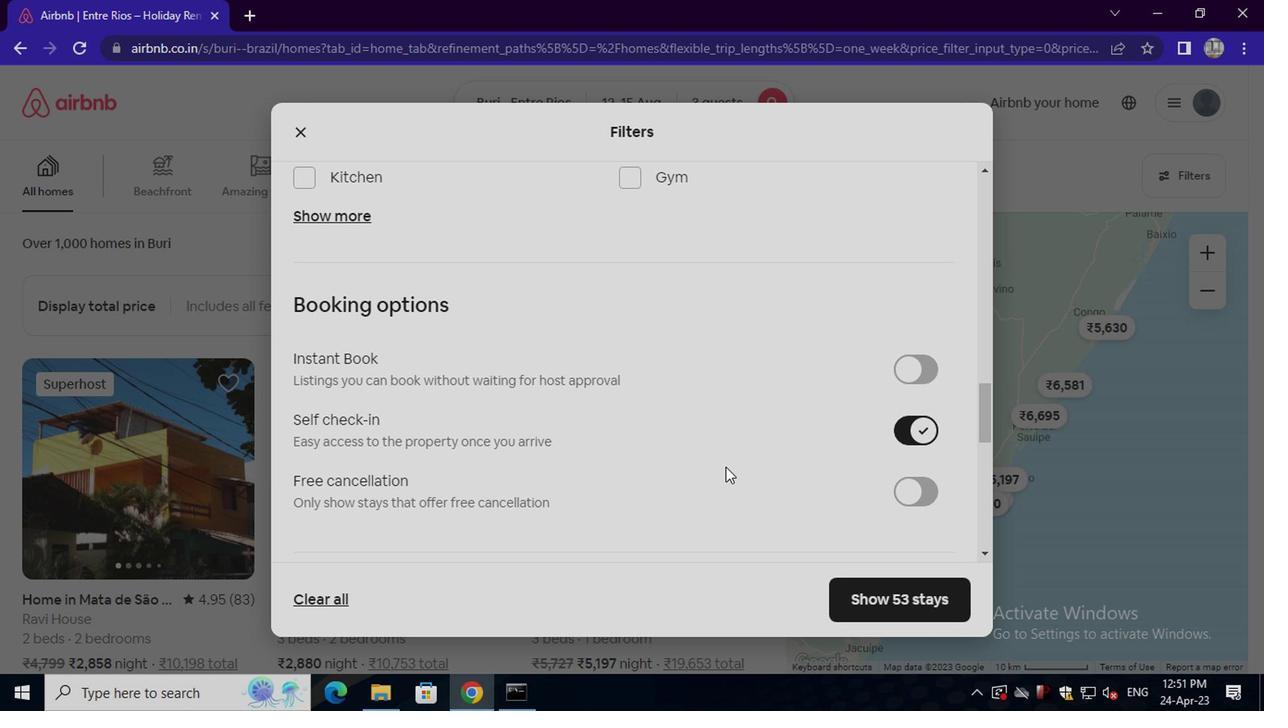 
Action: Mouse scrolled (722, 467) with delta (0, 0)
Screenshot: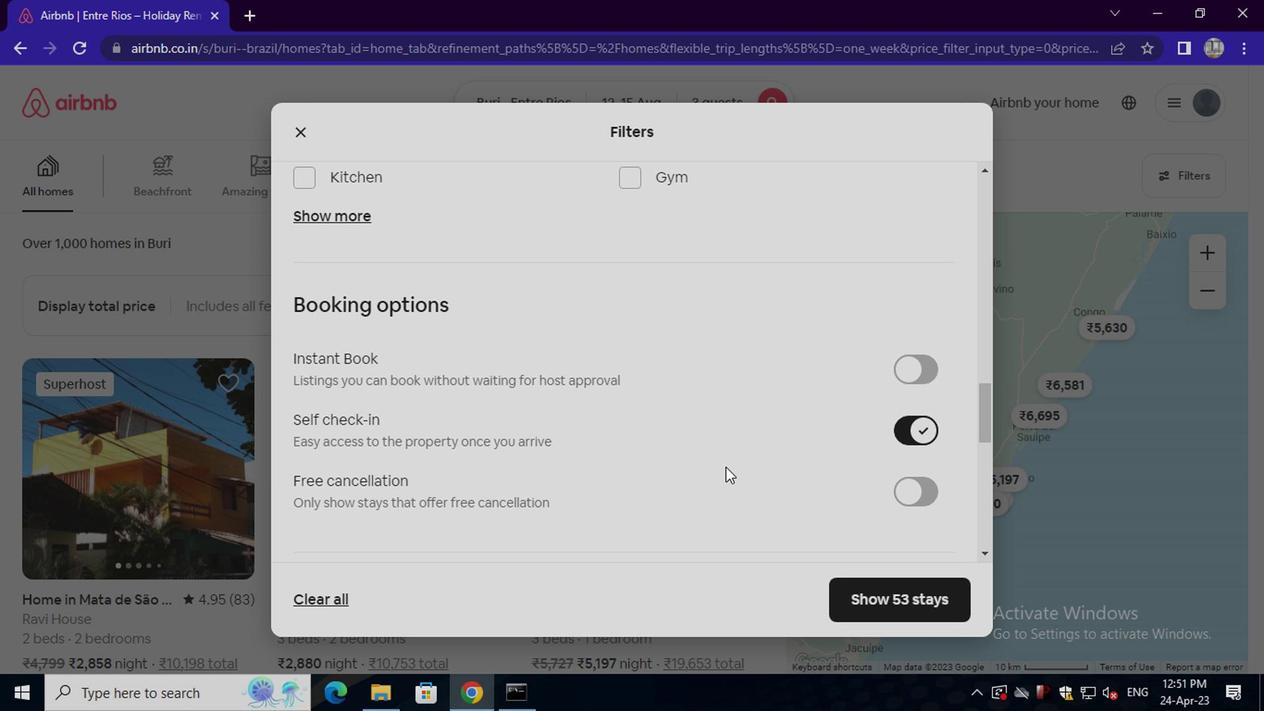 
Action: Mouse scrolled (722, 467) with delta (0, 0)
Screenshot: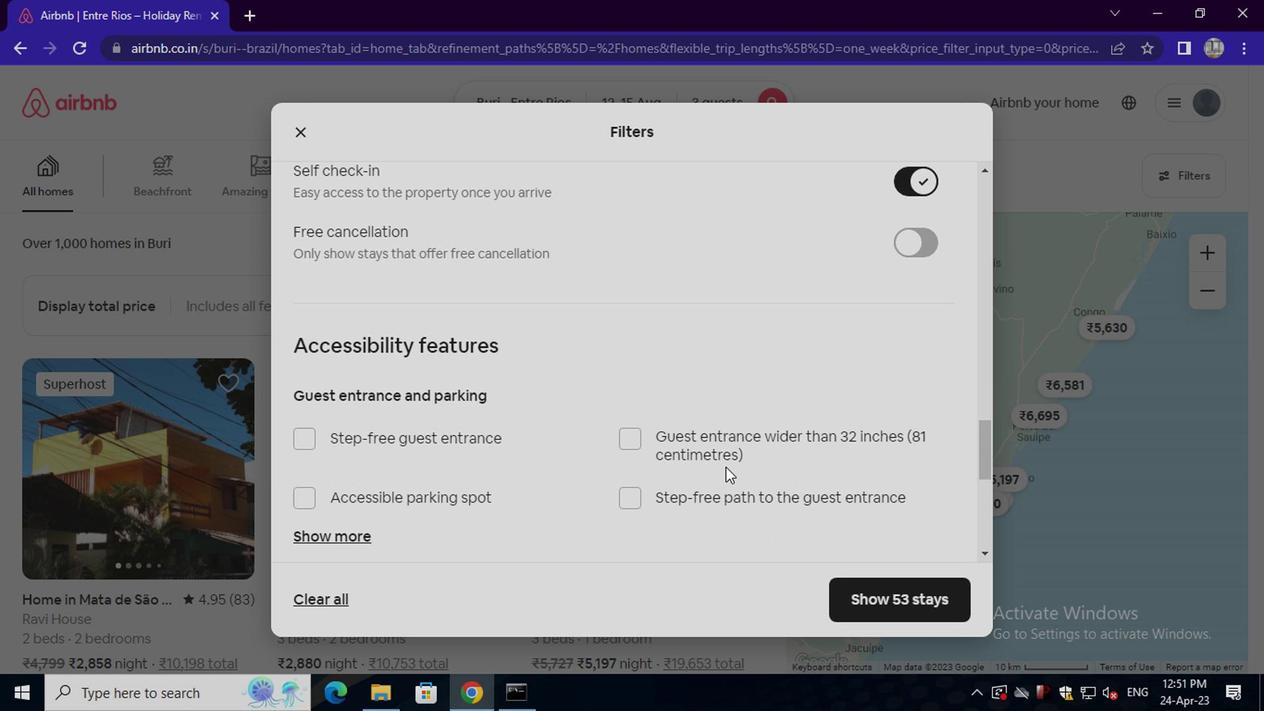 
Action: Mouse scrolled (722, 467) with delta (0, 0)
Screenshot: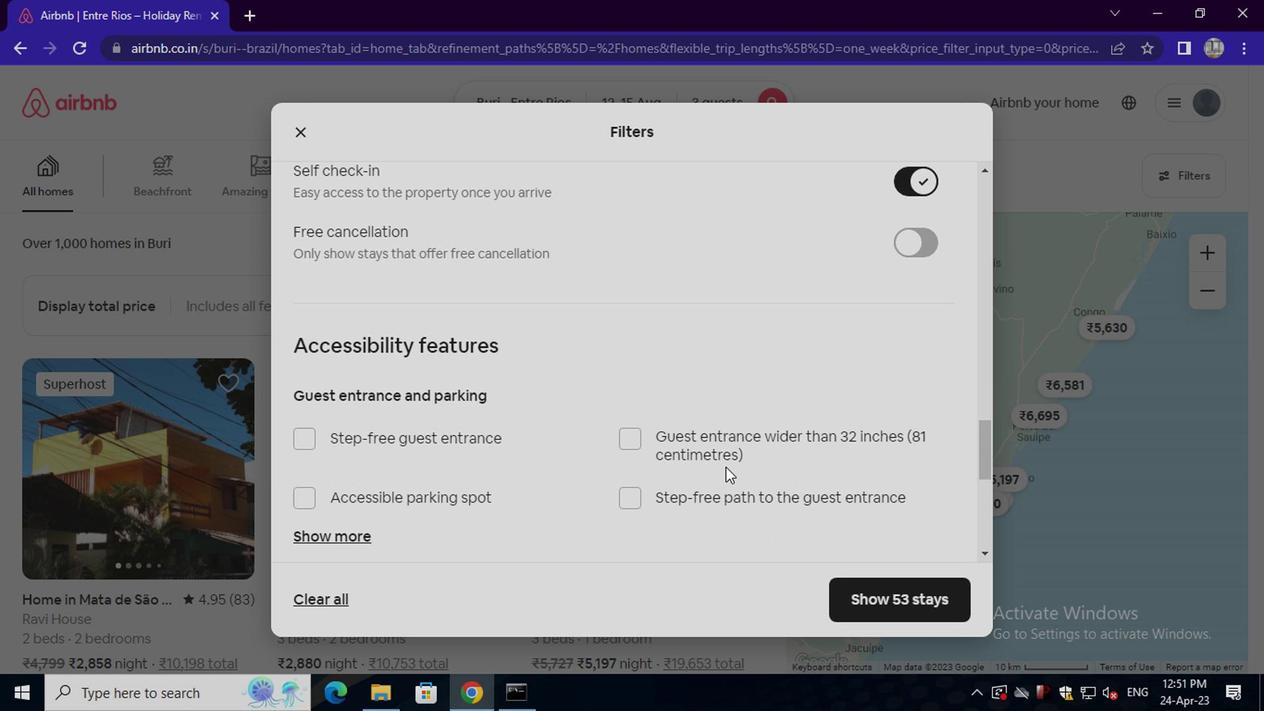 
Action: Mouse scrolled (722, 467) with delta (0, 0)
Screenshot: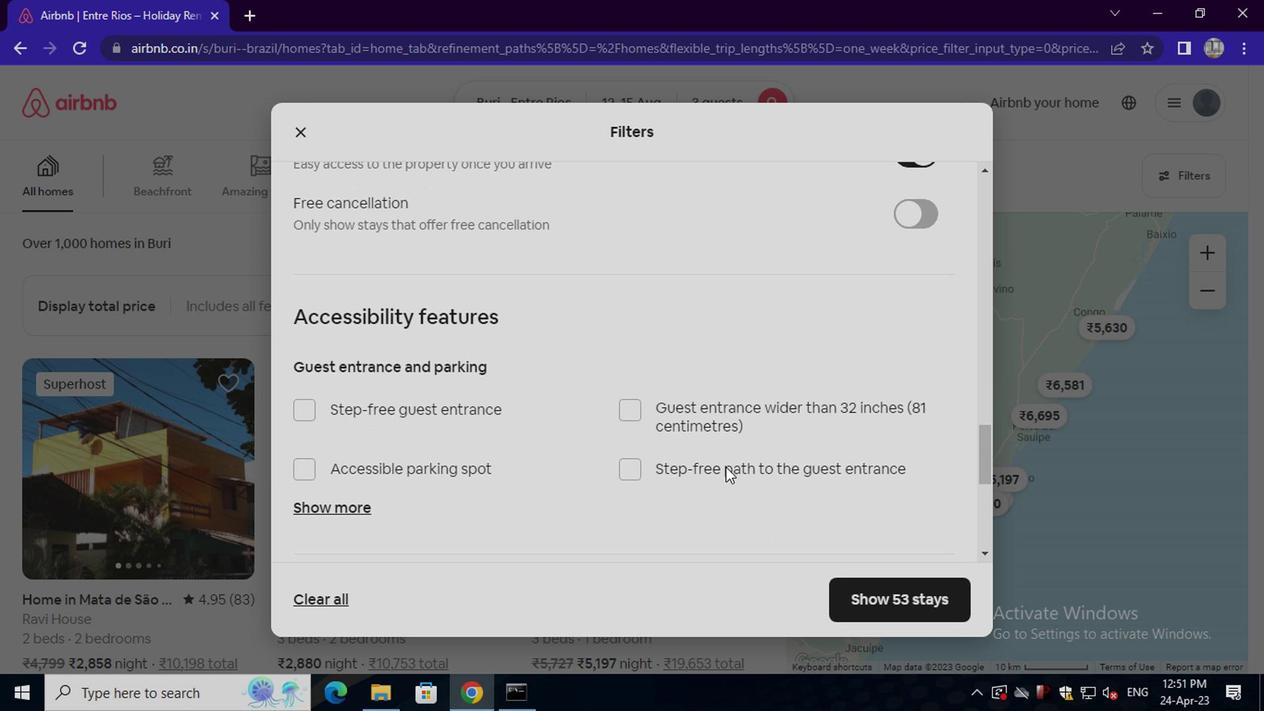 
Action: Mouse scrolled (722, 467) with delta (0, 0)
Screenshot: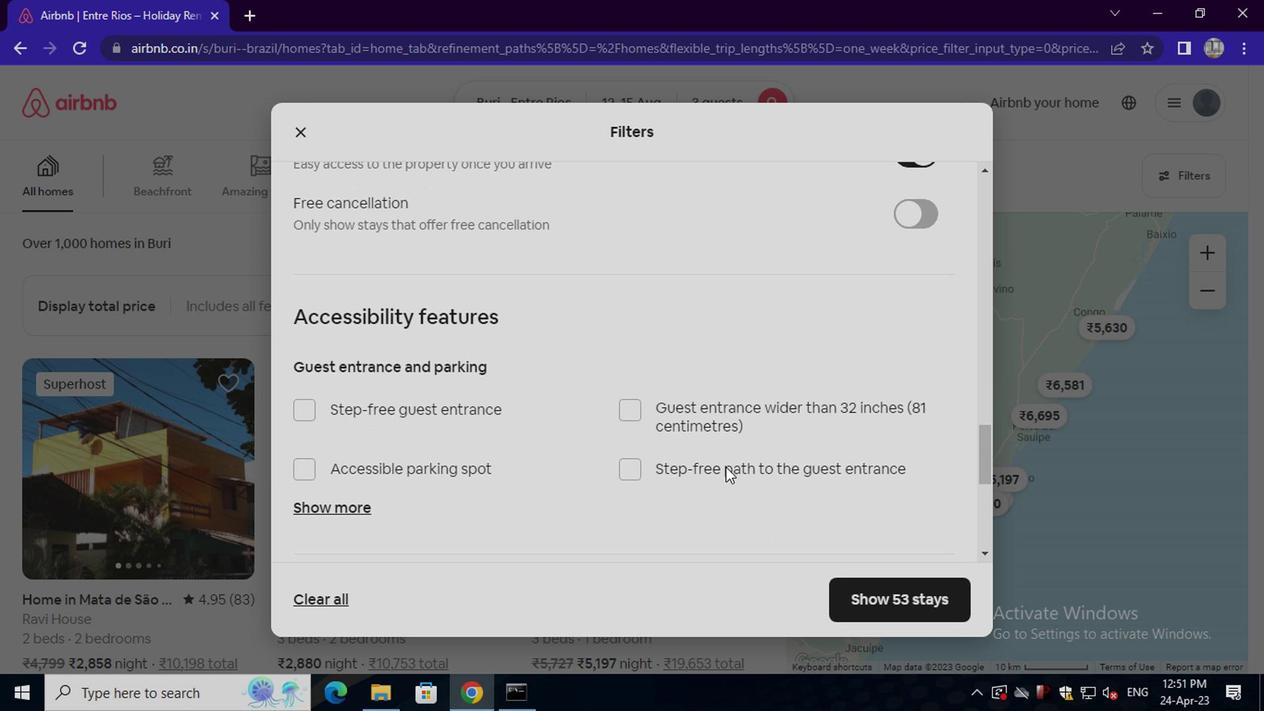 
Action: Mouse scrolled (722, 467) with delta (0, 0)
Screenshot: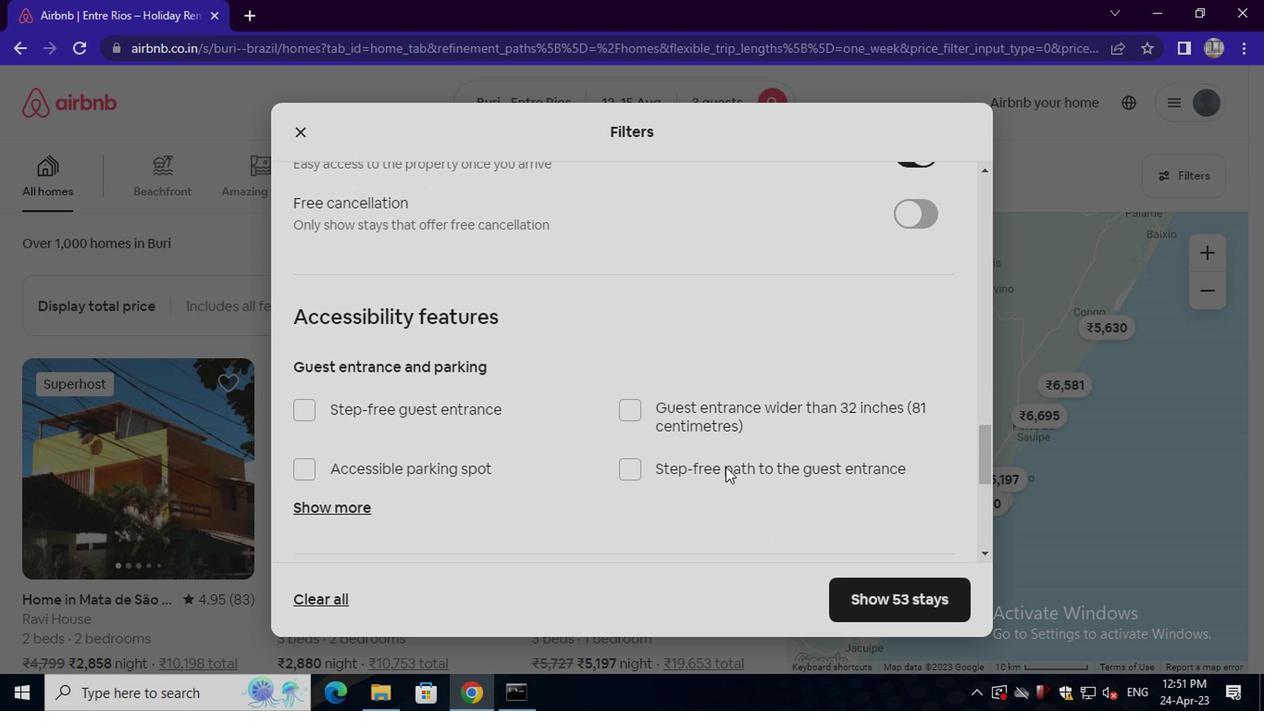 
Action: Mouse scrolled (722, 467) with delta (0, 0)
Screenshot: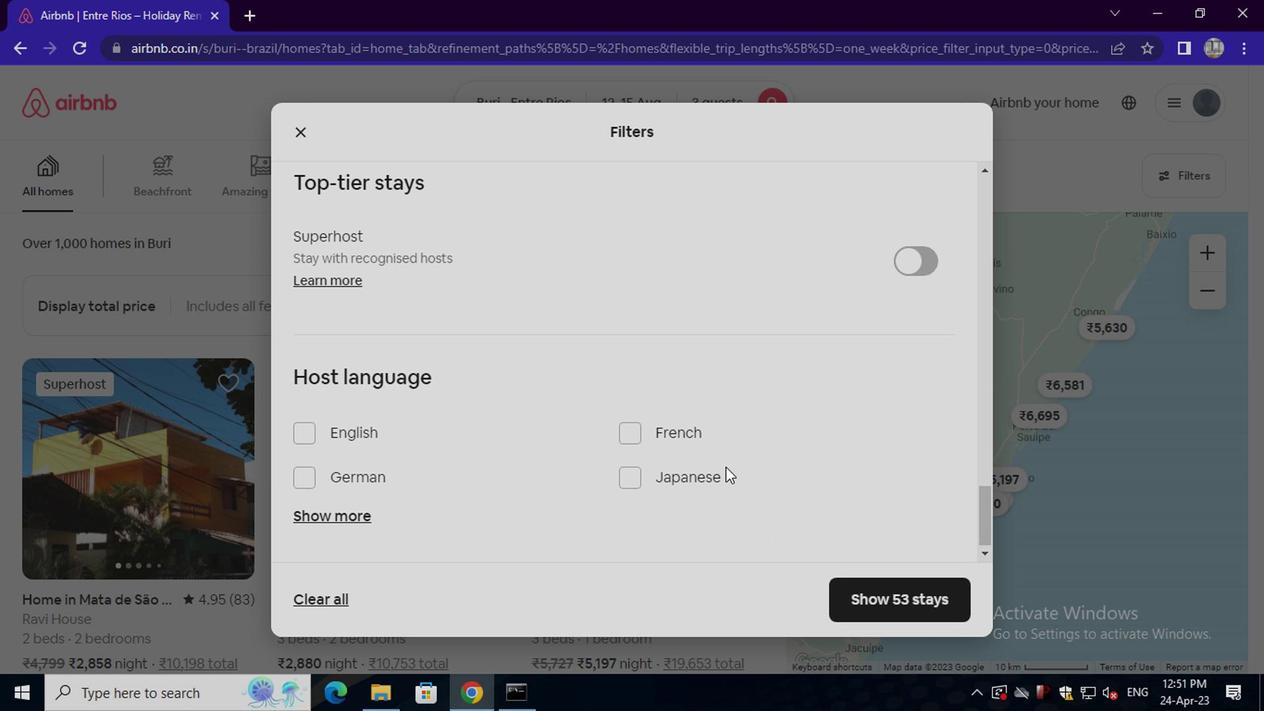 
Action: Mouse scrolled (722, 467) with delta (0, 0)
Screenshot: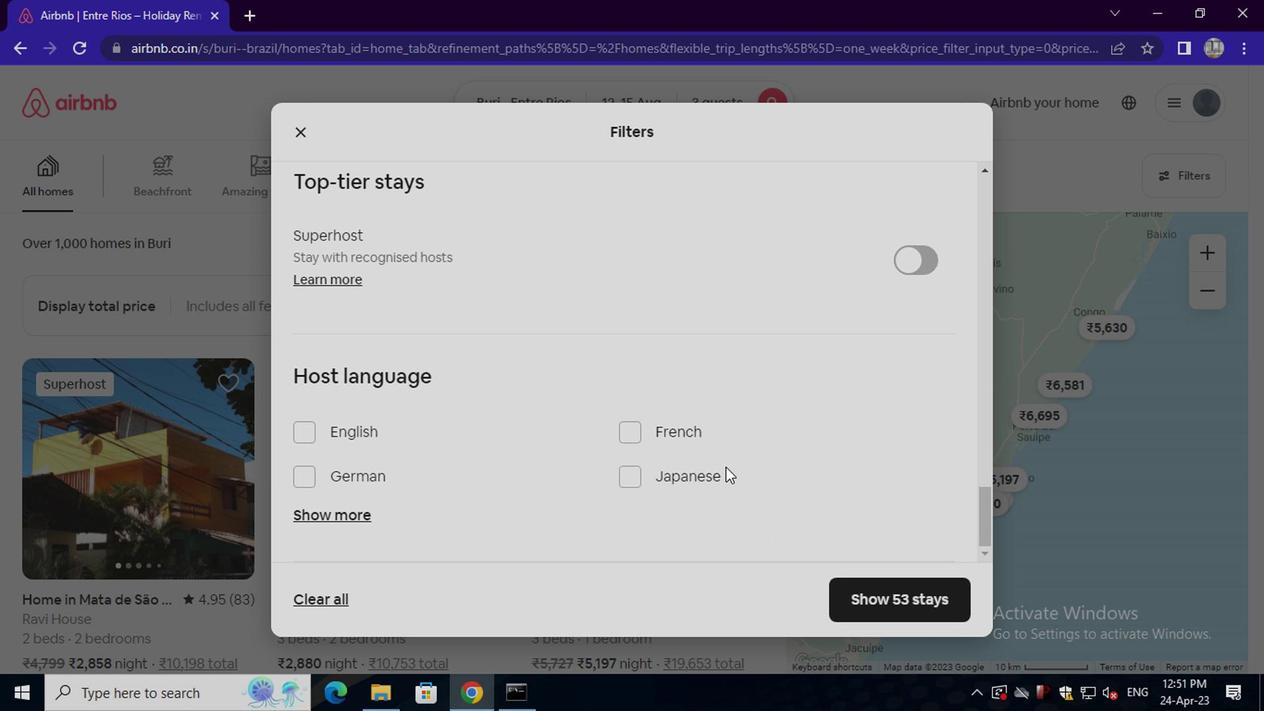 
Action: Mouse scrolled (722, 467) with delta (0, 0)
Screenshot: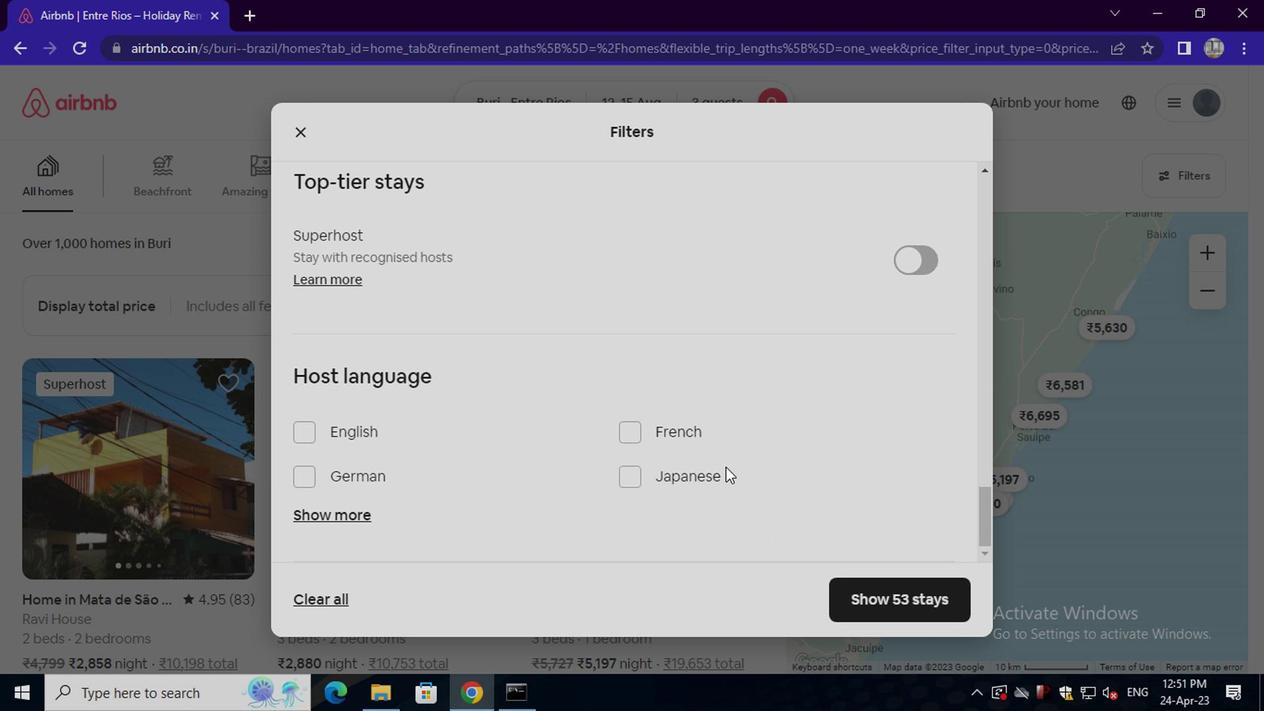 
Action: Mouse moved to (391, 515)
Screenshot: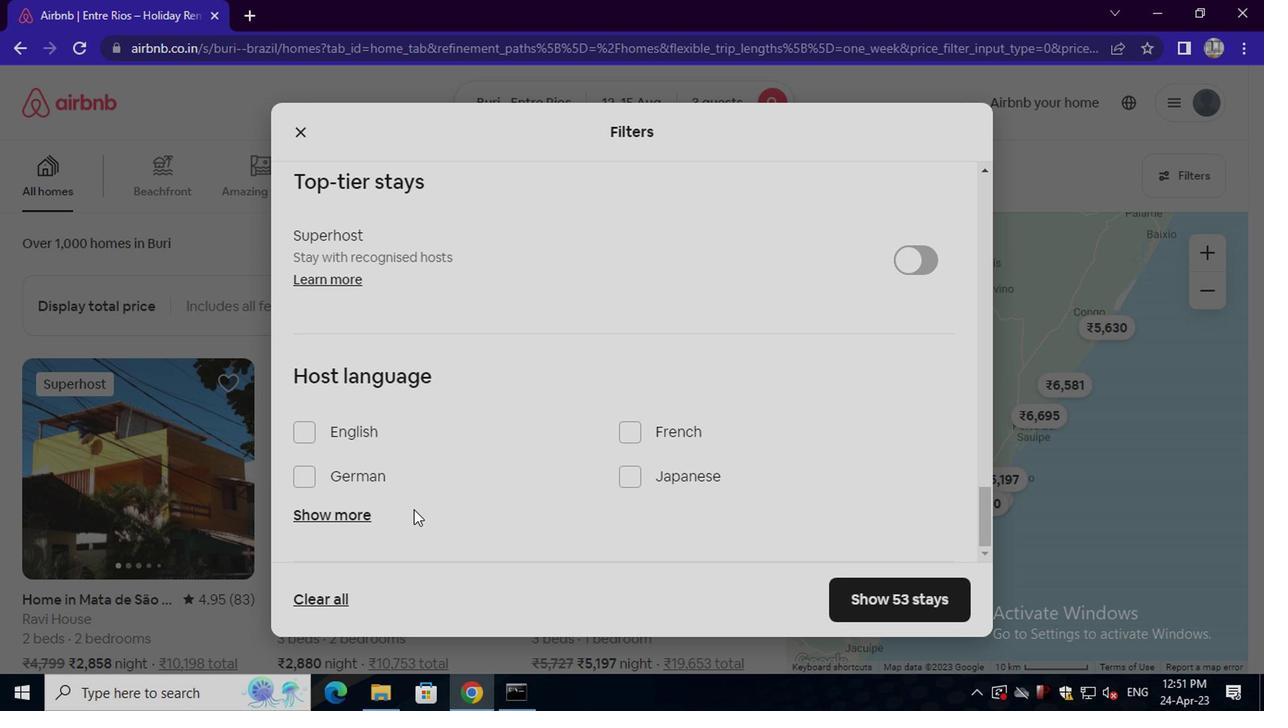 
Action: Mouse pressed left at (391, 515)
Screenshot: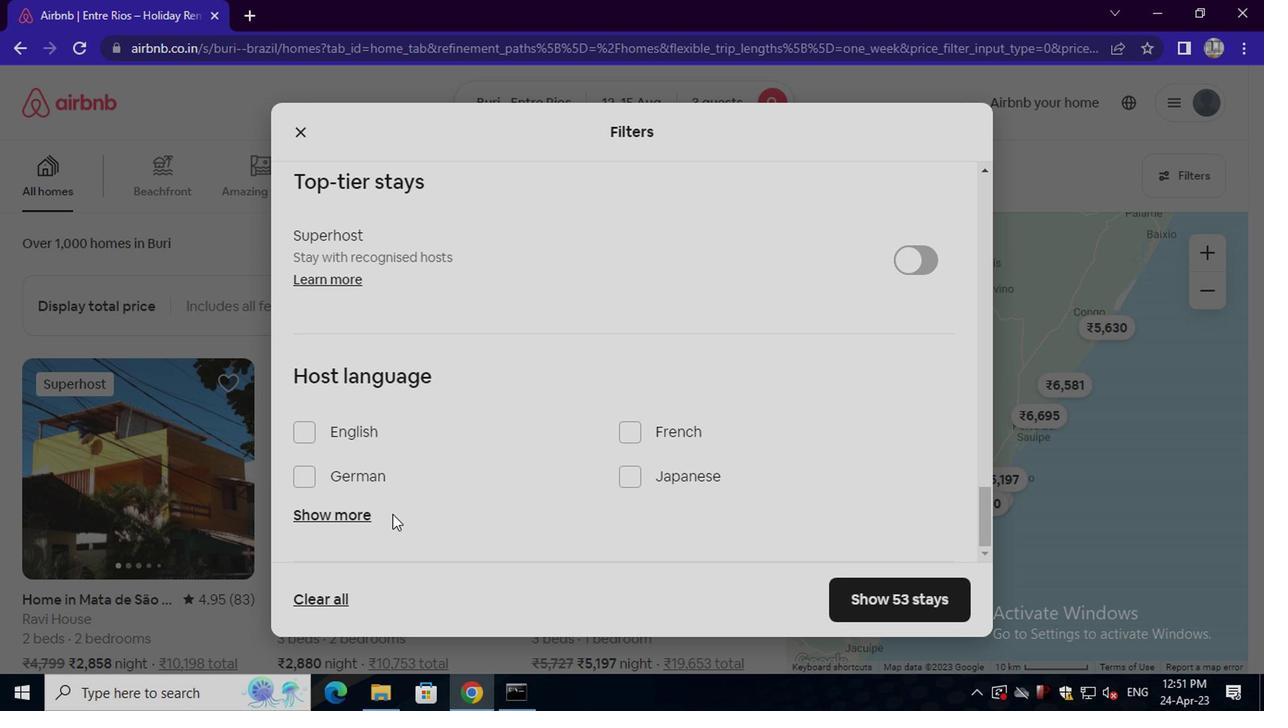 
Action: Mouse moved to (364, 515)
Screenshot: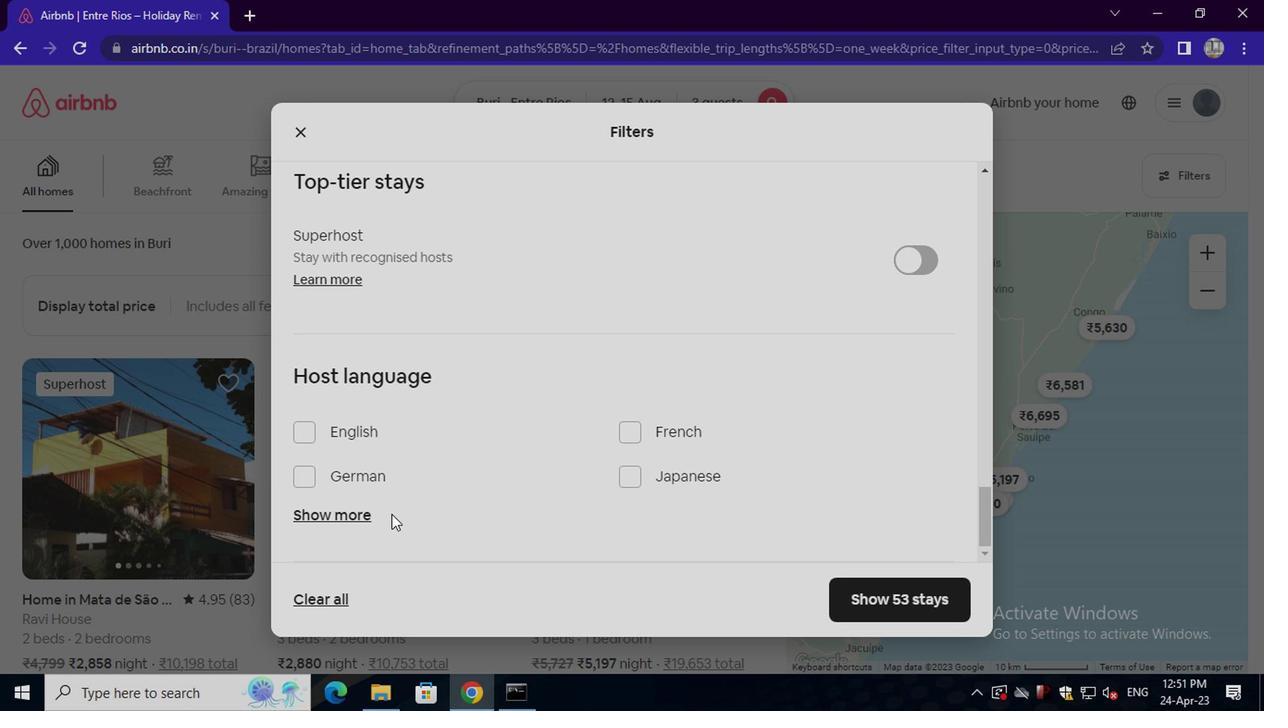 
Action: Mouse pressed left at (364, 515)
Screenshot: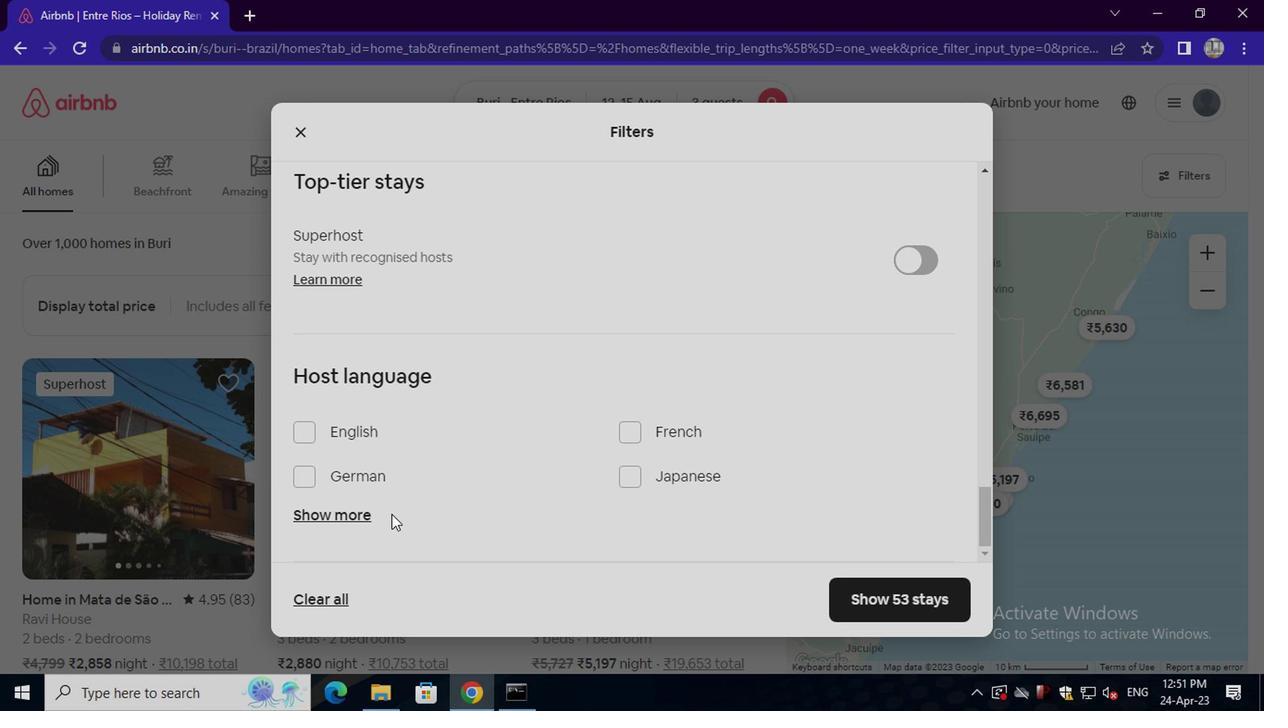 
Action: Mouse moved to (422, 490)
Screenshot: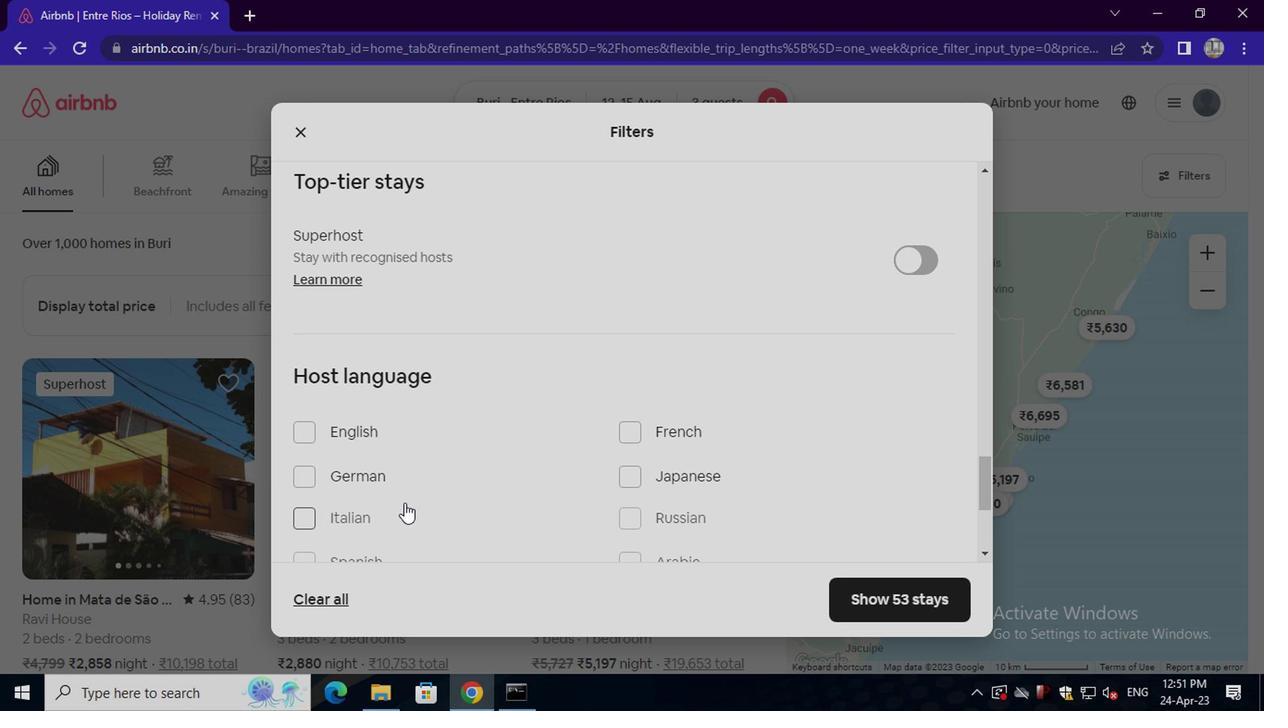 
Action: Mouse scrolled (422, 488) with delta (0, -1)
Screenshot: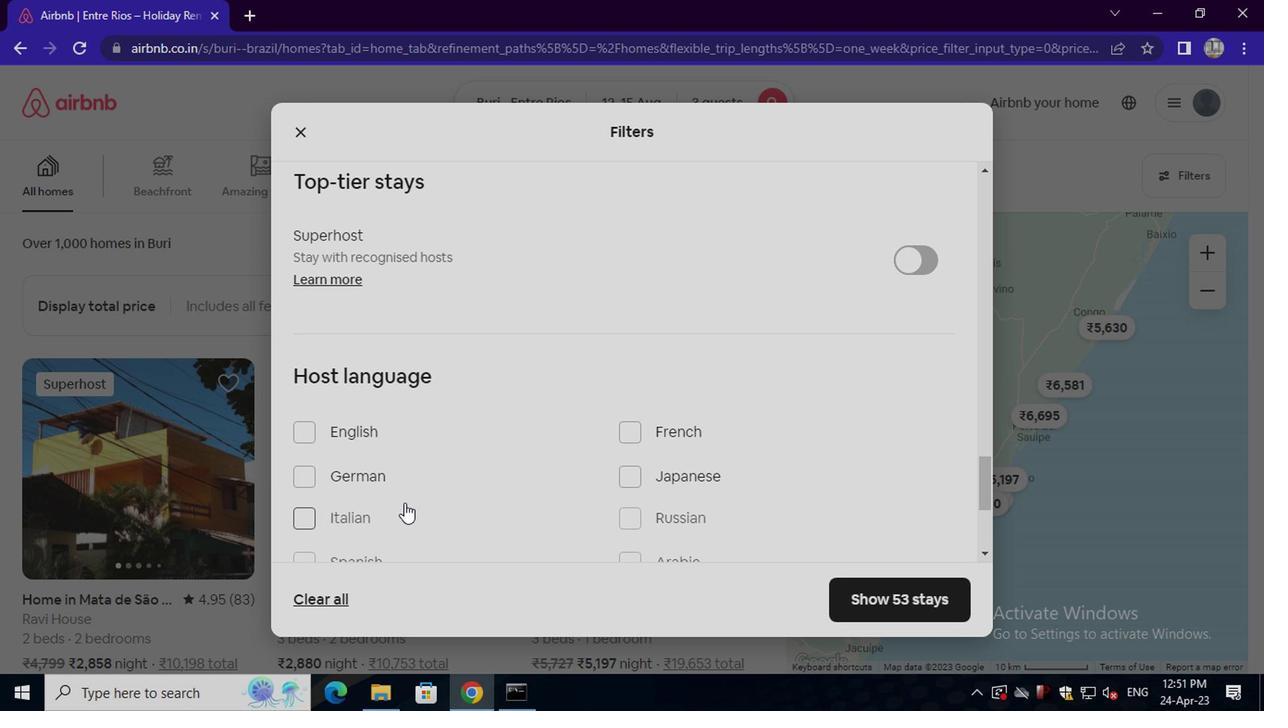 
Action: Mouse moved to (345, 471)
Screenshot: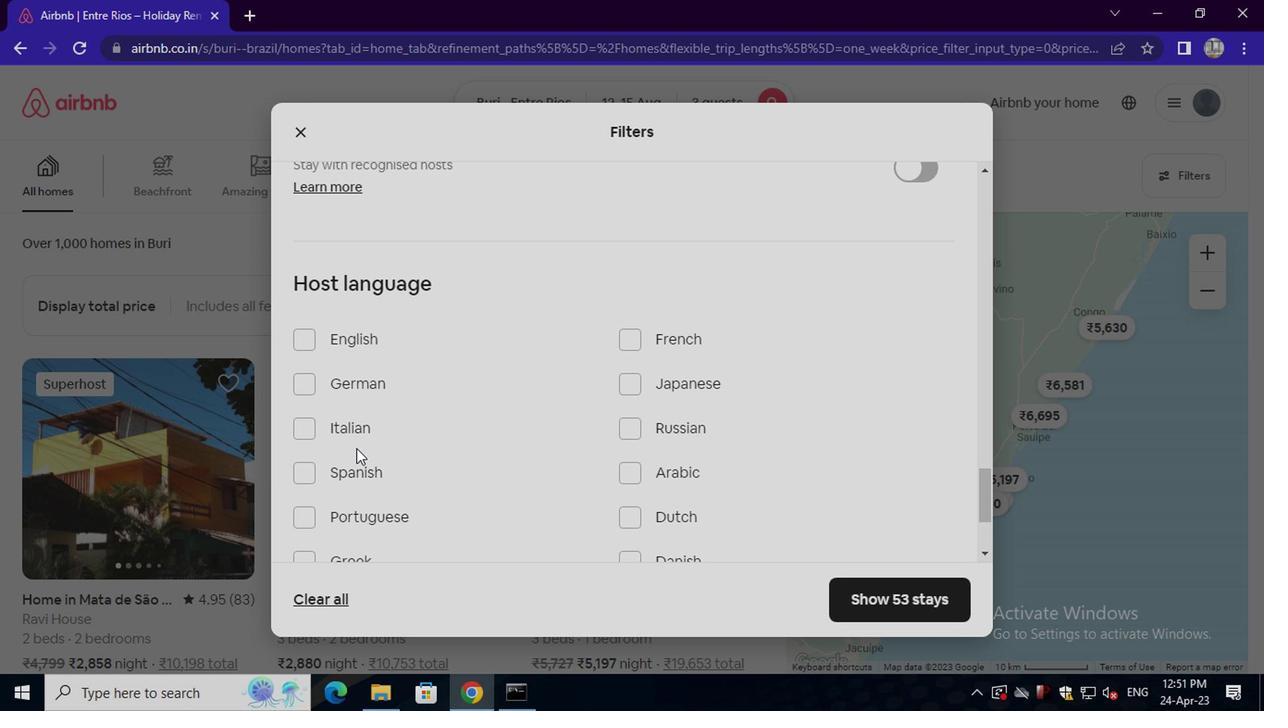 
Action: Mouse pressed left at (345, 471)
Screenshot: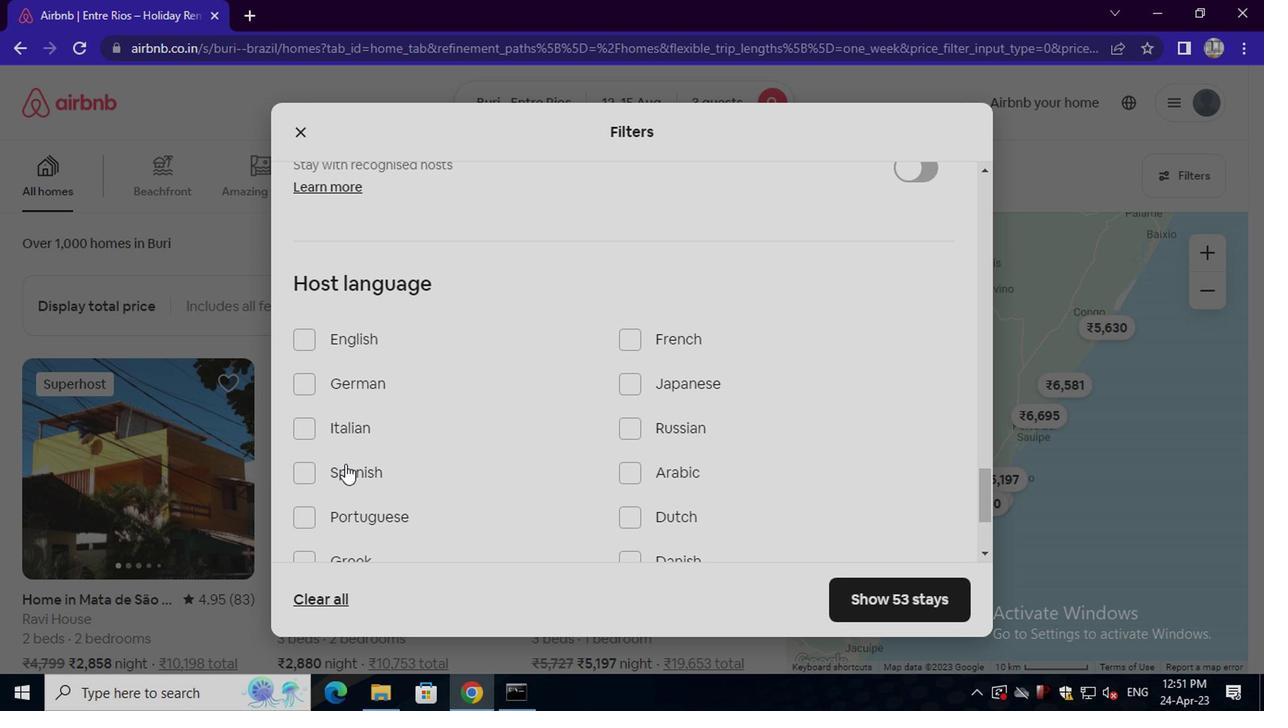 
Action: Mouse moved to (894, 612)
Screenshot: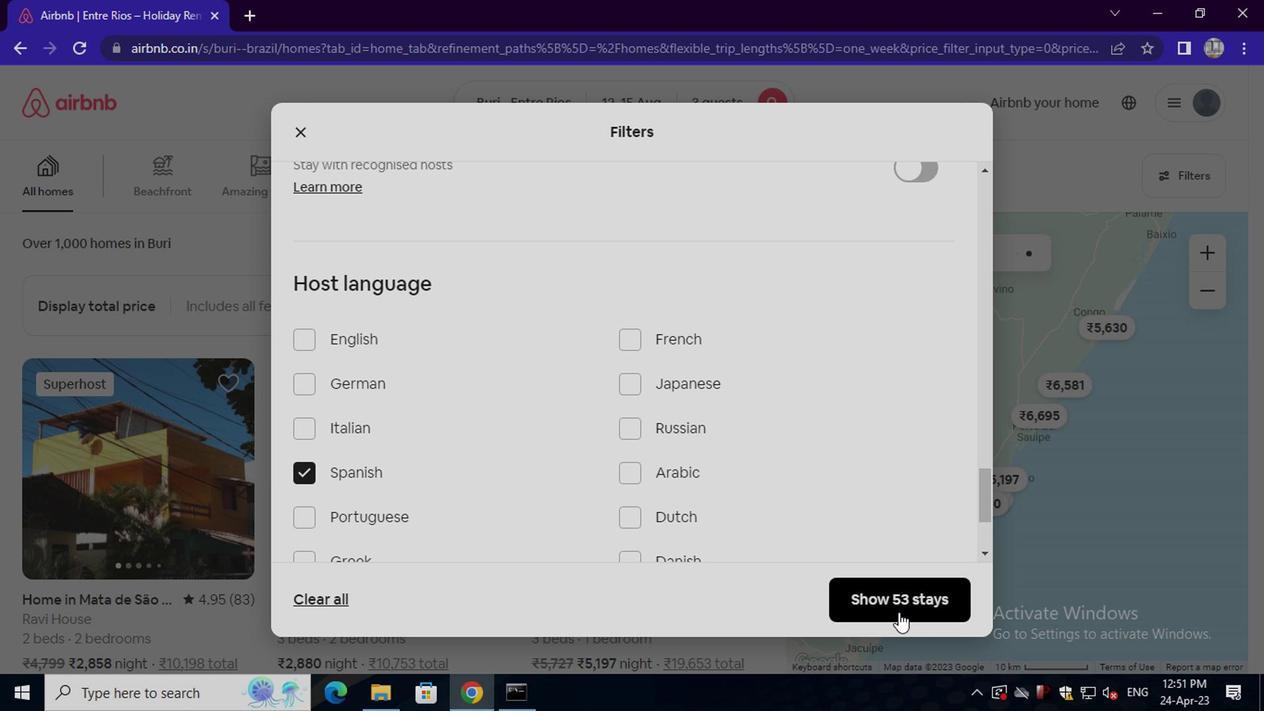 
Action: Mouse pressed left at (894, 612)
Screenshot: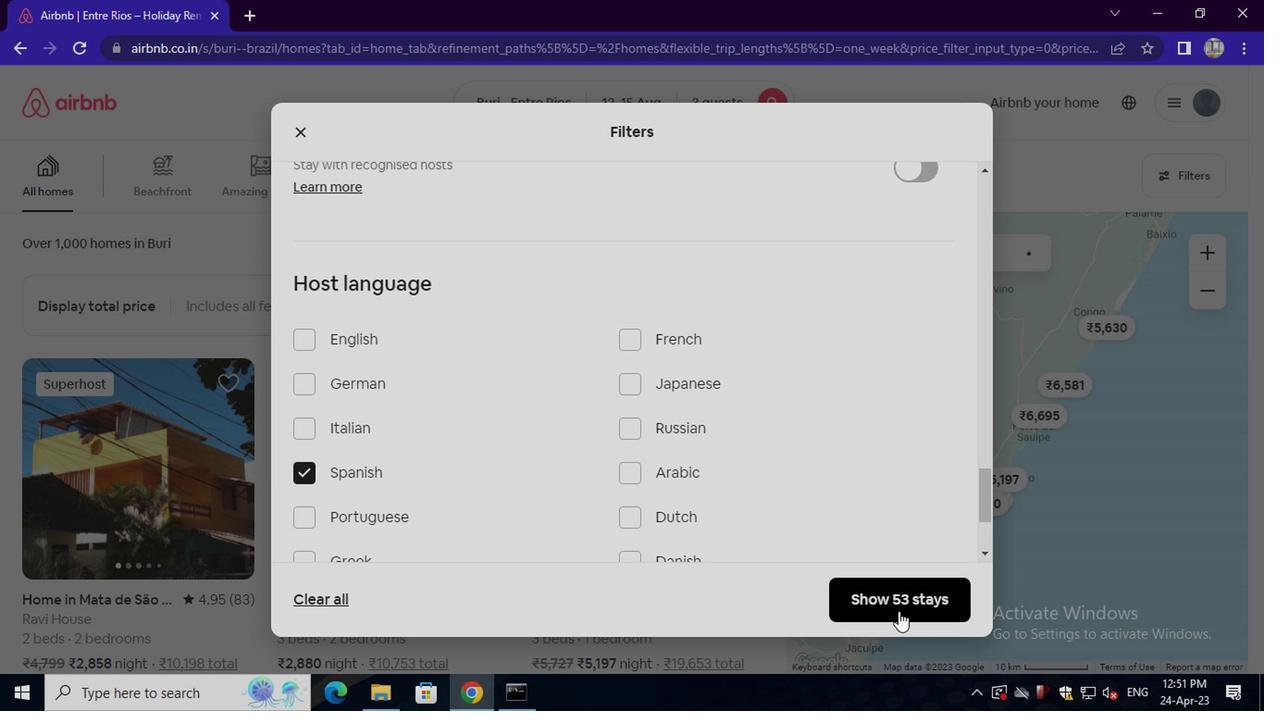 
